 Task: Create a due date automation trigger when advanced on, 2 days before a card is due add fields with custom field "Resume" set to a date between 1 and 7 days ago at 11:00 AM.
Action: Mouse moved to (1143, 328)
Screenshot: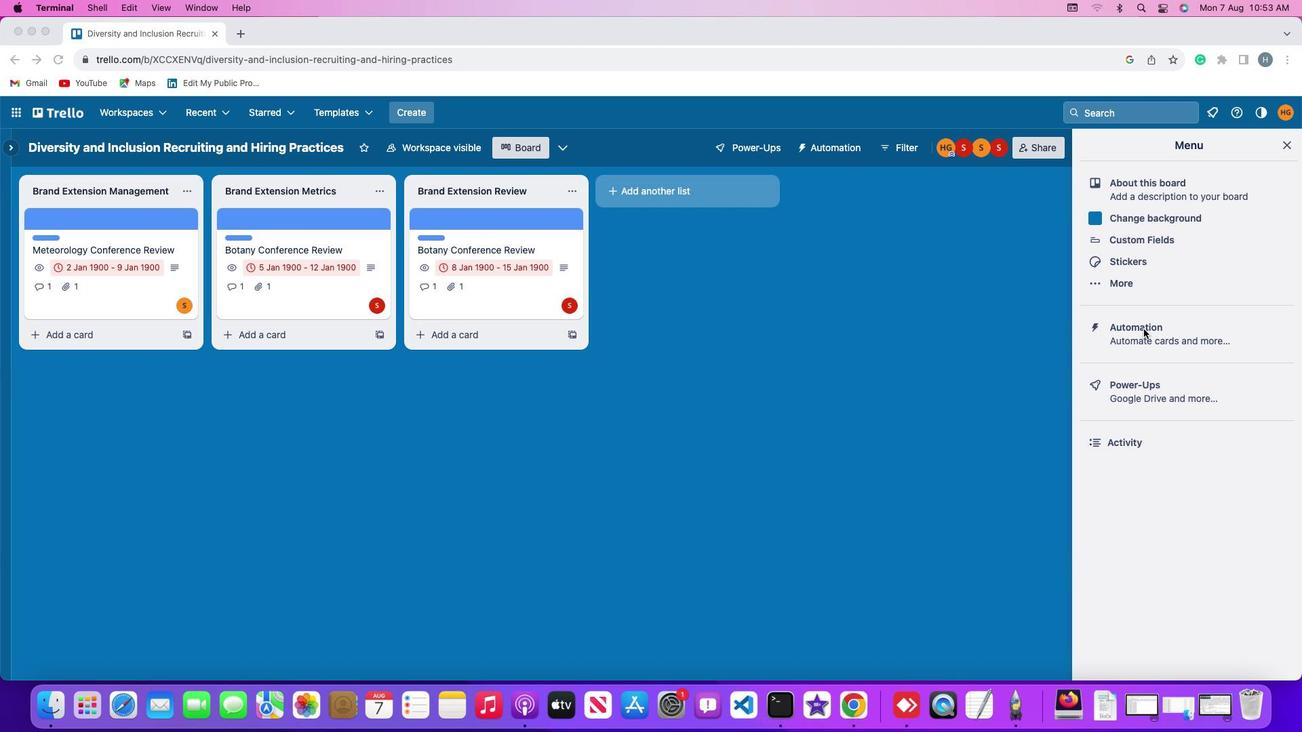 
Action: Mouse pressed left at (1143, 328)
Screenshot: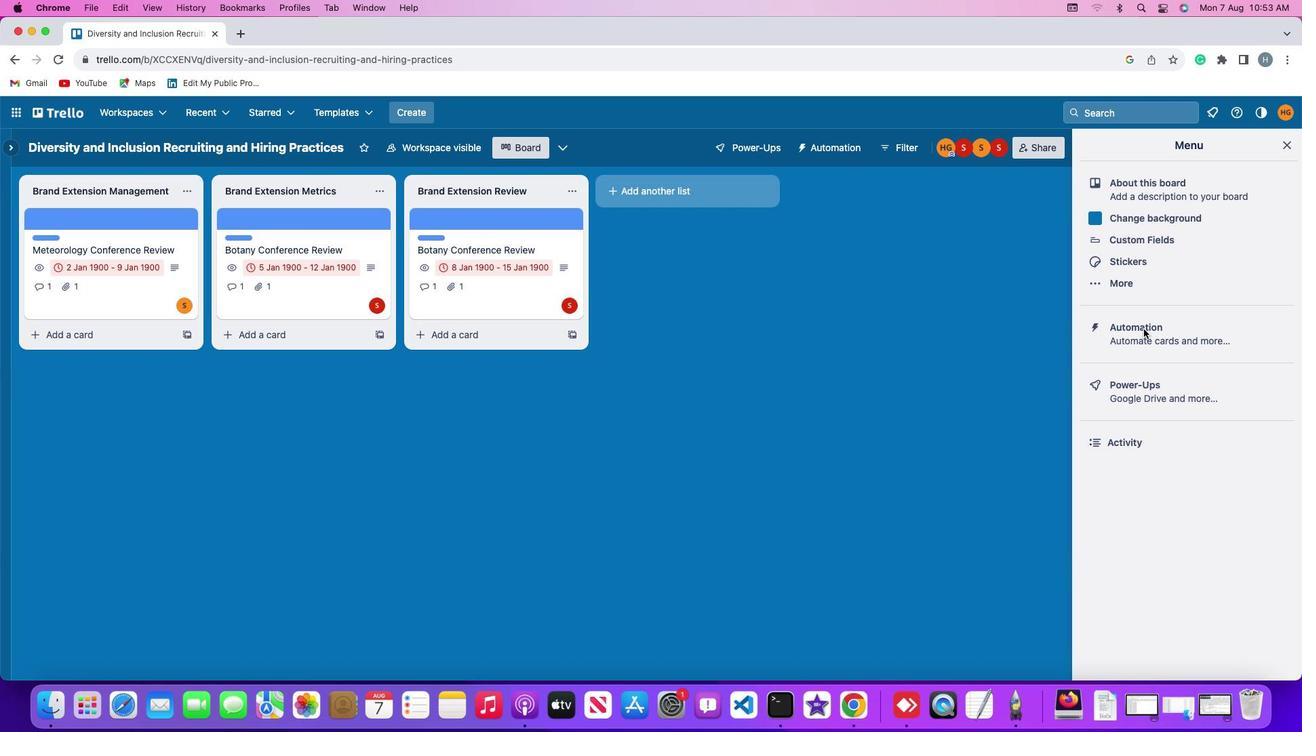 
Action: Mouse pressed left at (1143, 328)
Screenshot: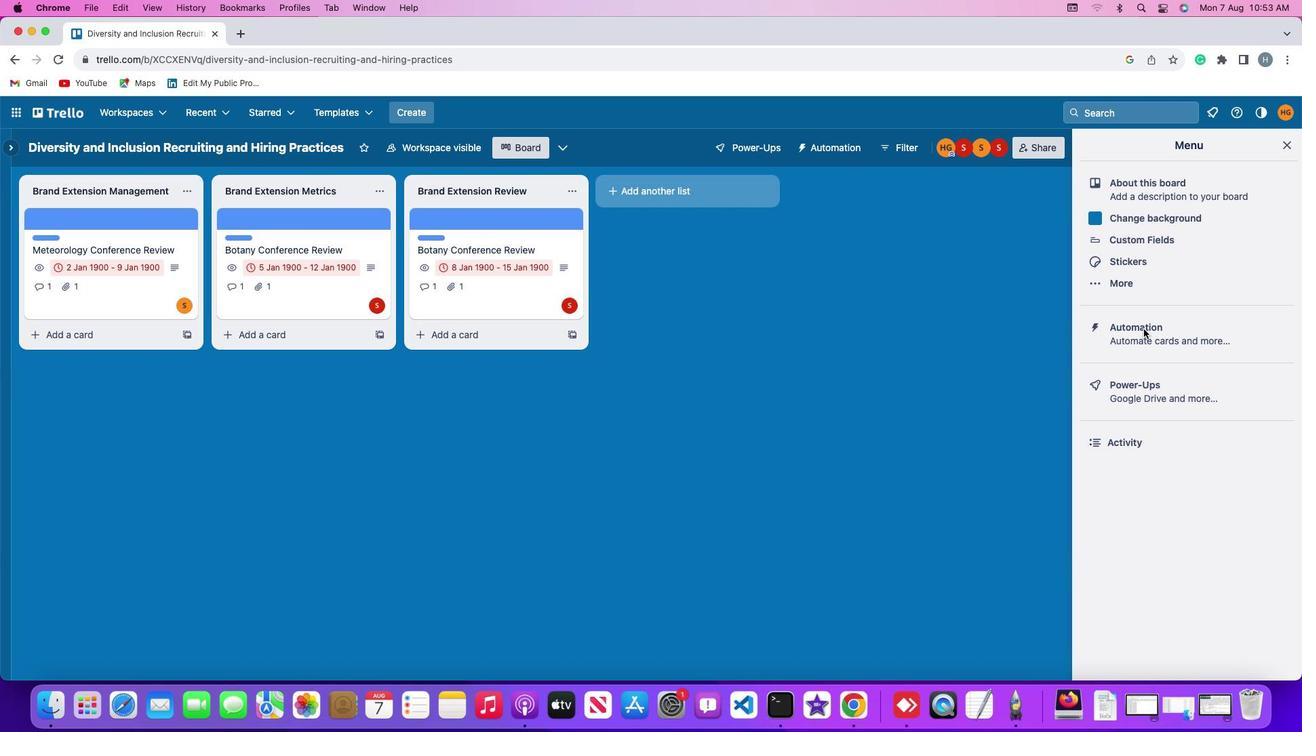 
Action: Mouse moved to (107, 318)
Screenshot: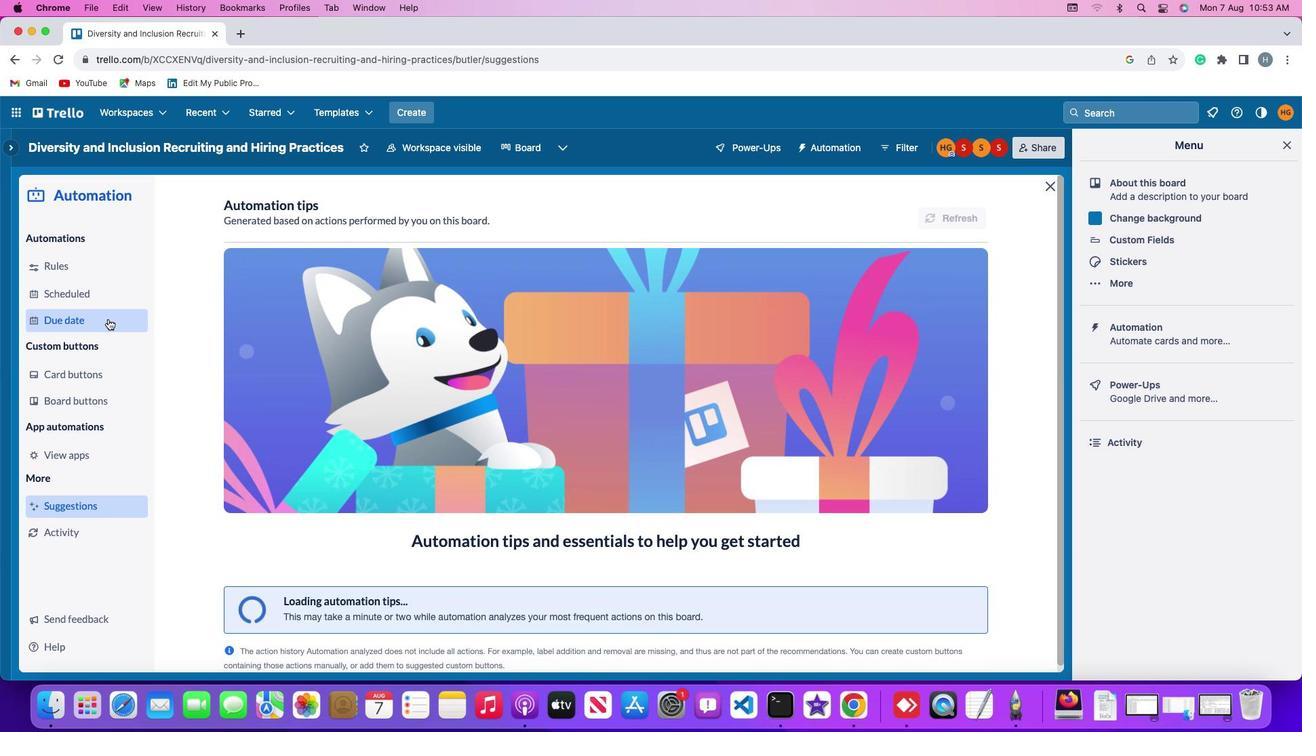 
Action: Mouse pressed left at (107, 318)
Screenshot: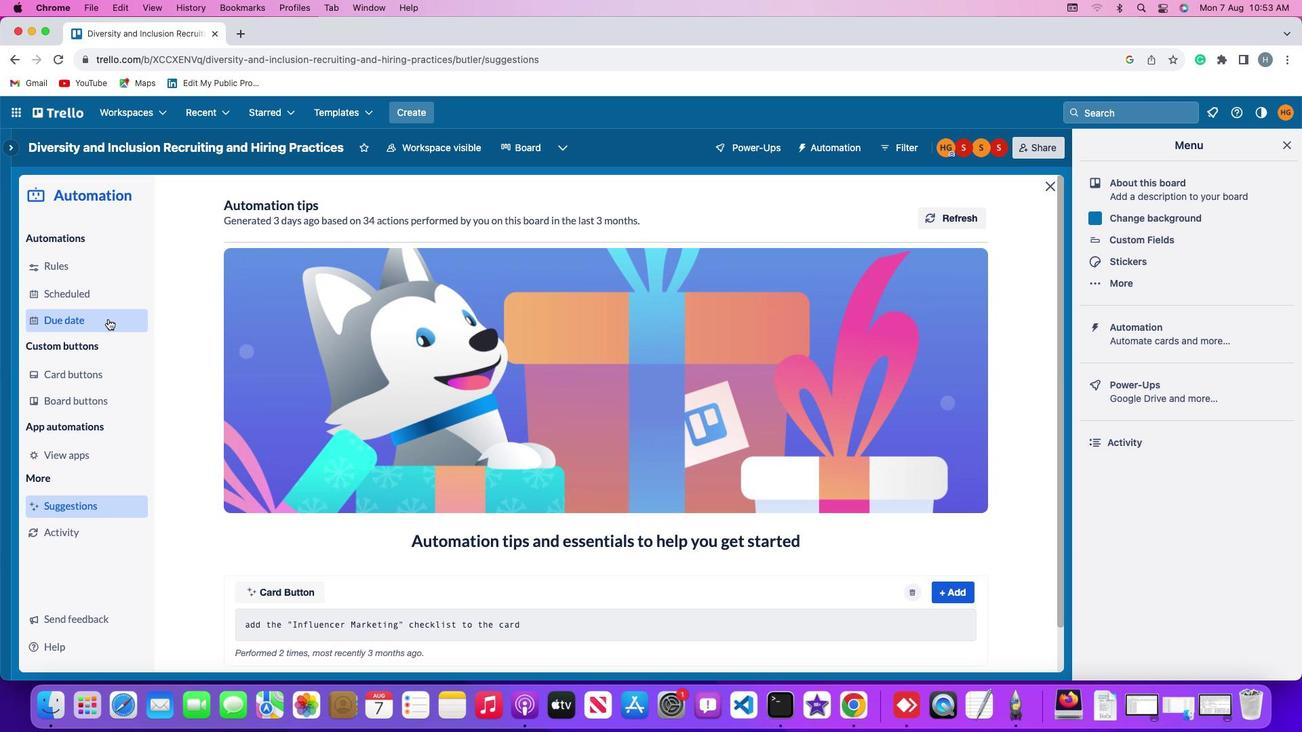 
Action: Mouse moved to (898, 204)
Screenshot: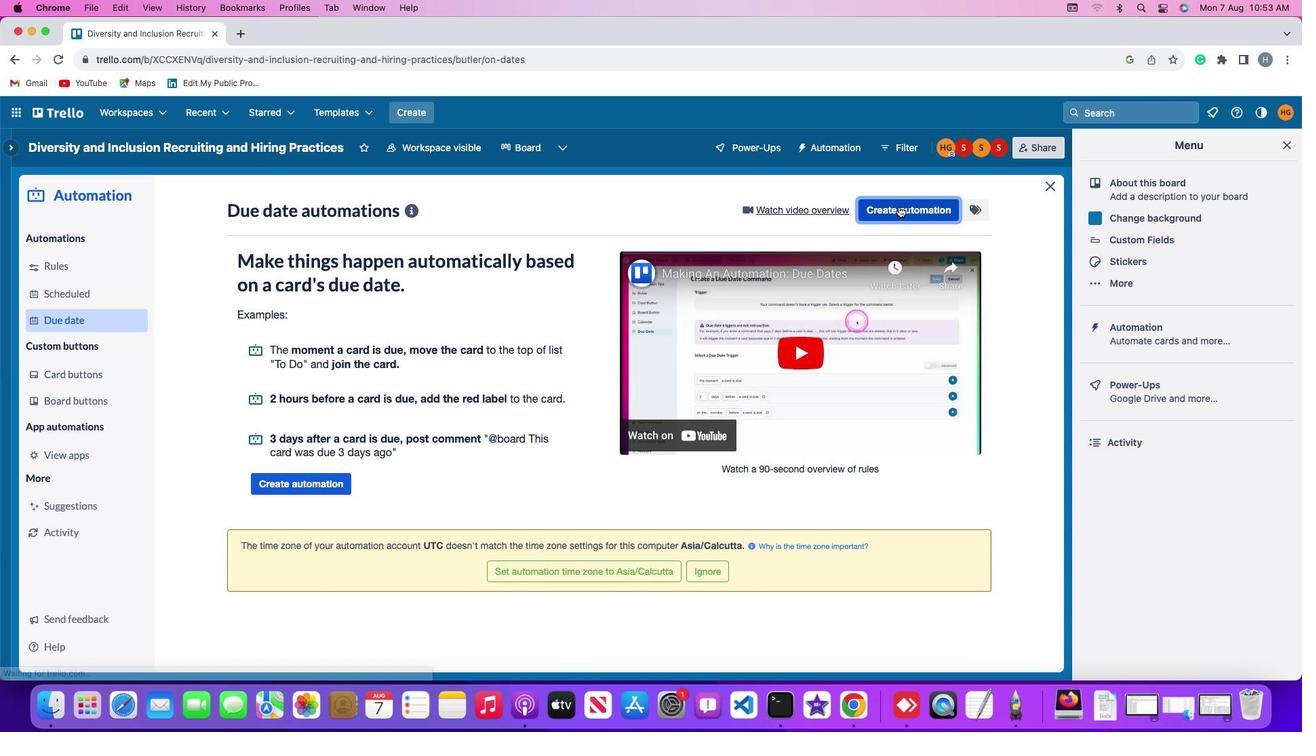 
Action: Mouse pressed left at (898, 204)
Screenshot: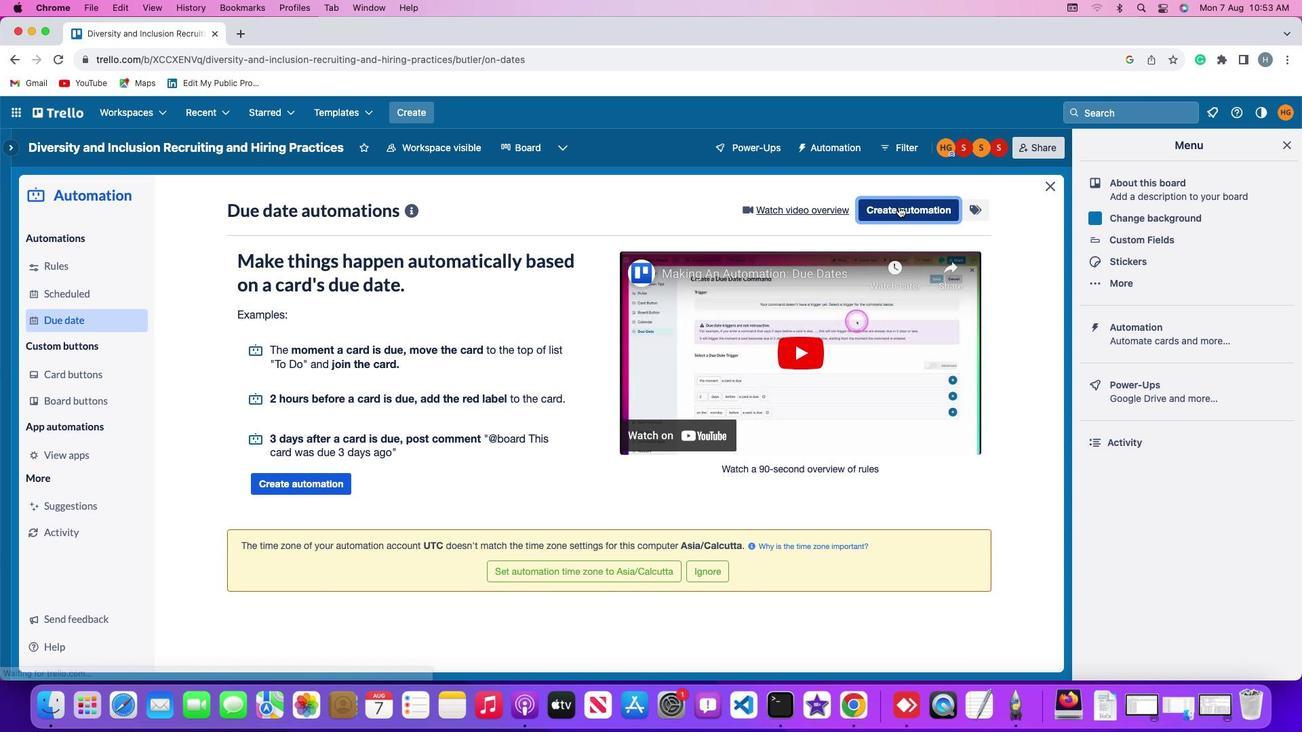 
Action: Mouse moved to (560, 337)
Screenshot: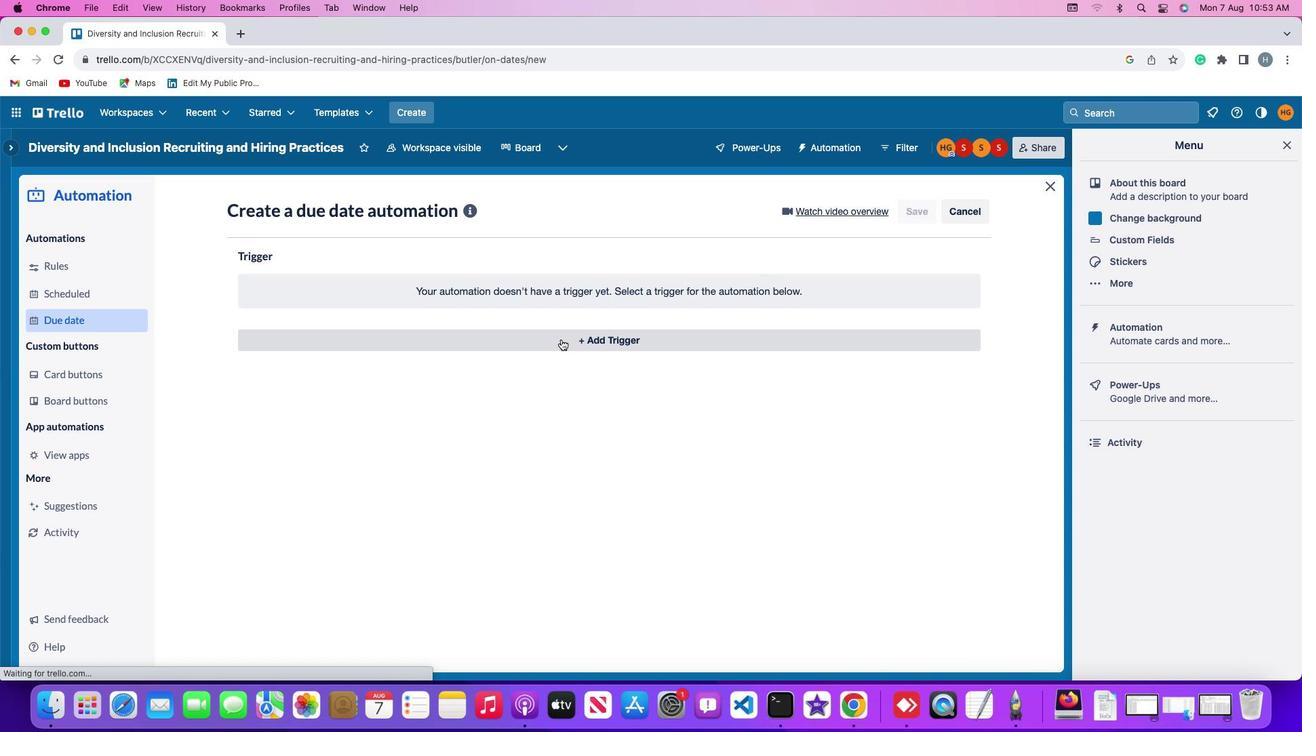 
Action: Mouse pressed left at (560, 337)
Screenshot: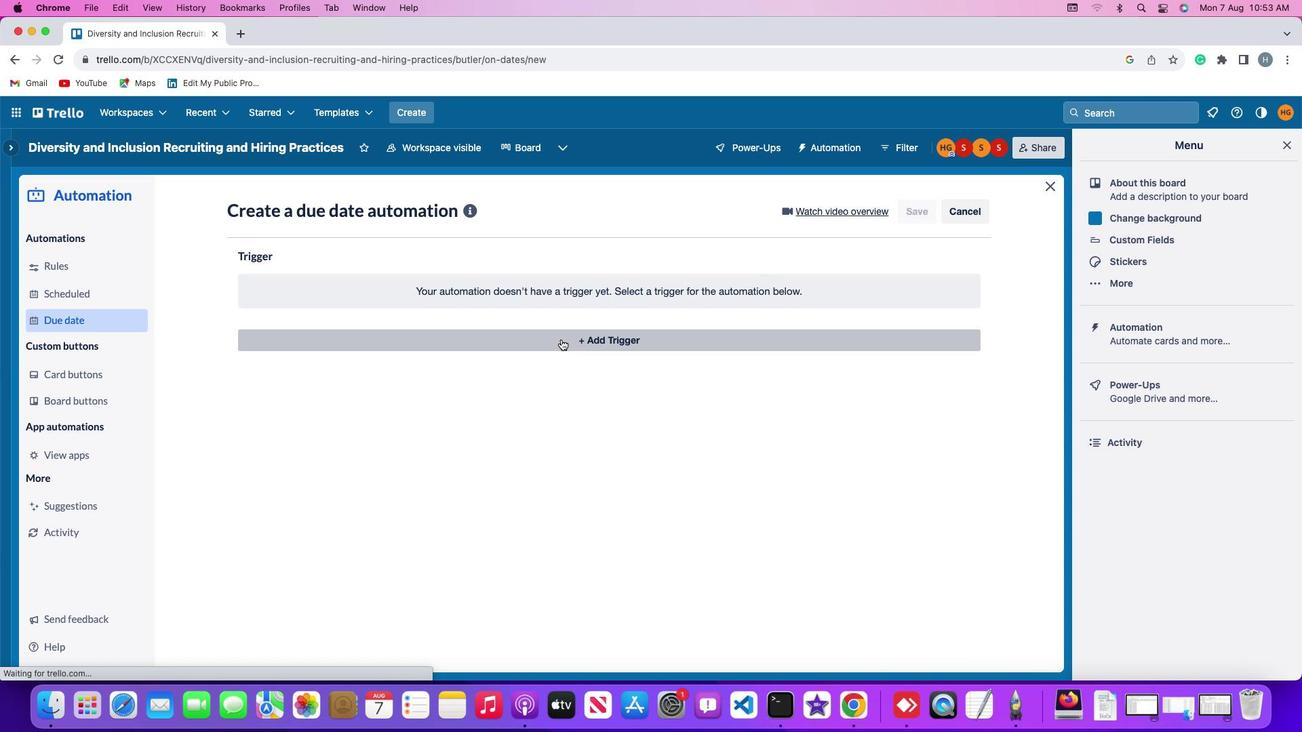 
Action: Mouse moved to (268, 547)
Screenshot: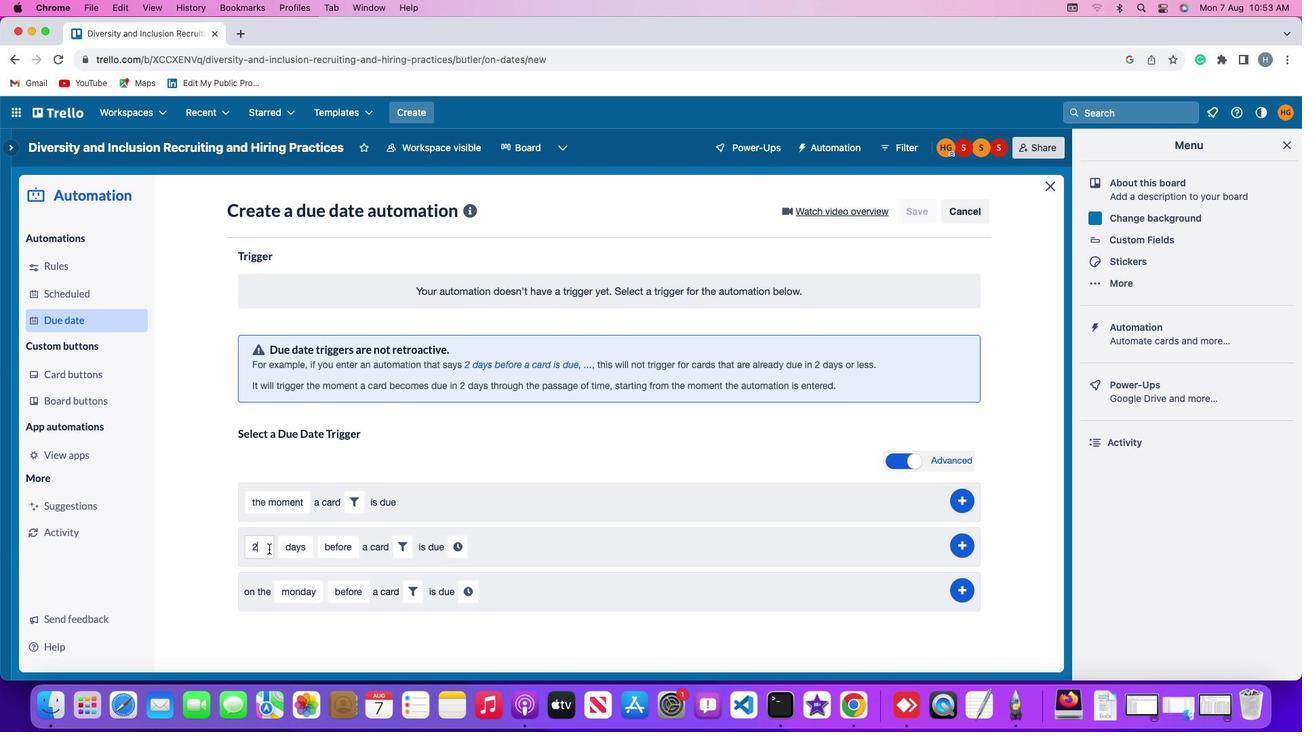 
Action: Mouse pressed left at (268, 547)
Screenshot: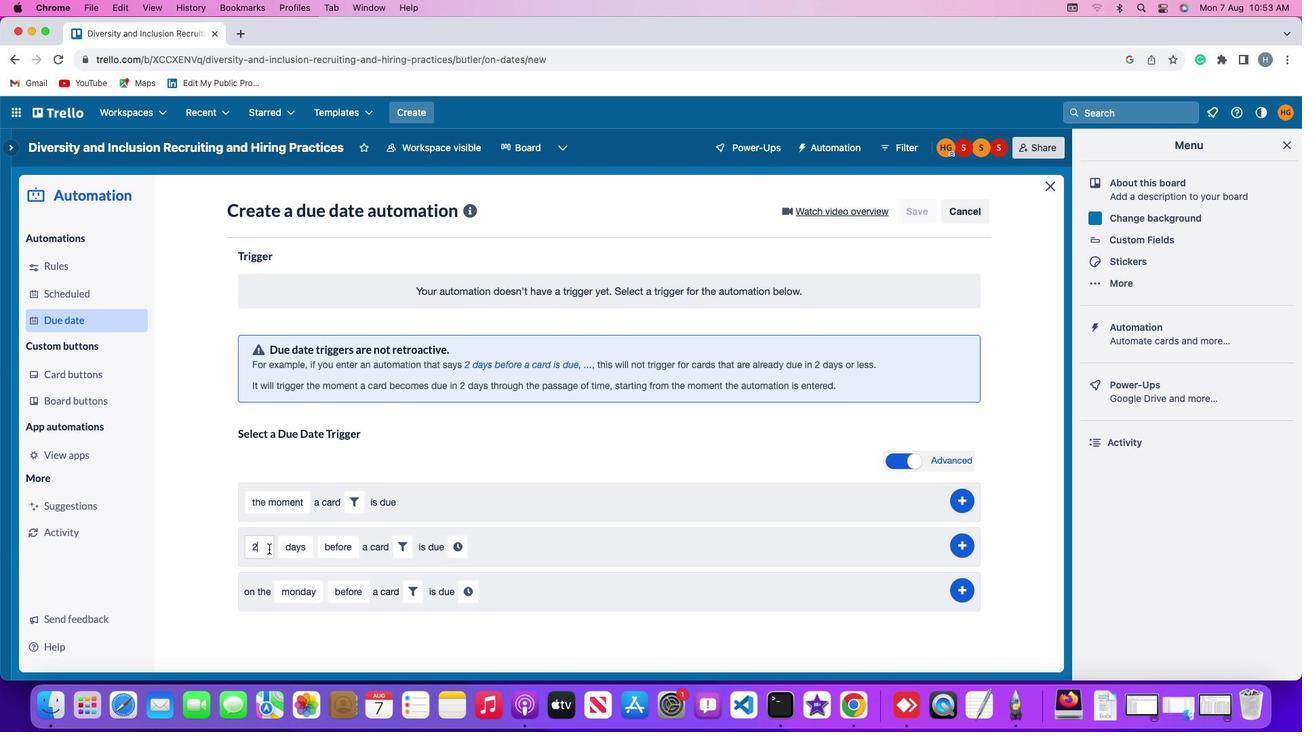 
Action: Mouse moved to (267, 548)
Screenshot: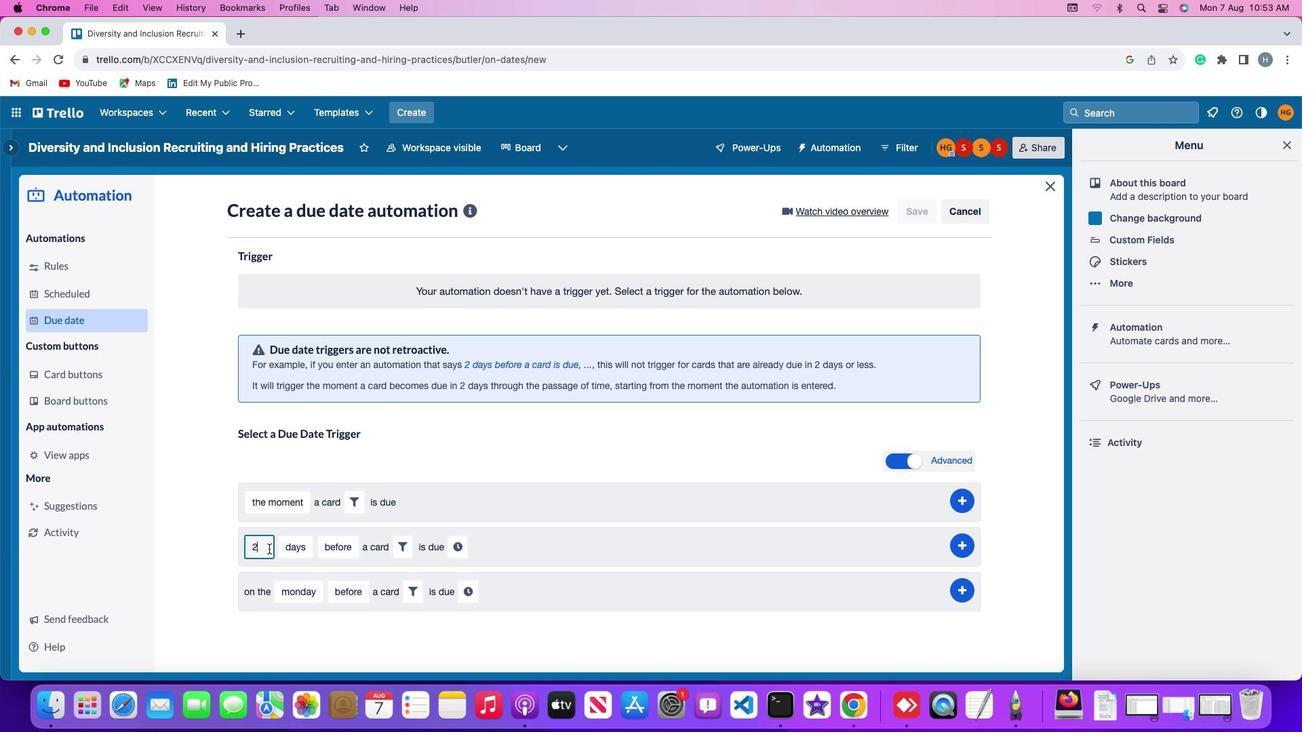 
Action: Key pressed Key.backspace
Screenshot: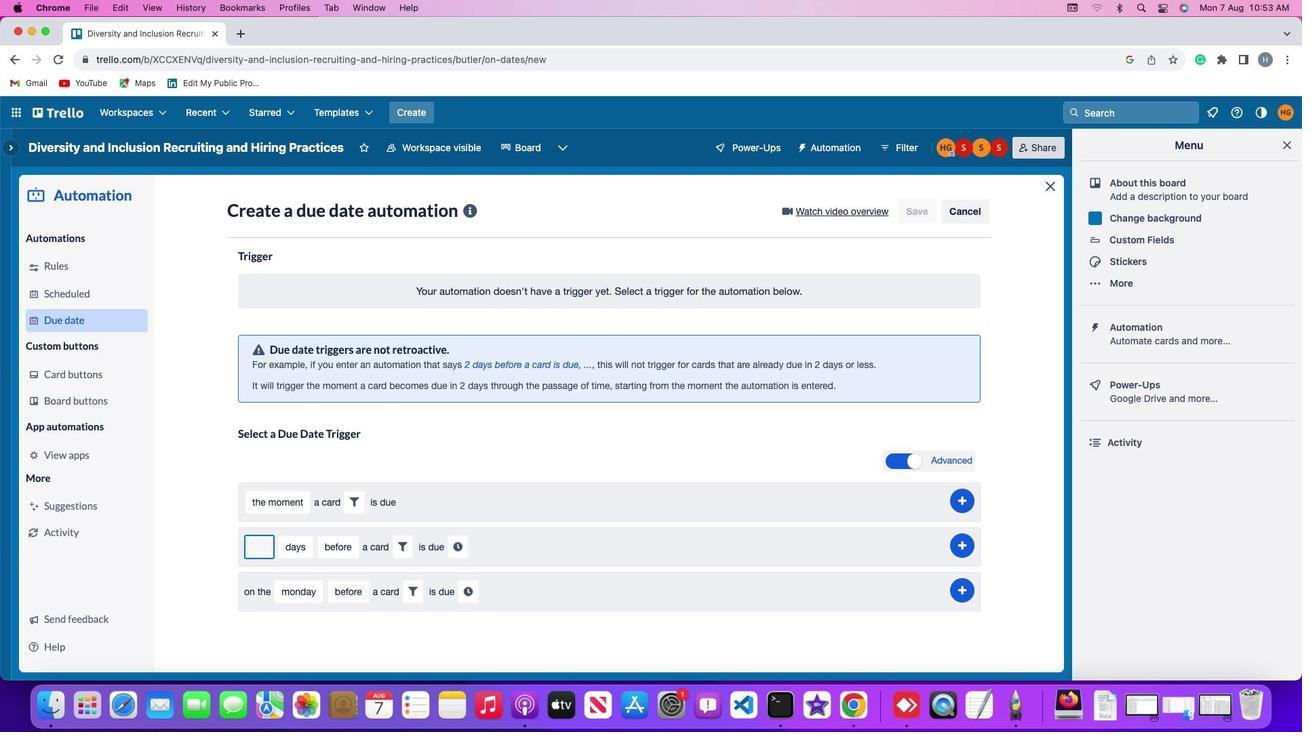 
Action: Mouse moved to (268, 547)
Screenshot: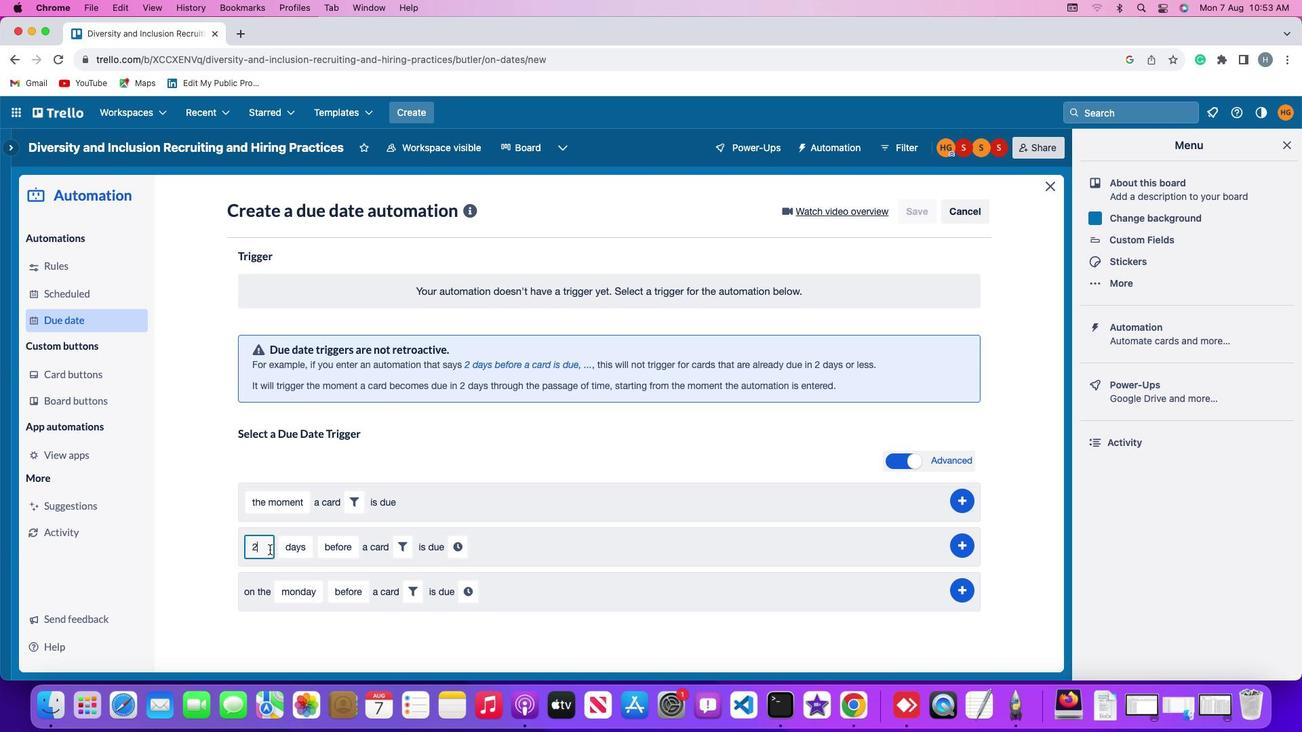 
Action: Key pressed '2'
Screenshot: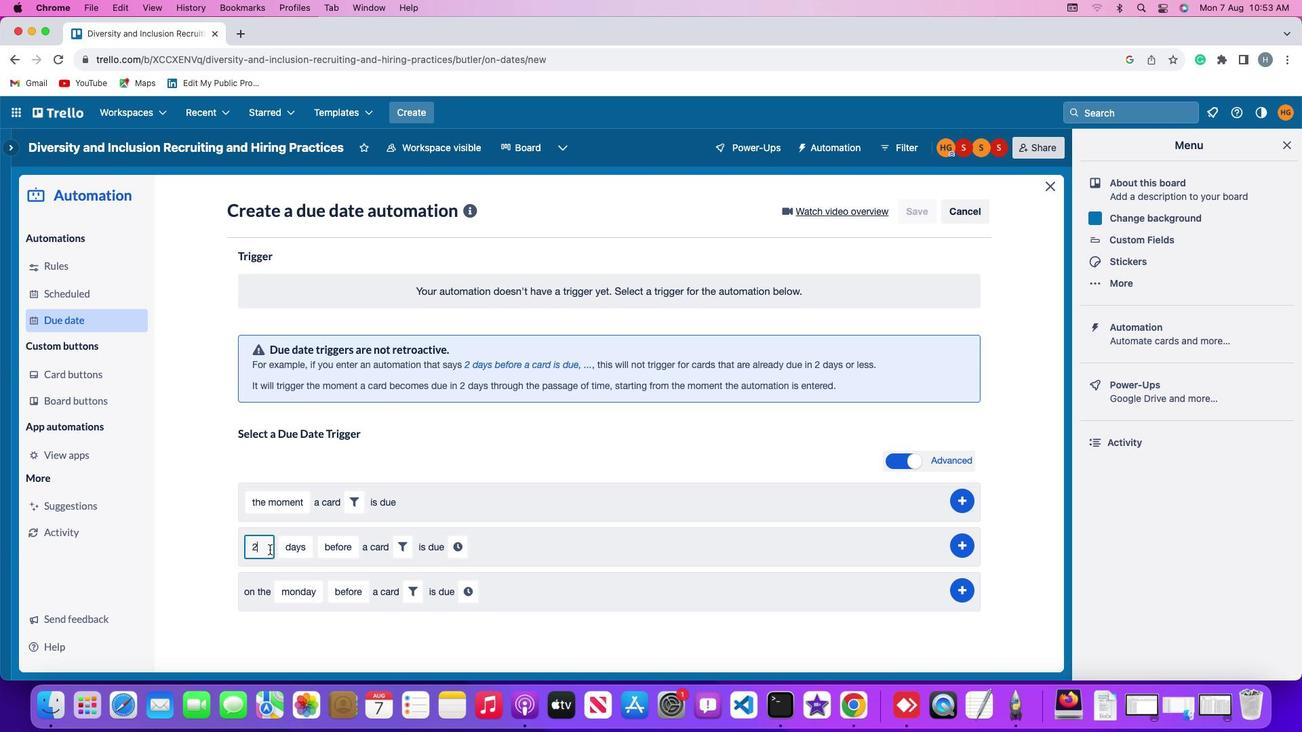
Action: Mouse moved to (299, 550)
Screenshot: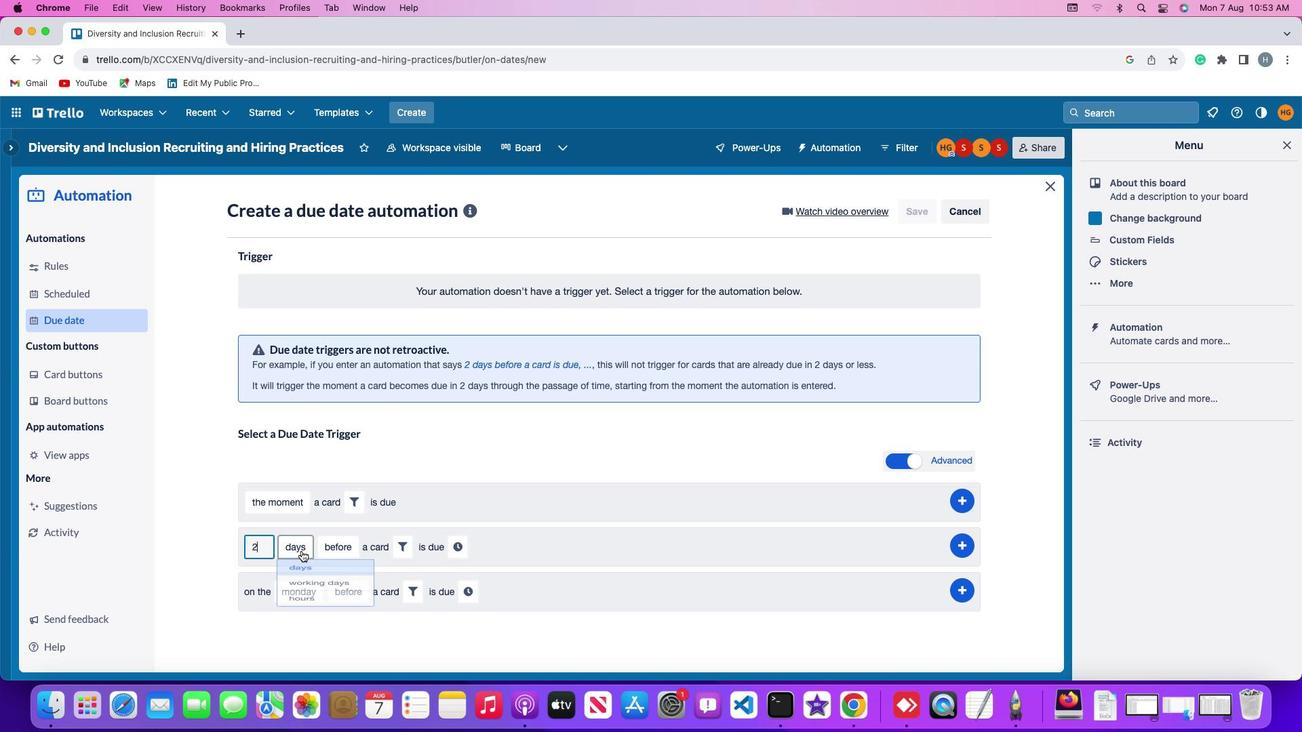 
Action: Mouse pressed left at (299, 550)
Screenshot: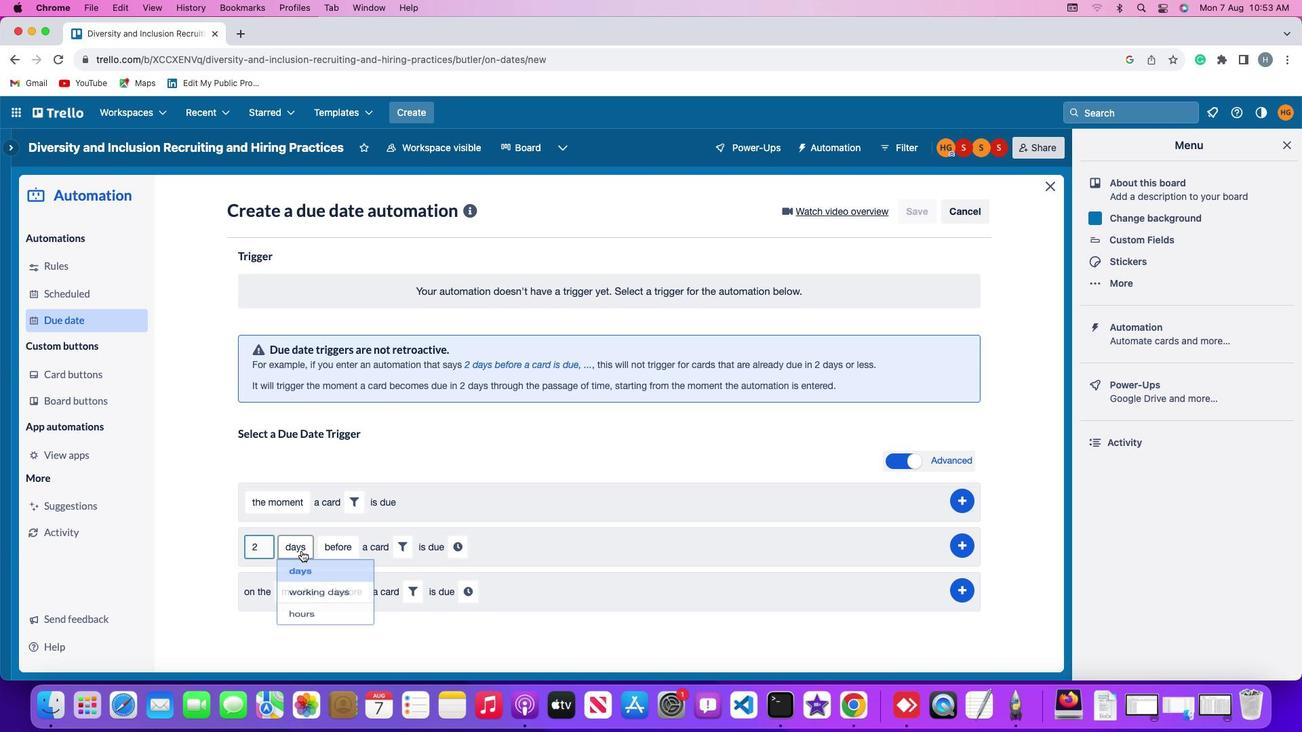 
Action: Mouse moved to (301, 581)
Screenshot: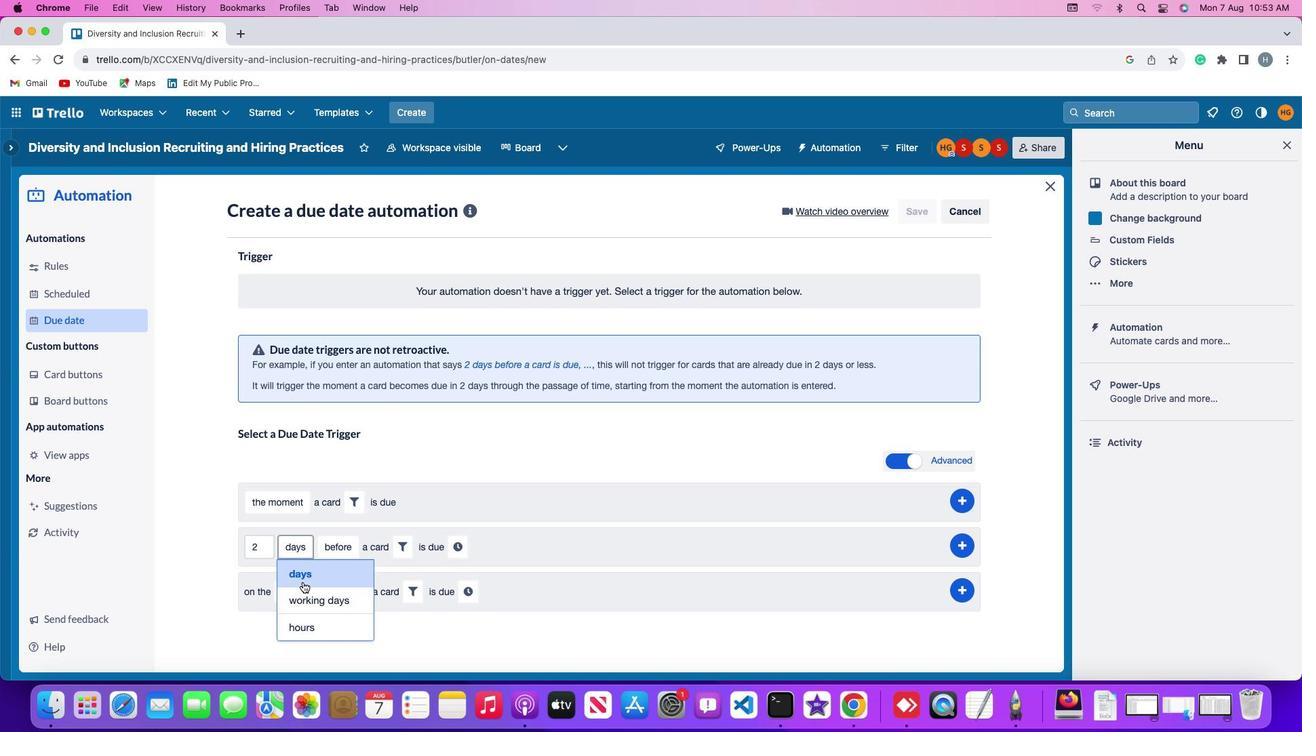 
Action: Mouse pressed left at (301, 581)
Screenshot: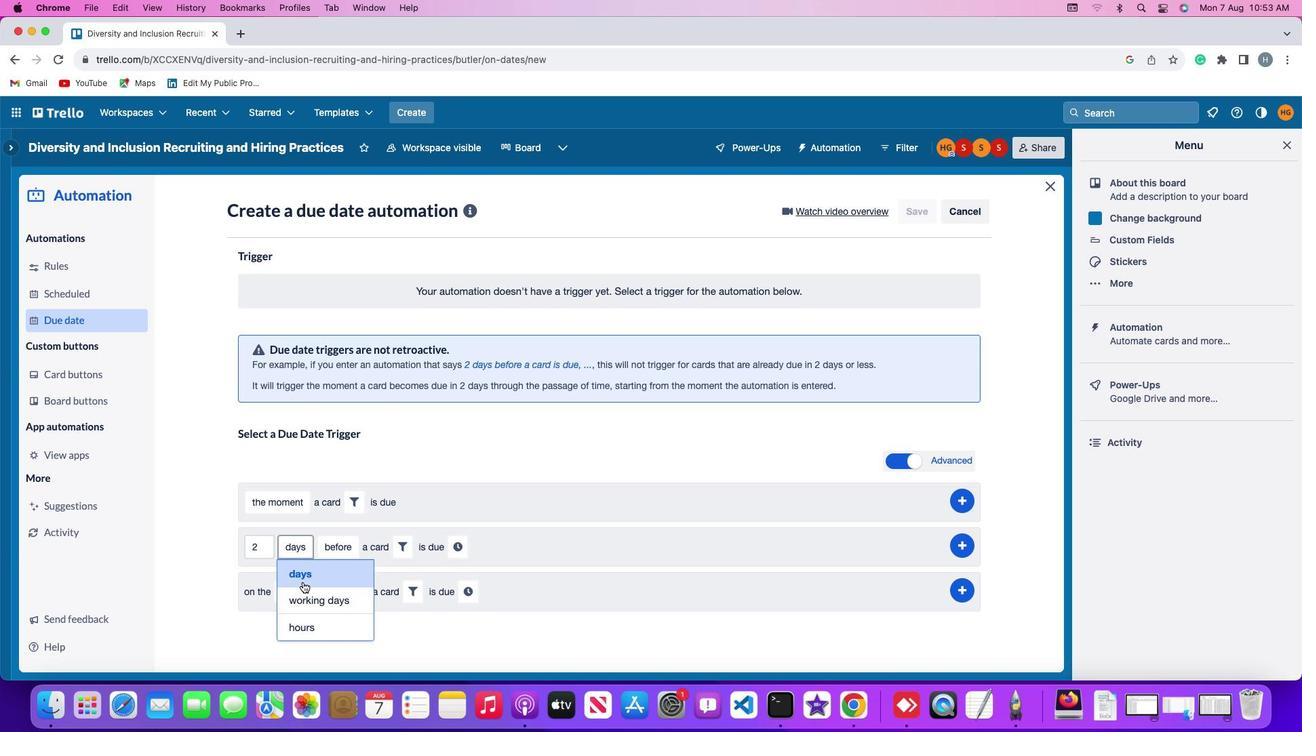 
Action: Mouse moved to (325, 548)
Screenshot: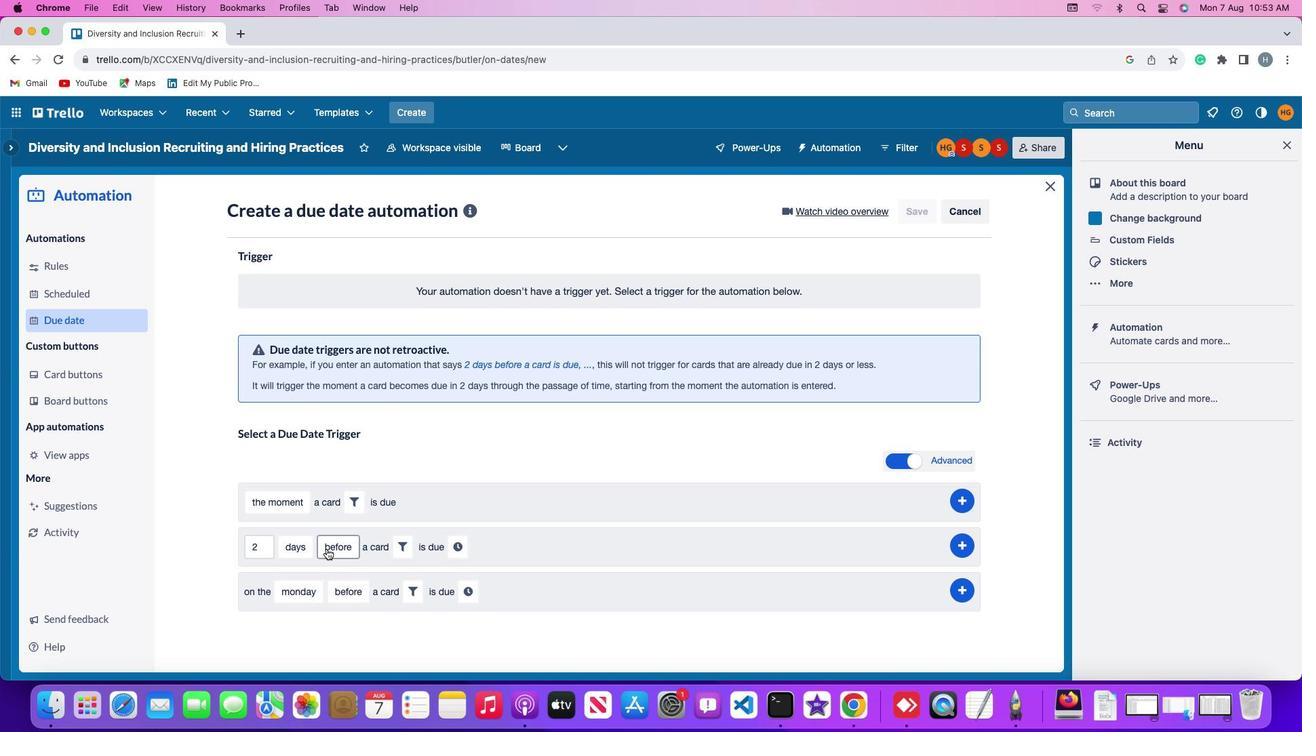 
Action: Mouse pressed left at (325, 548)
Screenshot: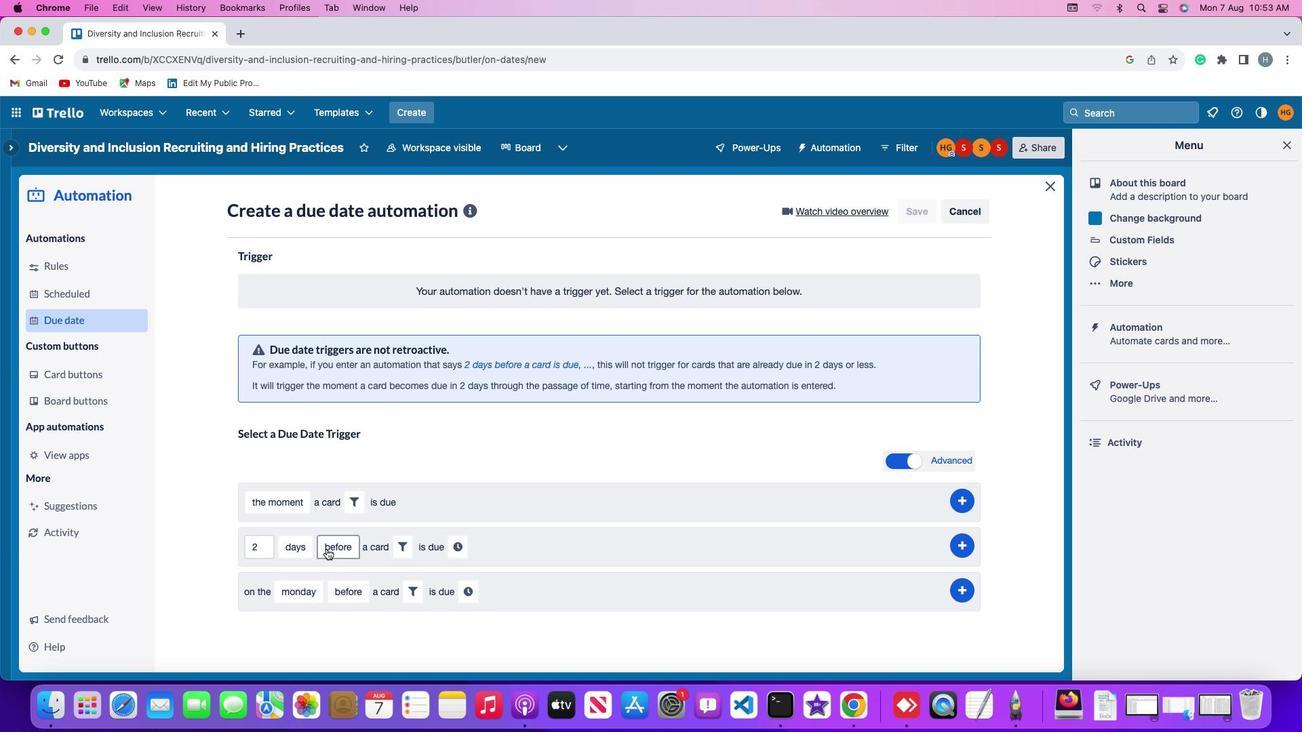 
Action: Mouse moved to (335, 567)
Screenshot: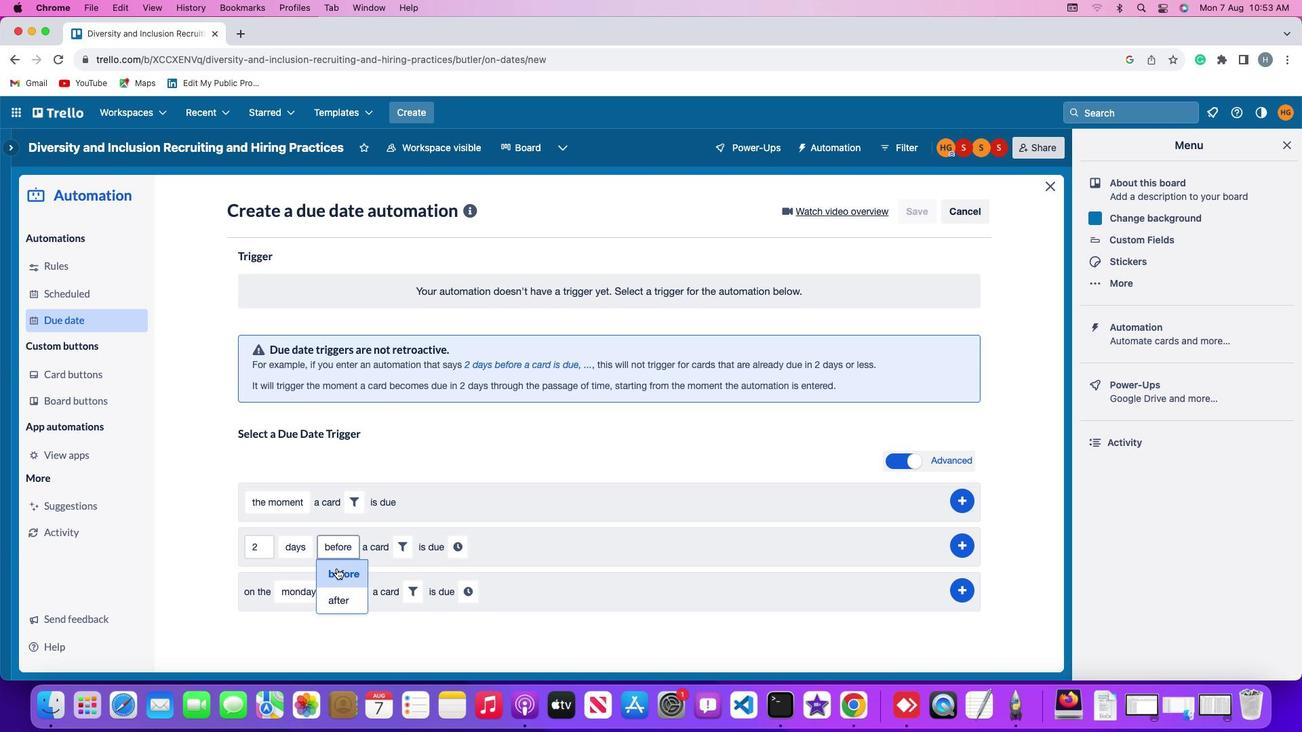 
Action: Mouse pressed left at (335, 567)
Screenshot: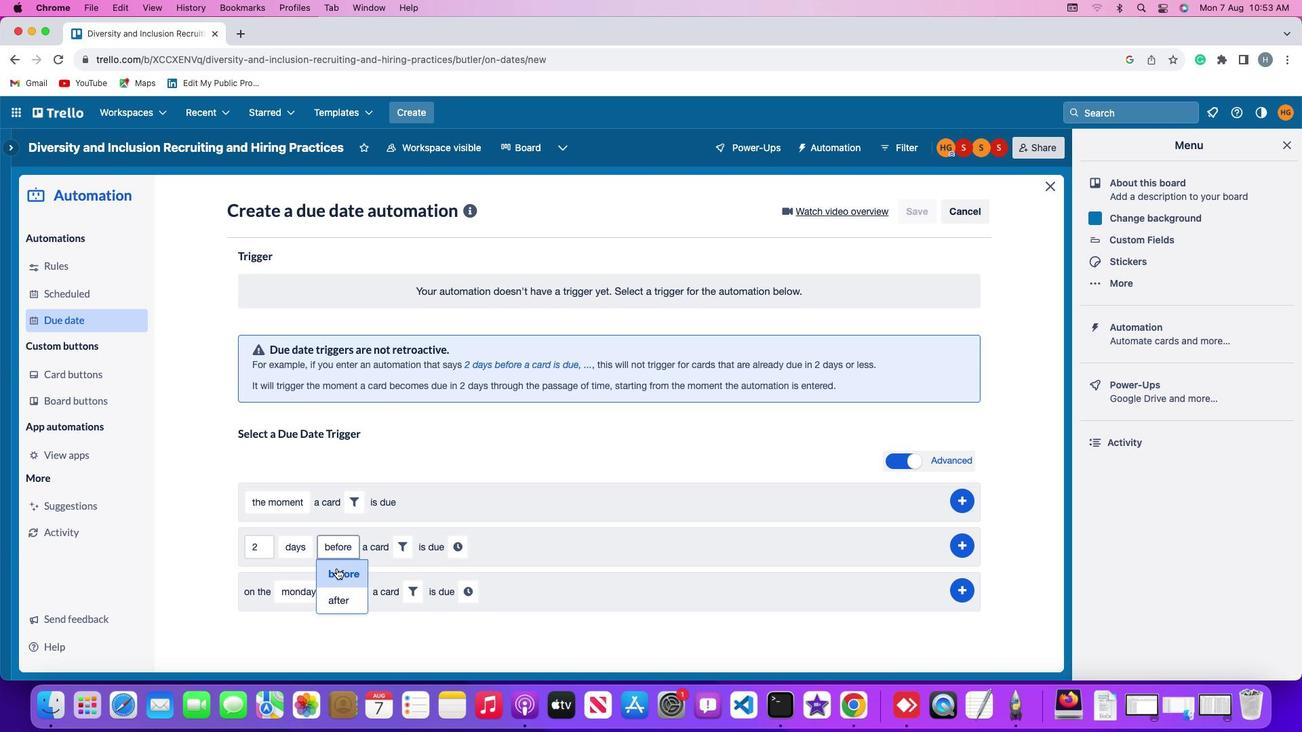 
Action: Mouse moved to (407, 542)
Screenshot: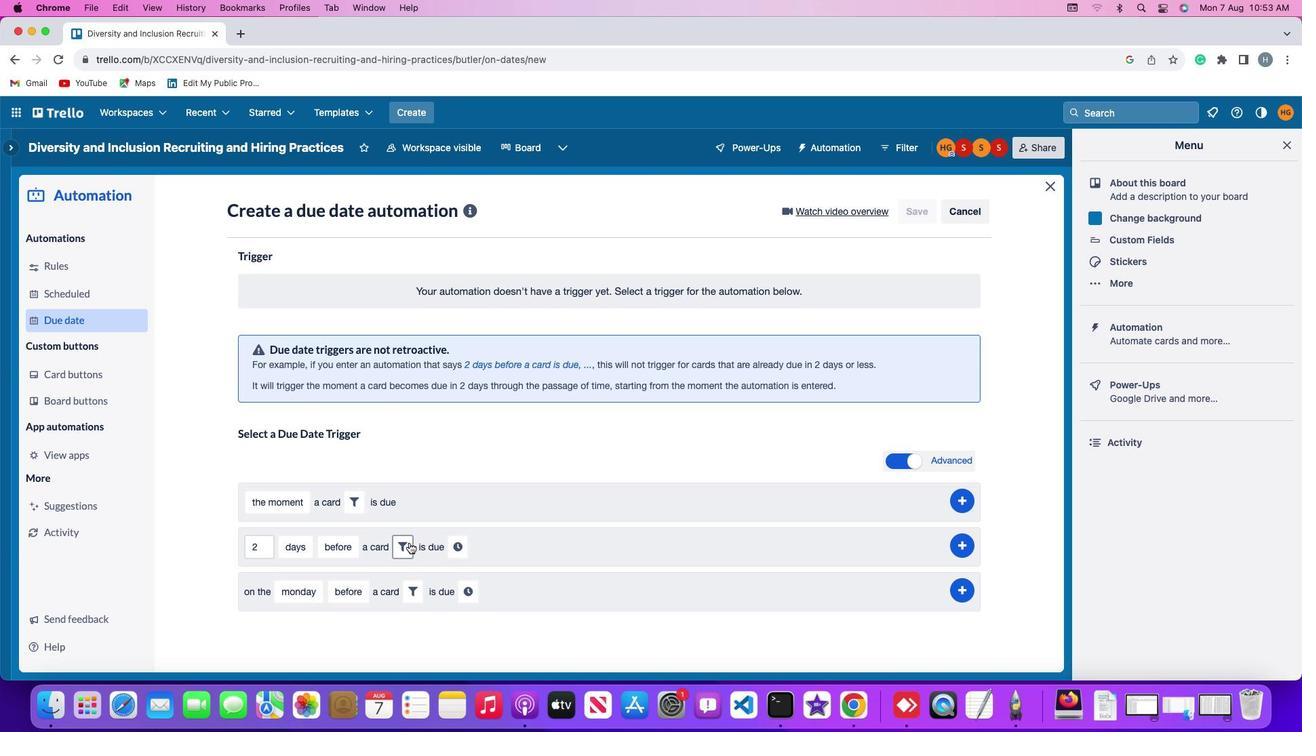 
Action: Mouse pressed left at (407, 542)
Screenshot: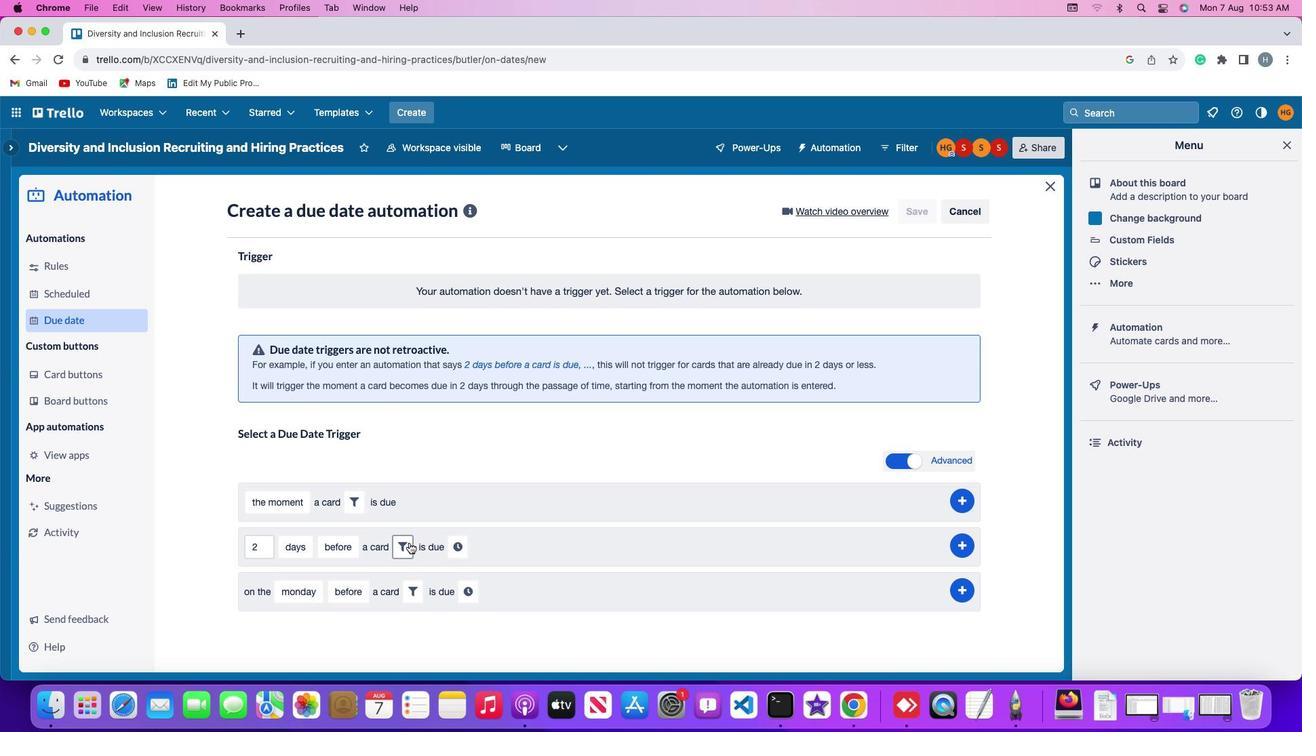 
Action: Mouse moved to (626, 585)
Screenshot: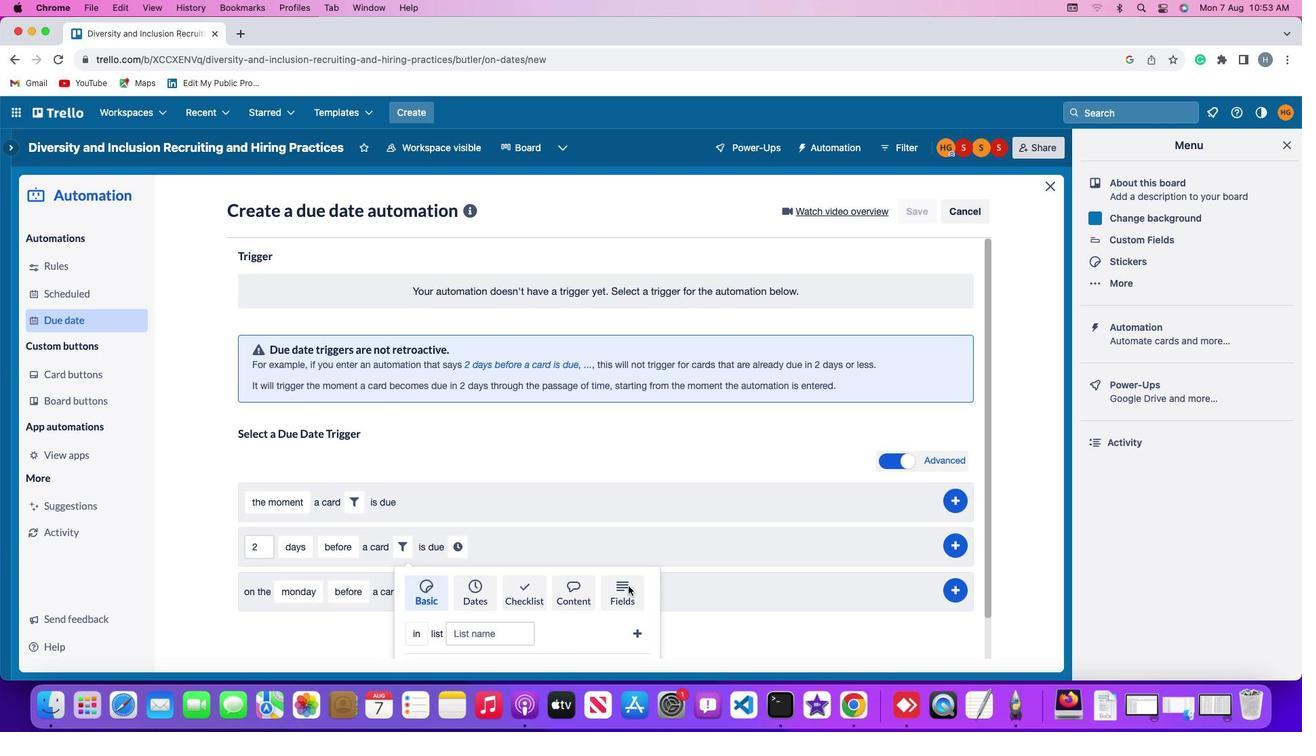 
Action: Mouse pressed left at (626, 585)
Screenshot: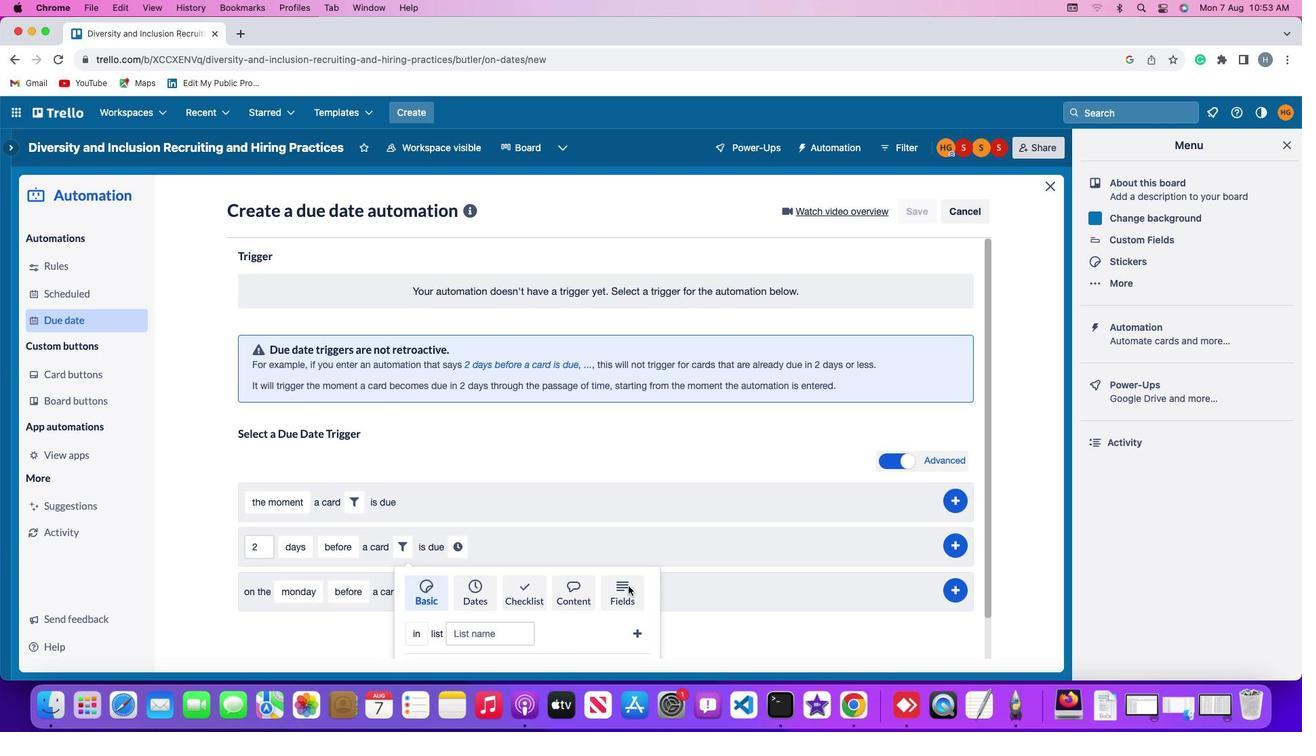 
Action: Mouse moved to (465, 602)
Screenshot: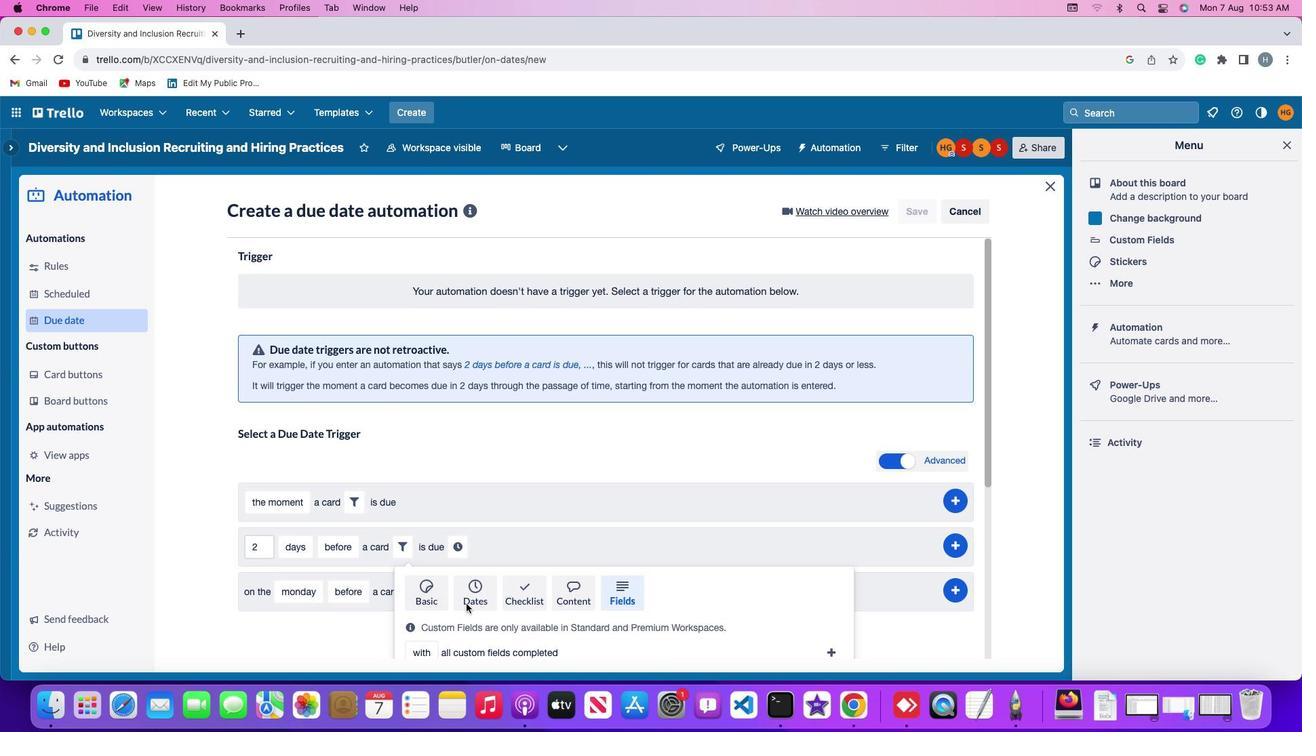 
Action: Mouse scrolled (465, 602) with delta (0, -1)
Screenshot: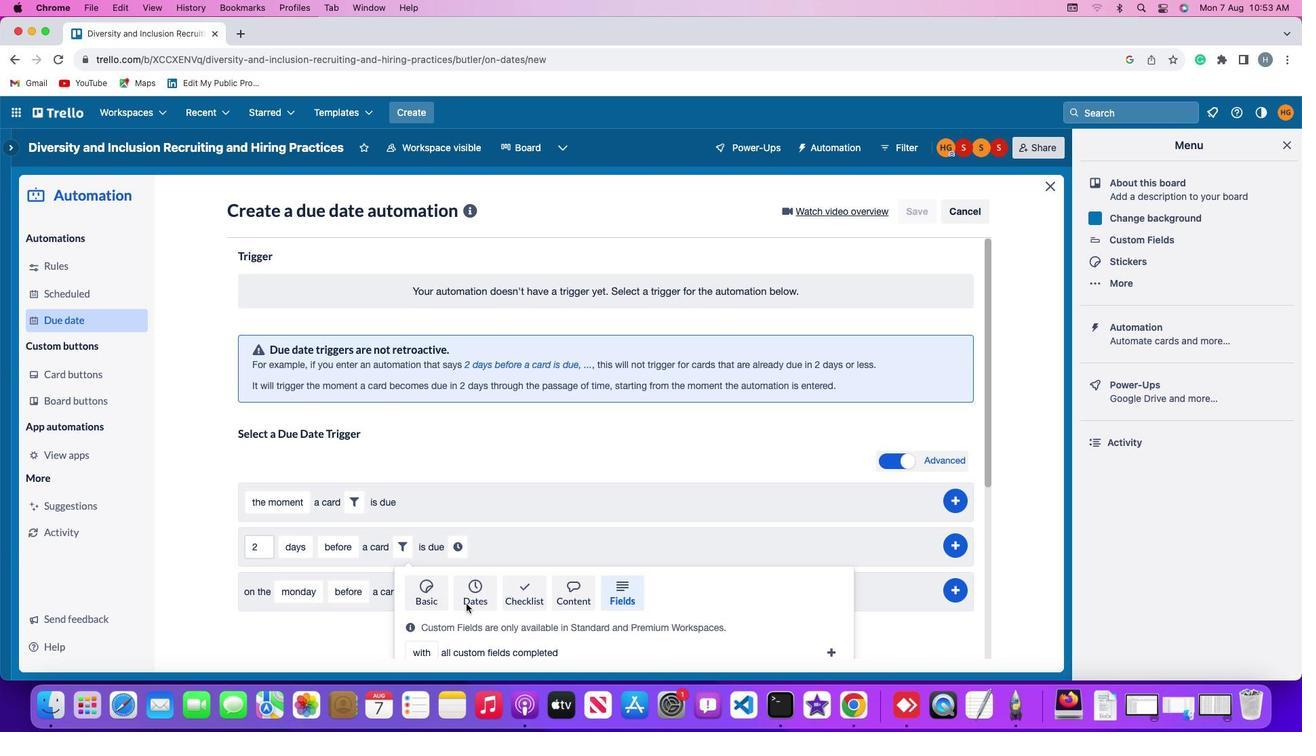 
Action: Mouse scrolled (465, 602) with delta (0, -1)
Screenshot: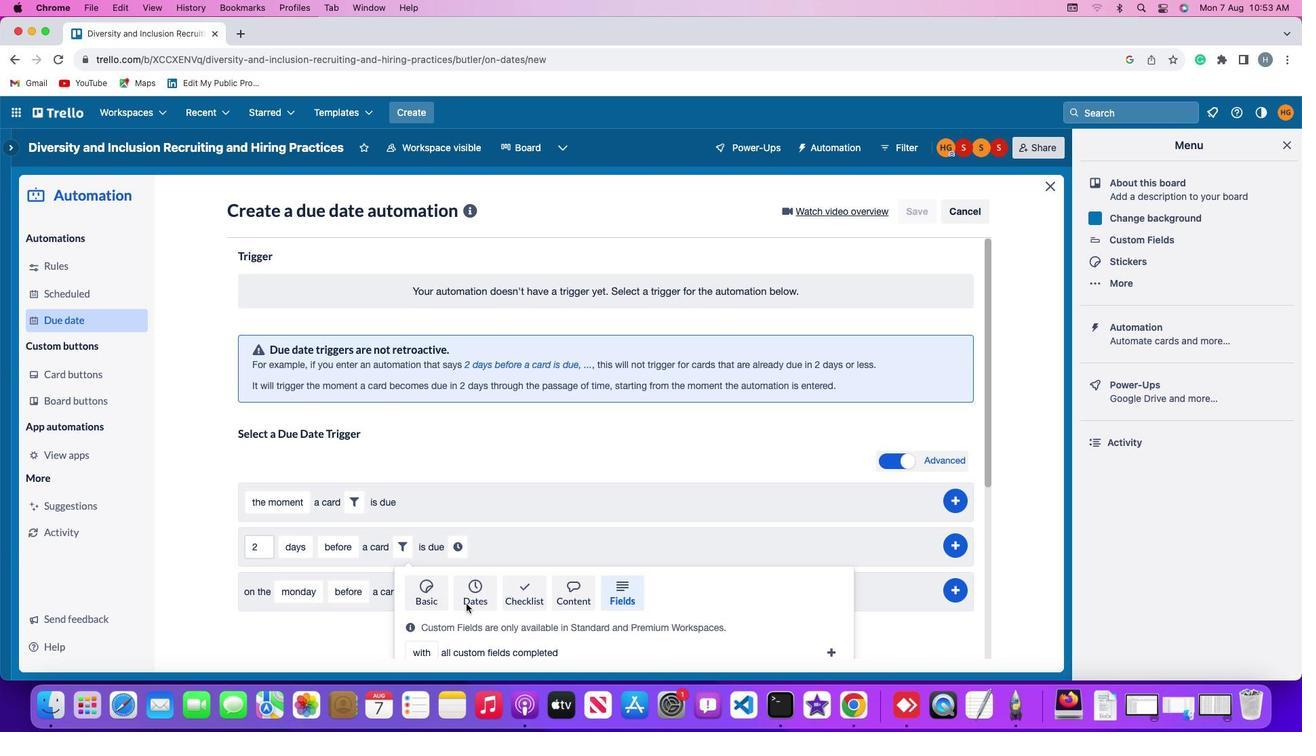 
Action: Mouse scrolled (465, 602) with delta (0, -3)
Screenshot: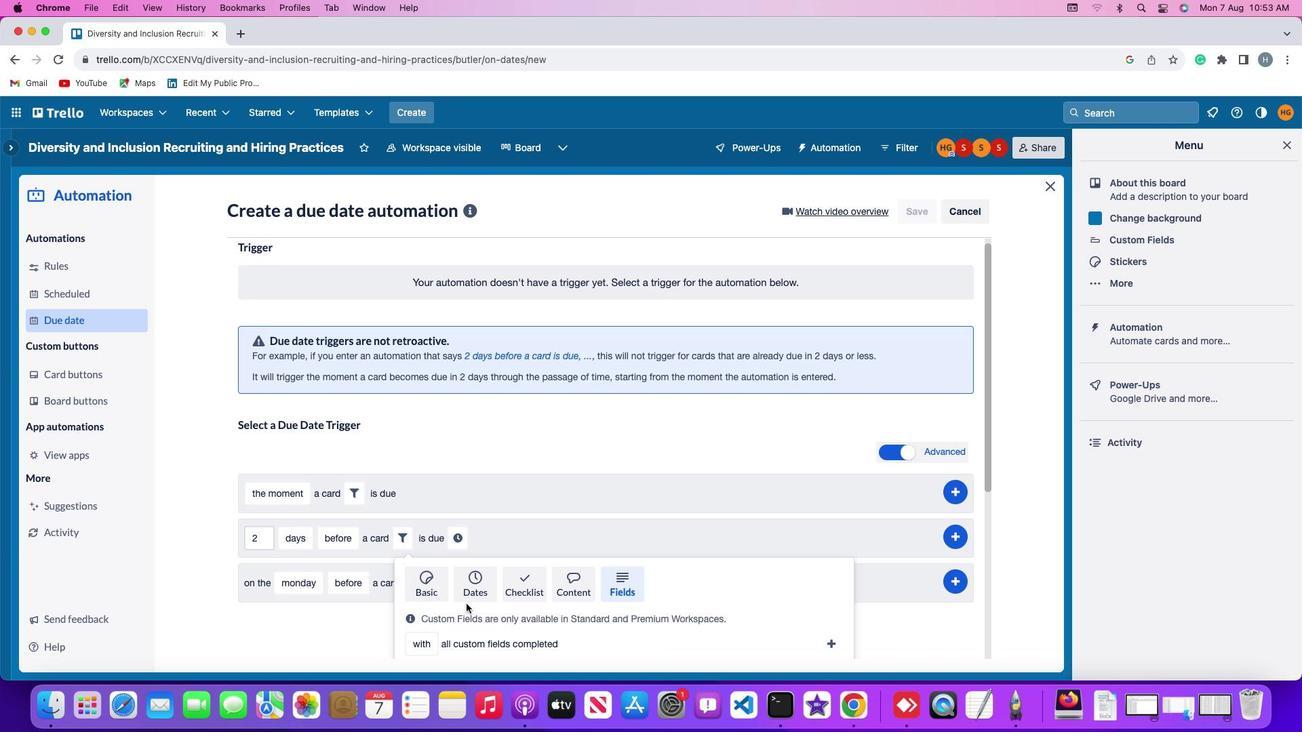 
Action: Mouse scrolled (465, 602) with delta (0, -4)
Screenshot: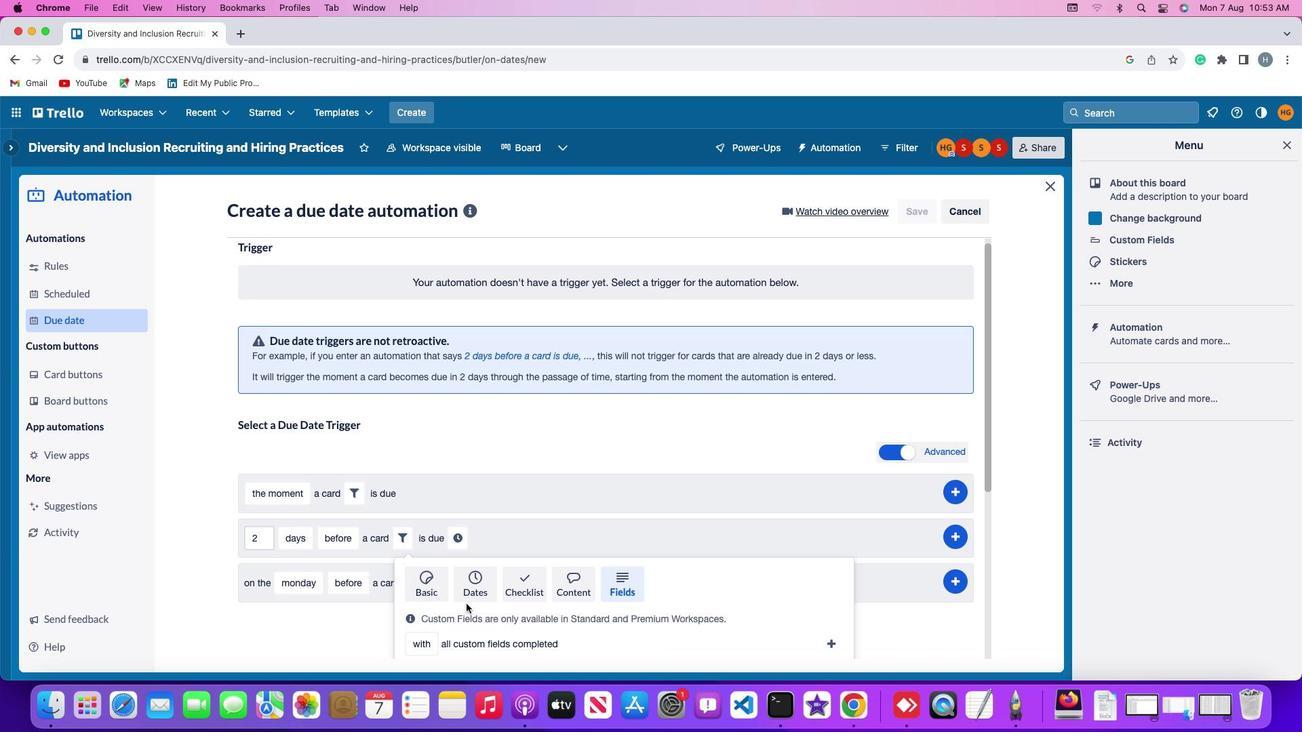 
Action: Mouse moved to (464, 602)
Screenshot: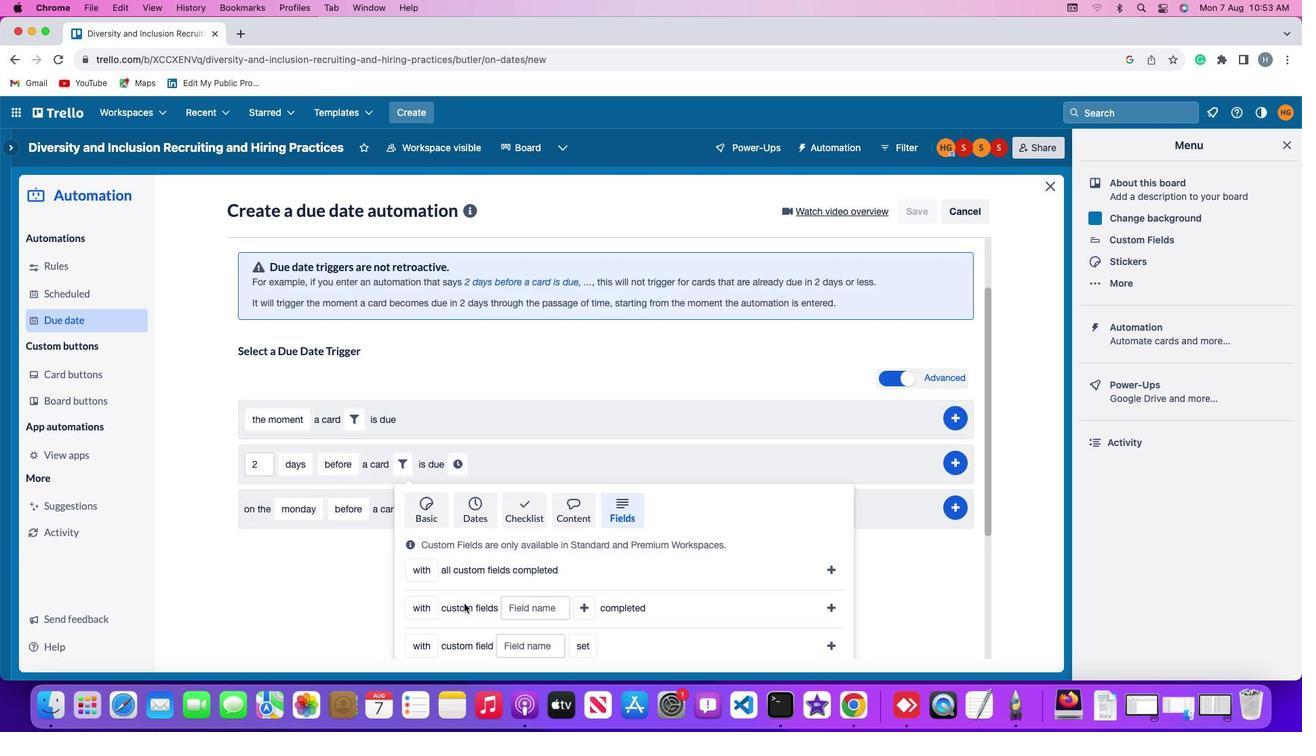 
Action: Mouse scrolled (464, 602) with delta (0, -4)
Screenshot: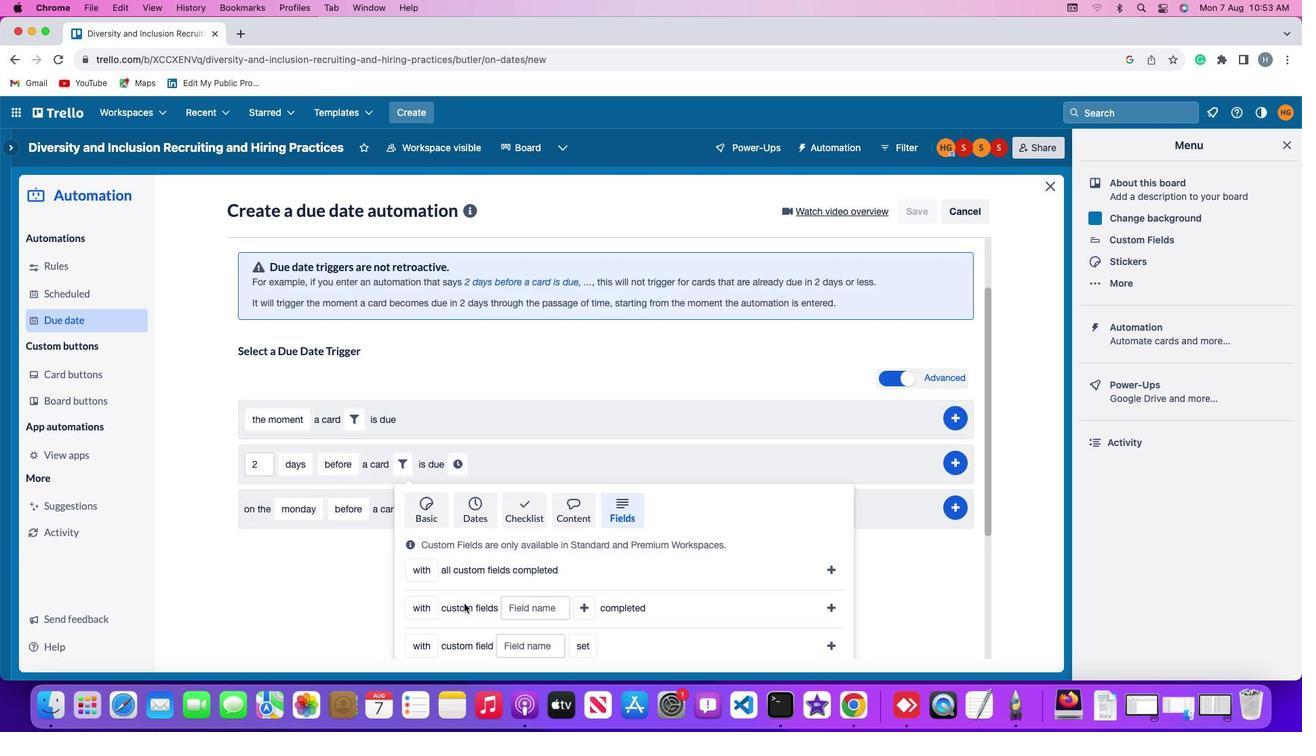 
Action: Mouse moved to (463, 602)
Screenshot: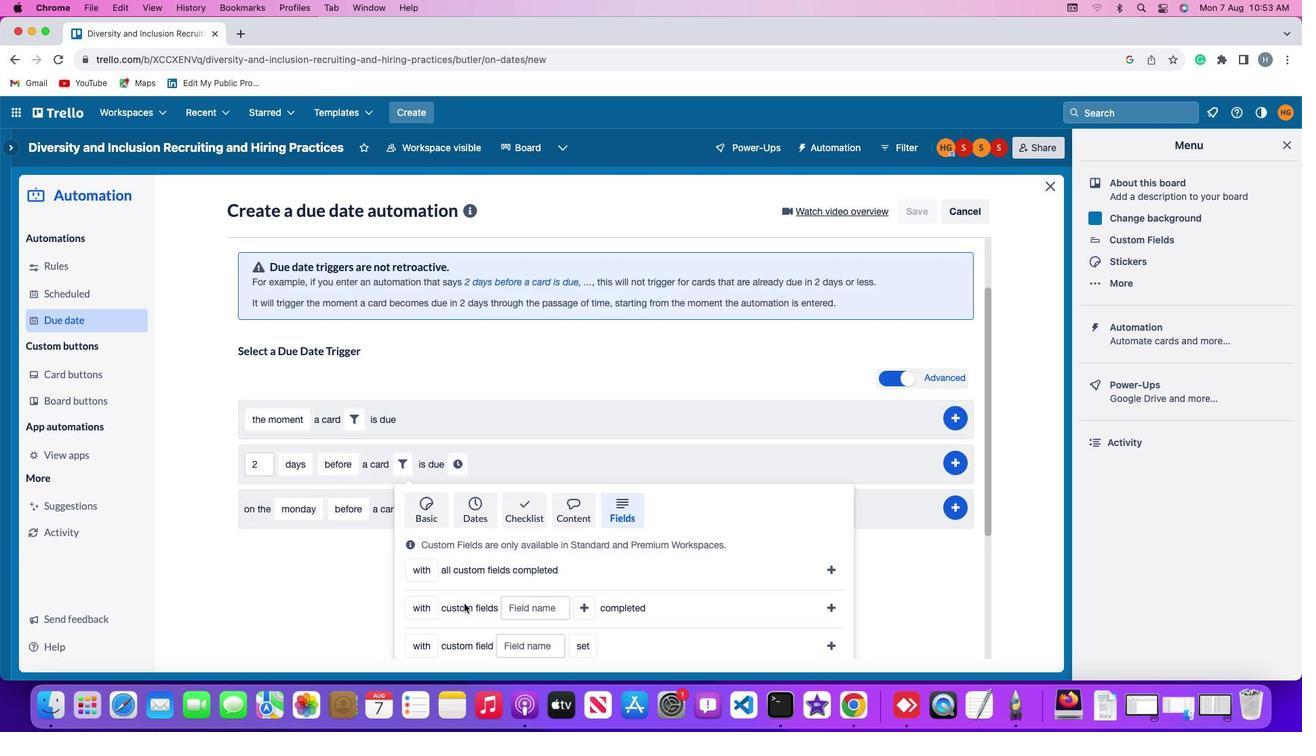 
Action: Mouse scrolled (463, 602) with delta (0, -5)
Screenshot: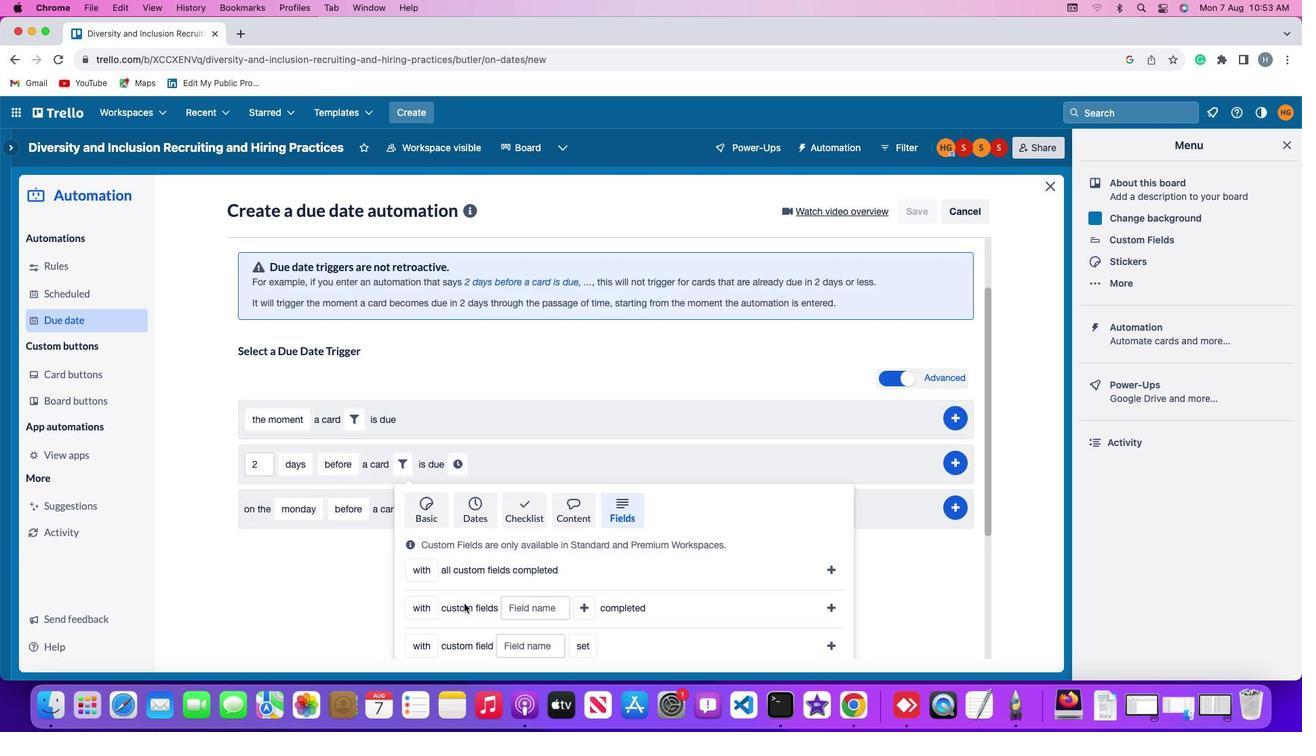 
Action: Mouse moved to (463, 603)
Screenshot: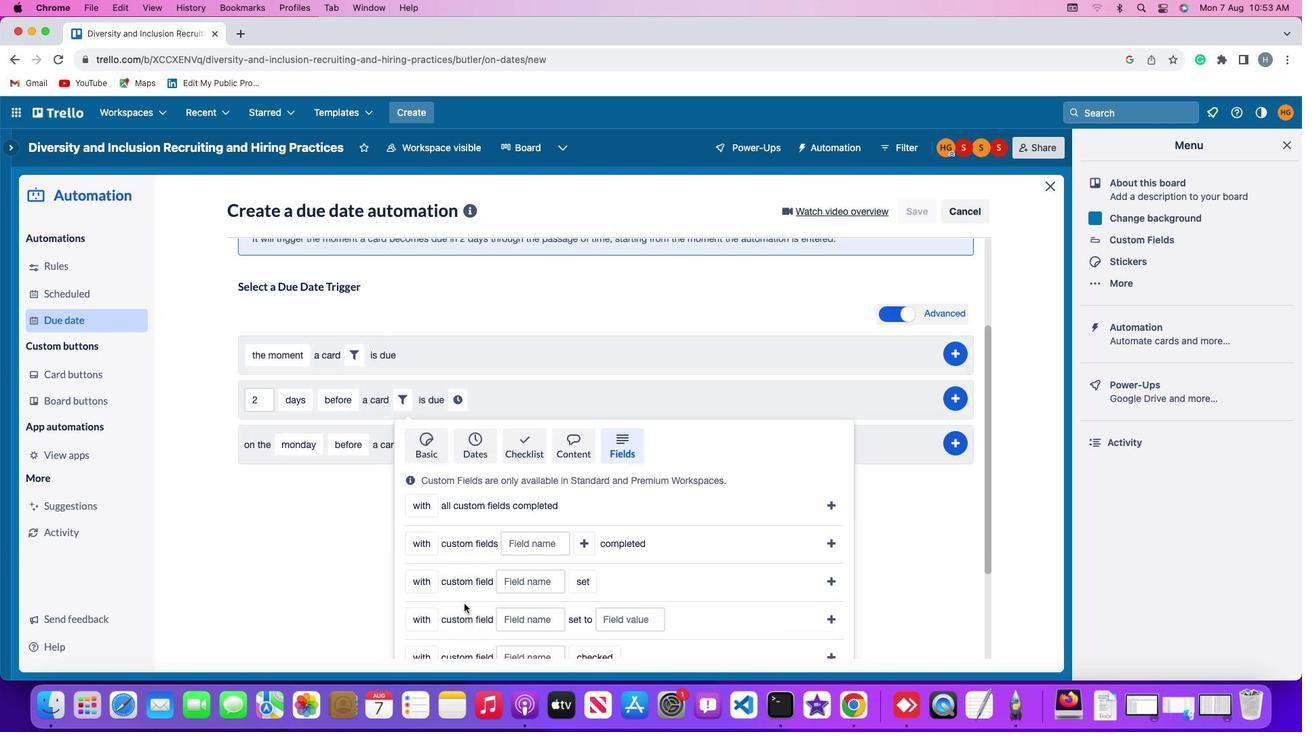 
Action: Mouse scrolled (463, 603) with delta (0, -1)
Screenshot: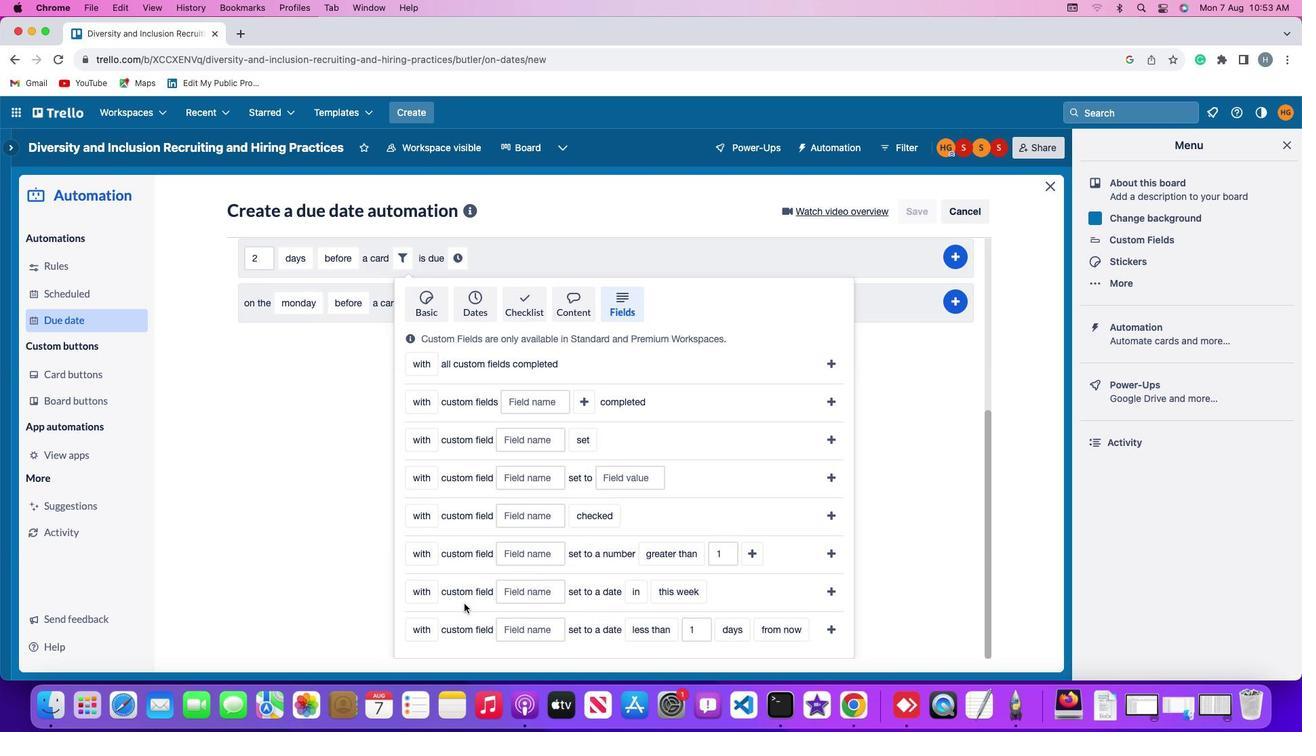 
Action: Mouse scrolled (463, 603) with delta (0, -1)
Screenshot: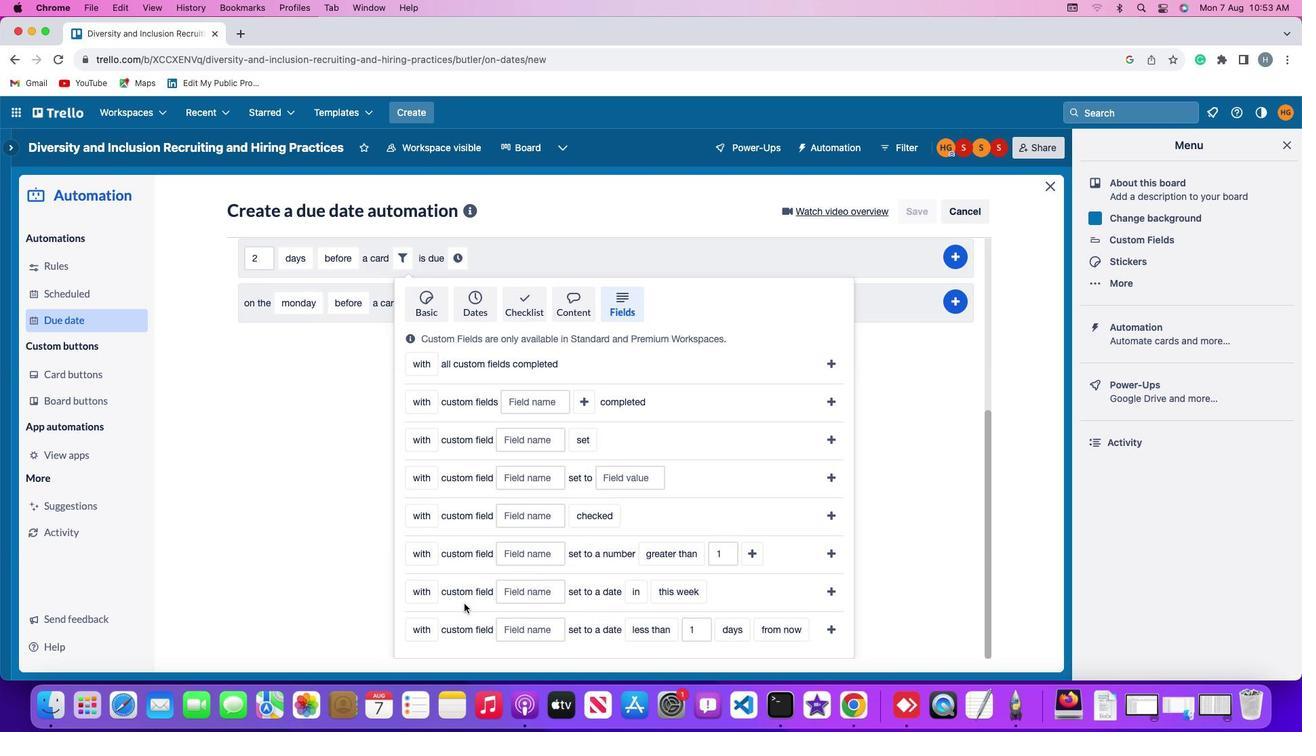
Action: Mouse scrolled (463, 603) with delta (0, -2)
Screenshot: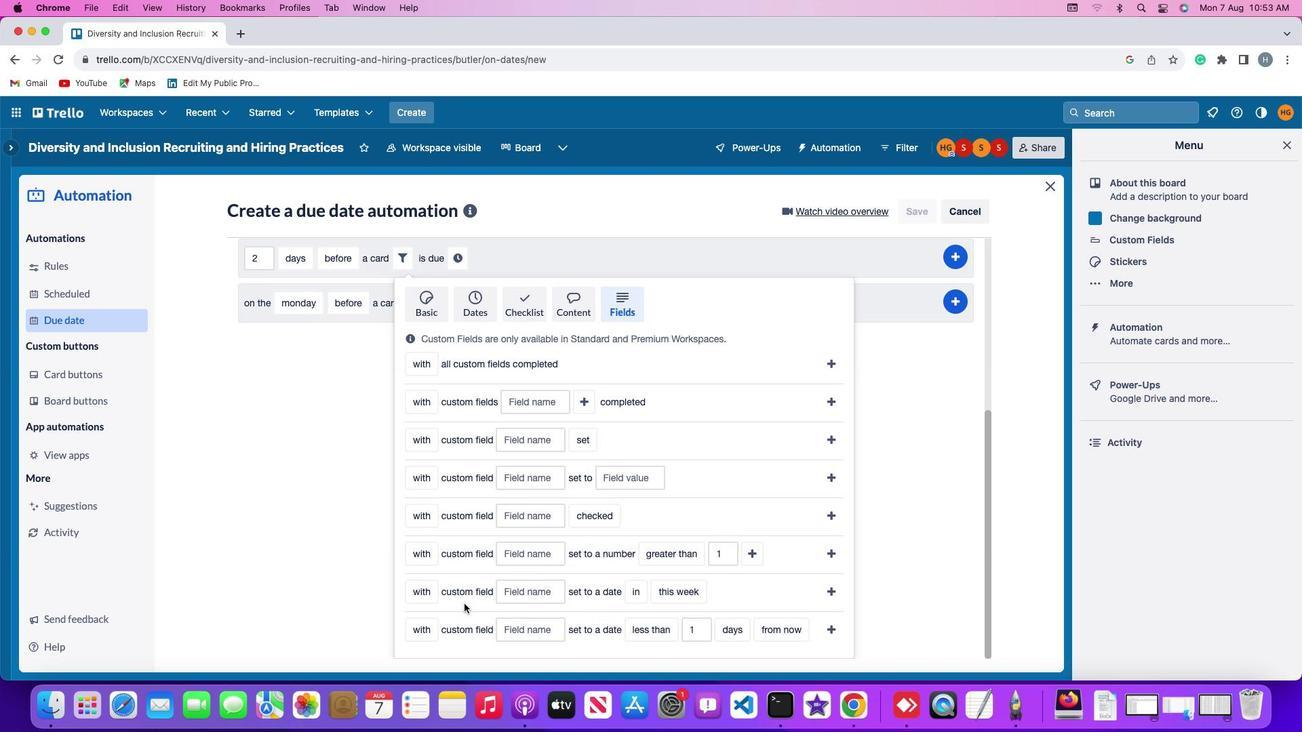 
Action: Mouse moved to (405, 628)
Screenshot: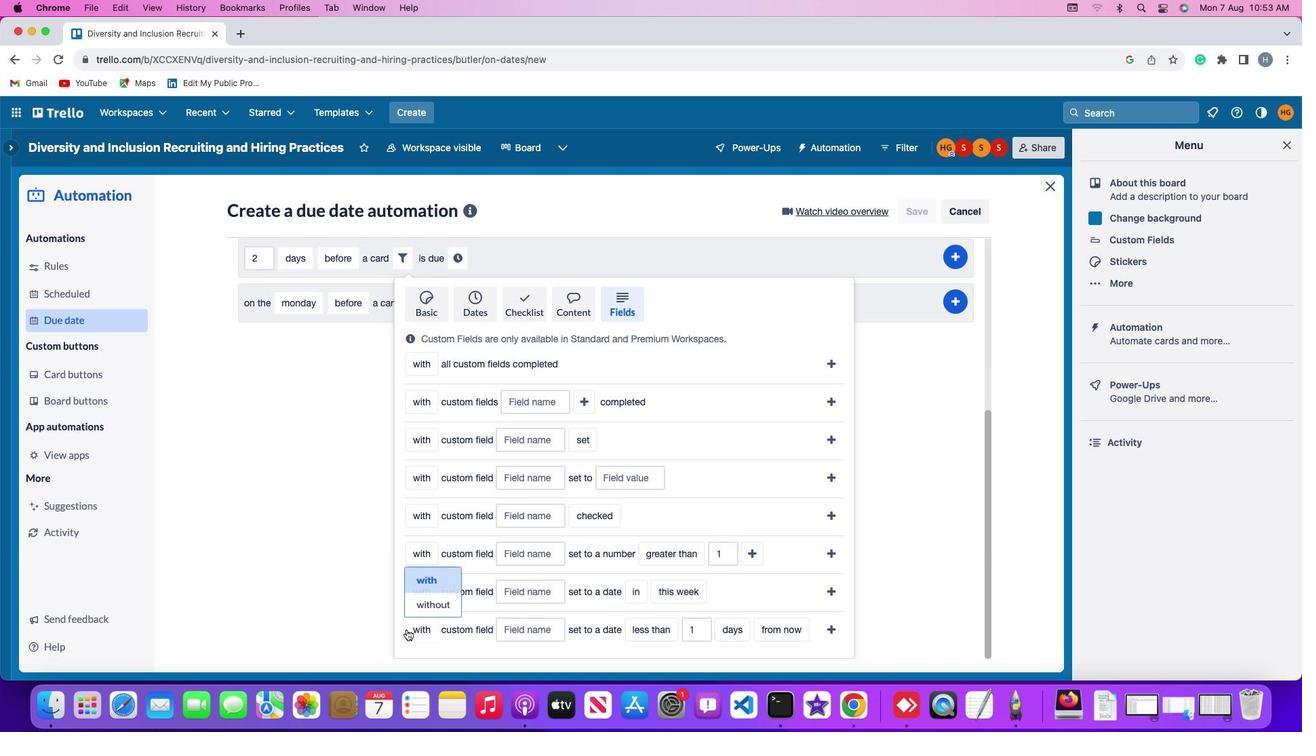 
Action: Mouse pressed left at (405, 628)
Screenshot: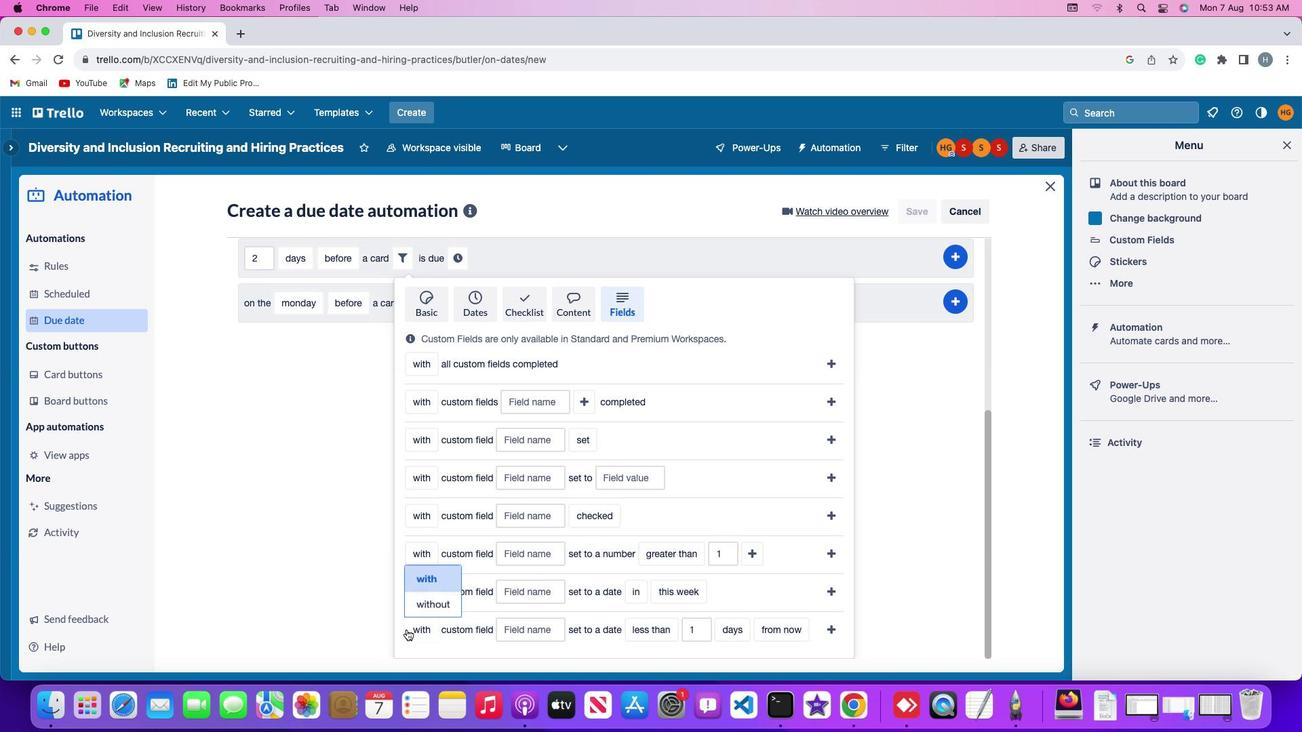 
Action: Mouse moved to (436, 575)
Screenshot: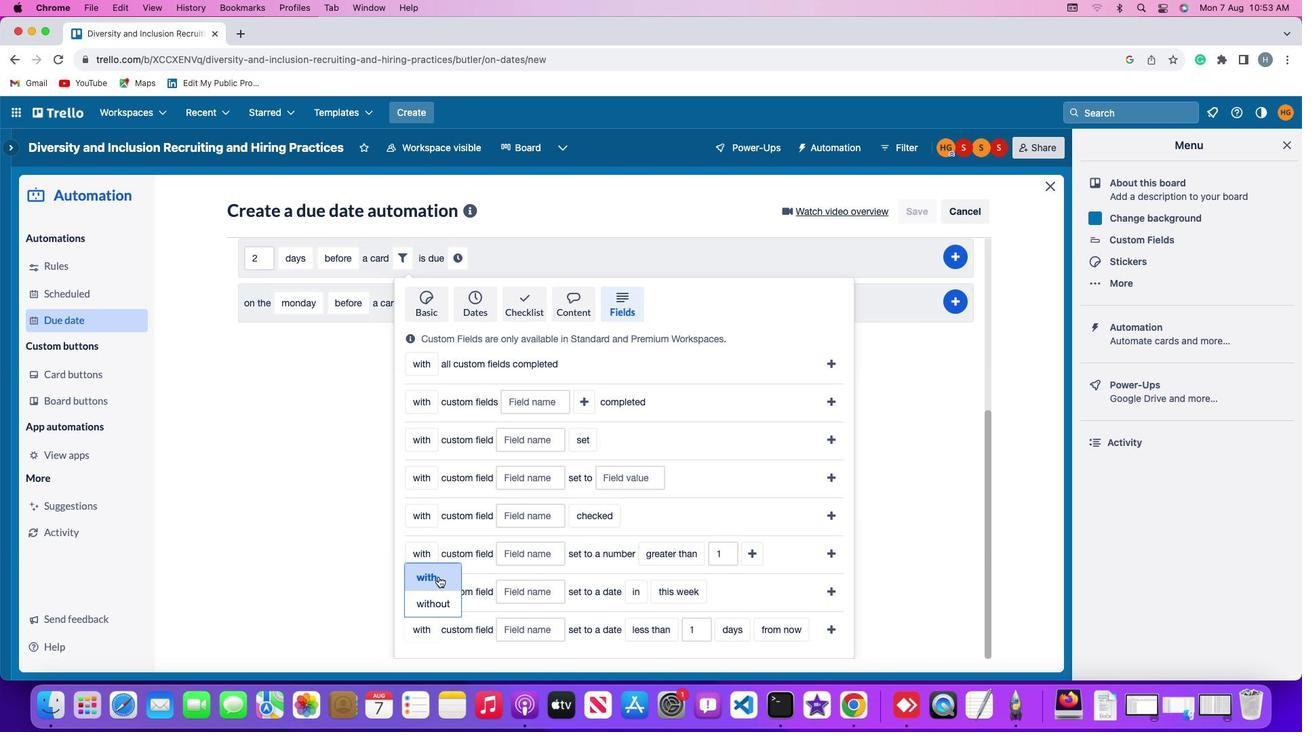 
Action: Mouse pressed left at (436, 575)
Screenshot: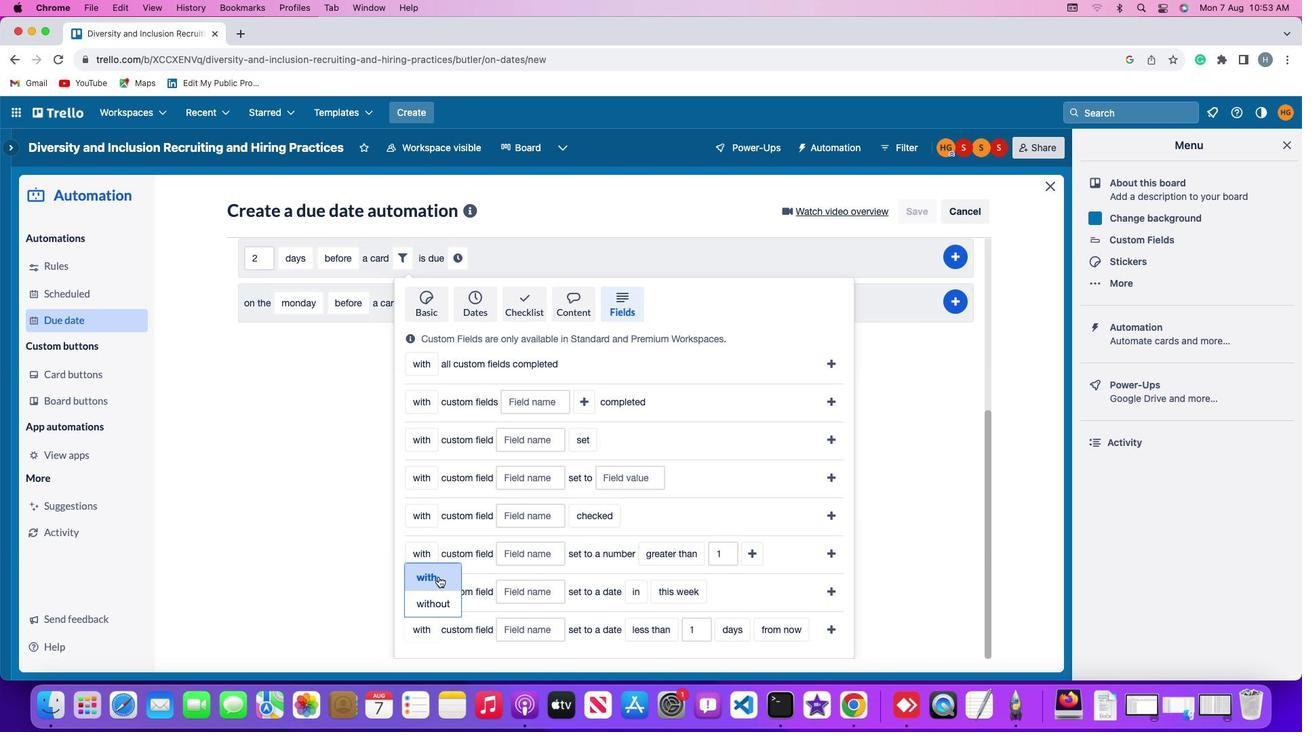 
Action: Mouse moved to (537, 630)
Screenshot: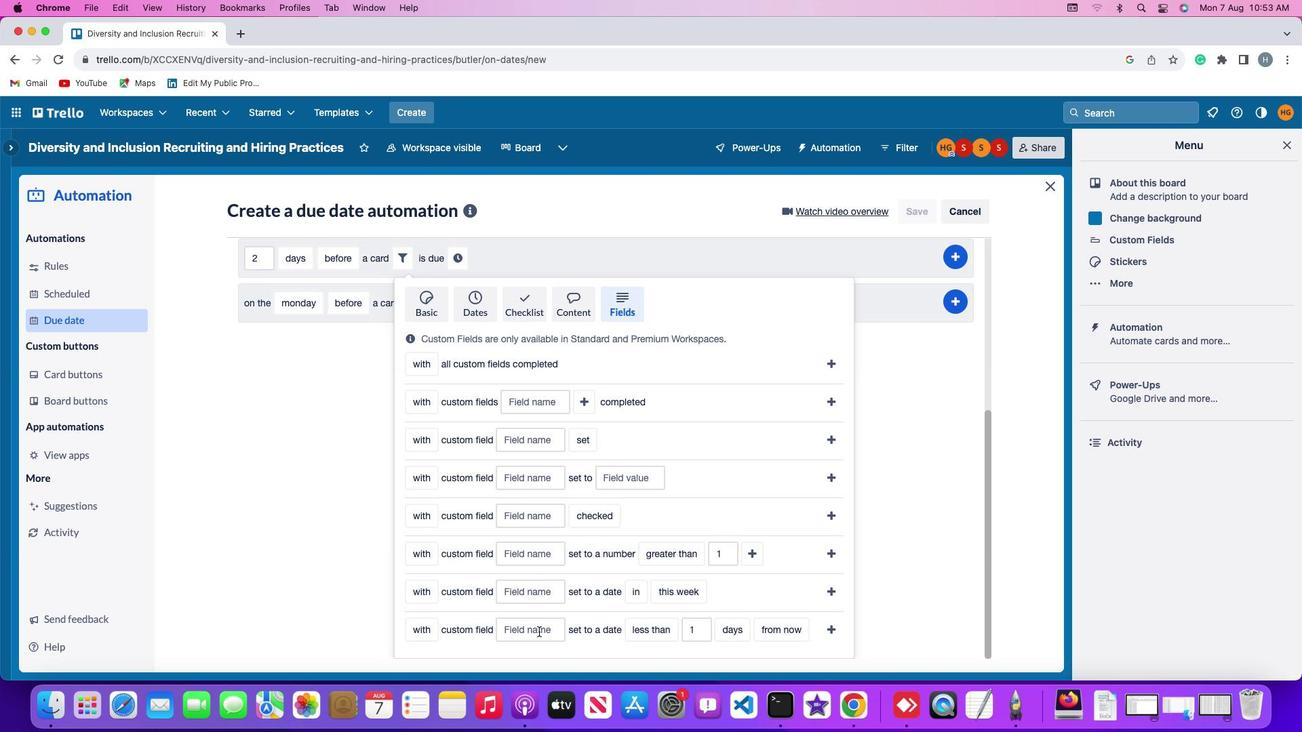 
Action: Mouse pressed left at (537, 630)
Screenshot: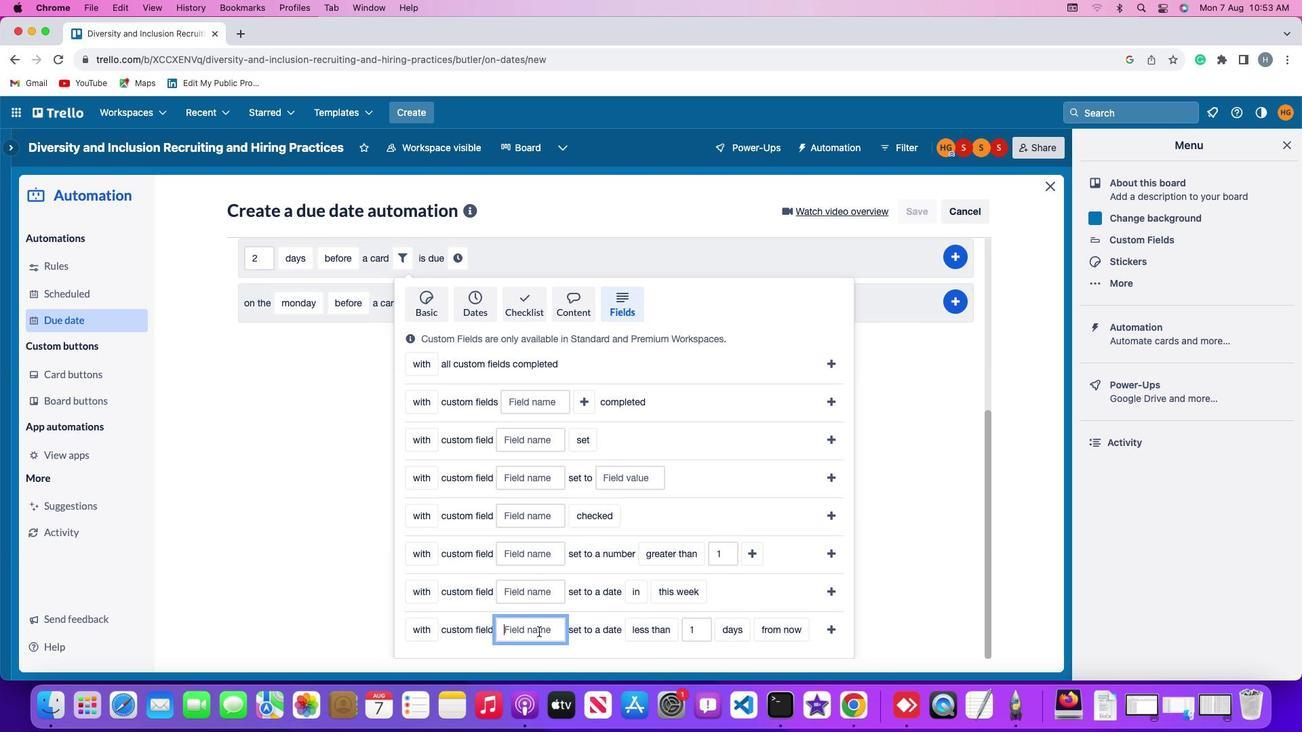 
Action: Mouse moved to (538, 630)
Screenshot: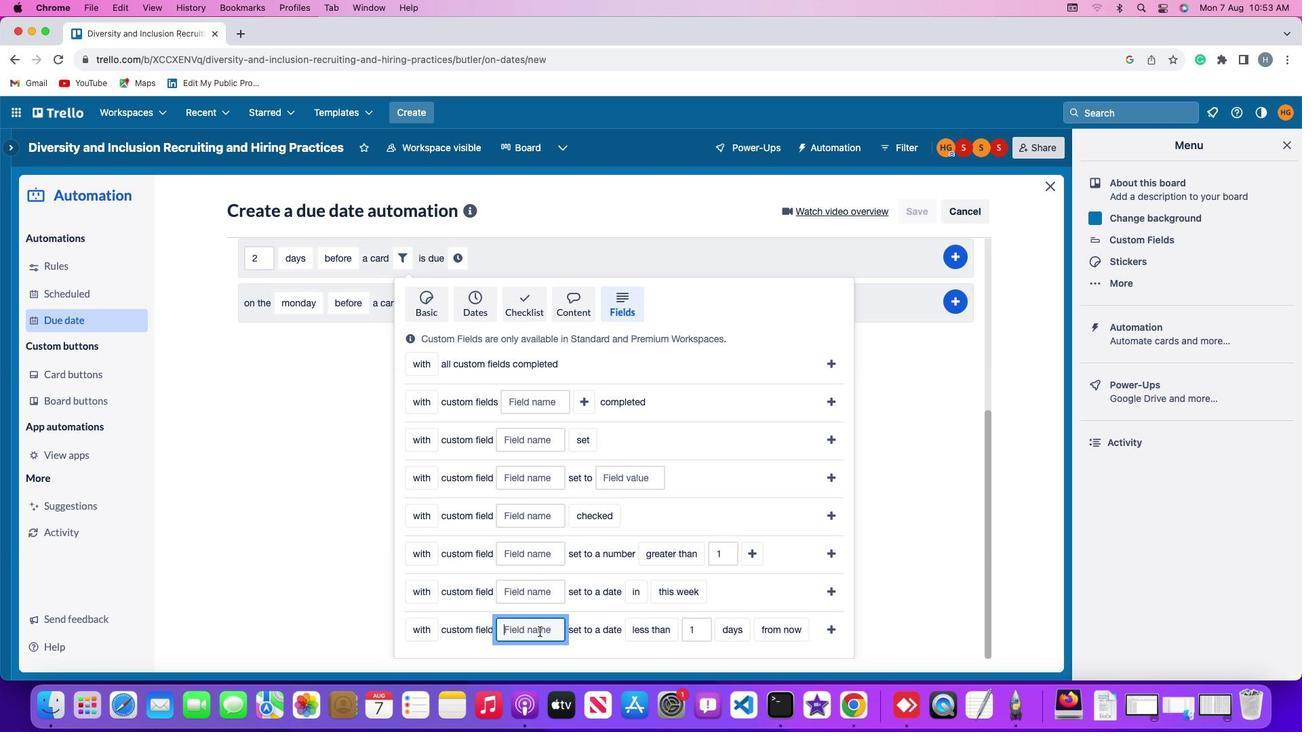 
Action: Key pressed Key.shift'R''e''s''u''m''e'
Screenshot: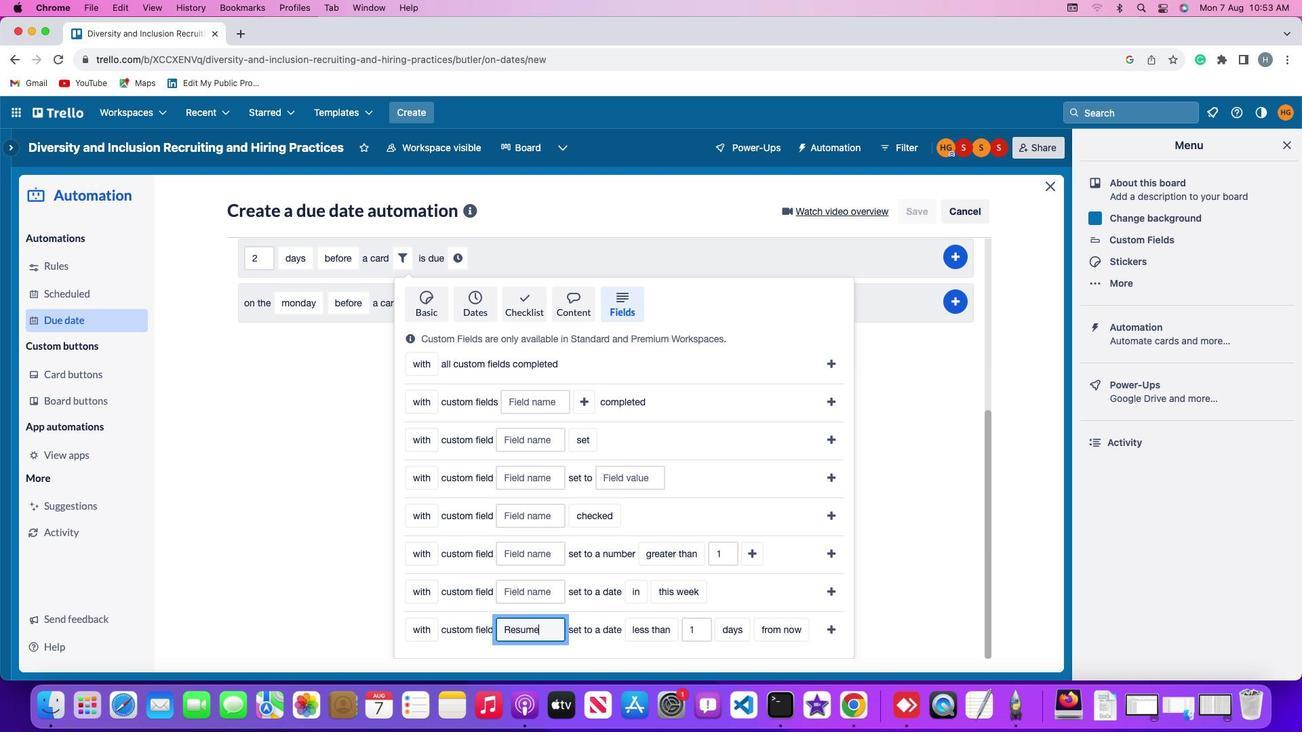 
Action: Mouse moved to (638, 632)
Screenshot: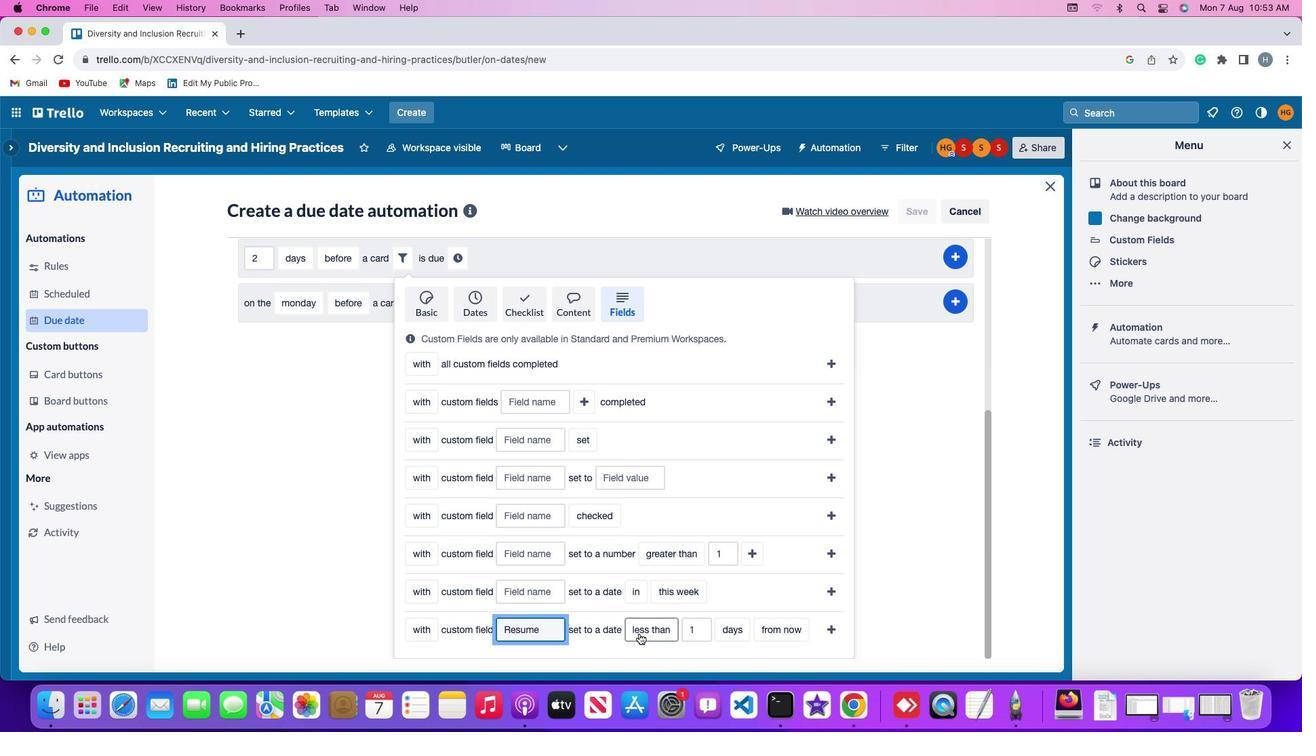 
Action: Mouse pressed left at (638, 632)
Screenshot: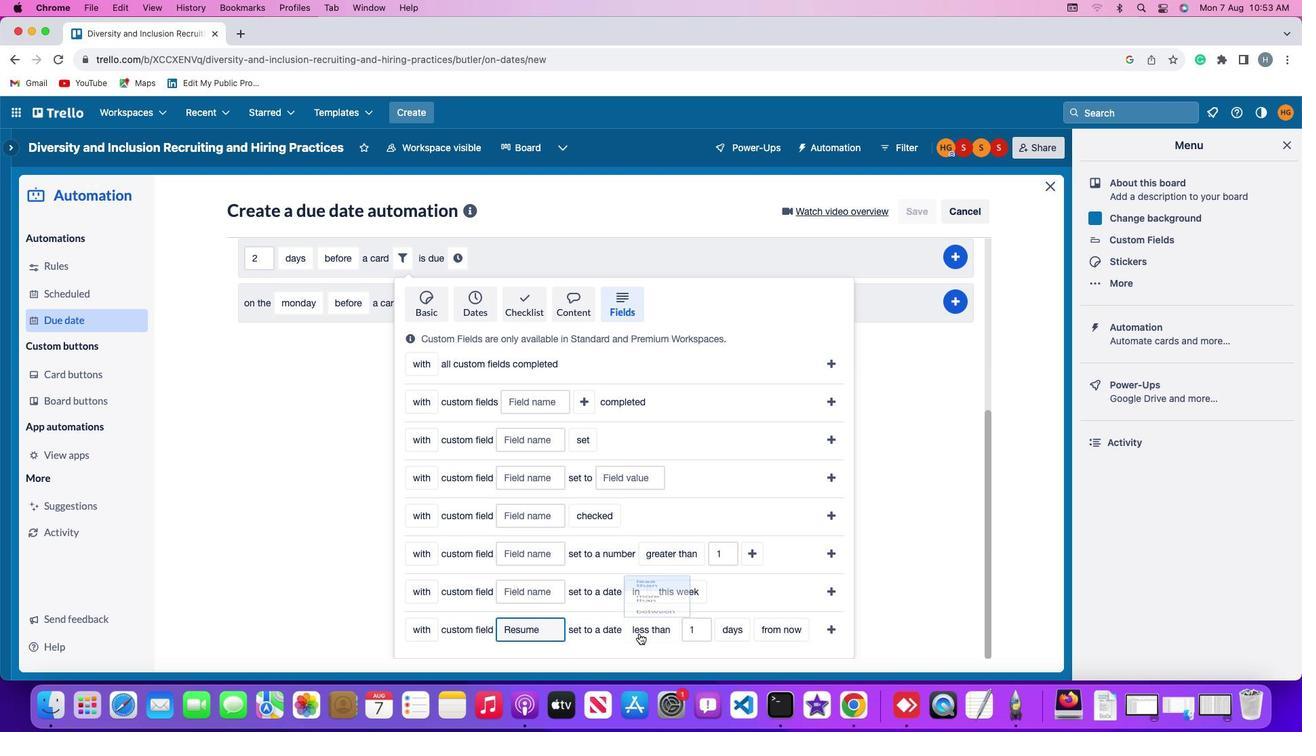 
Action: Mouse moved to (650, 601)
Screenshot: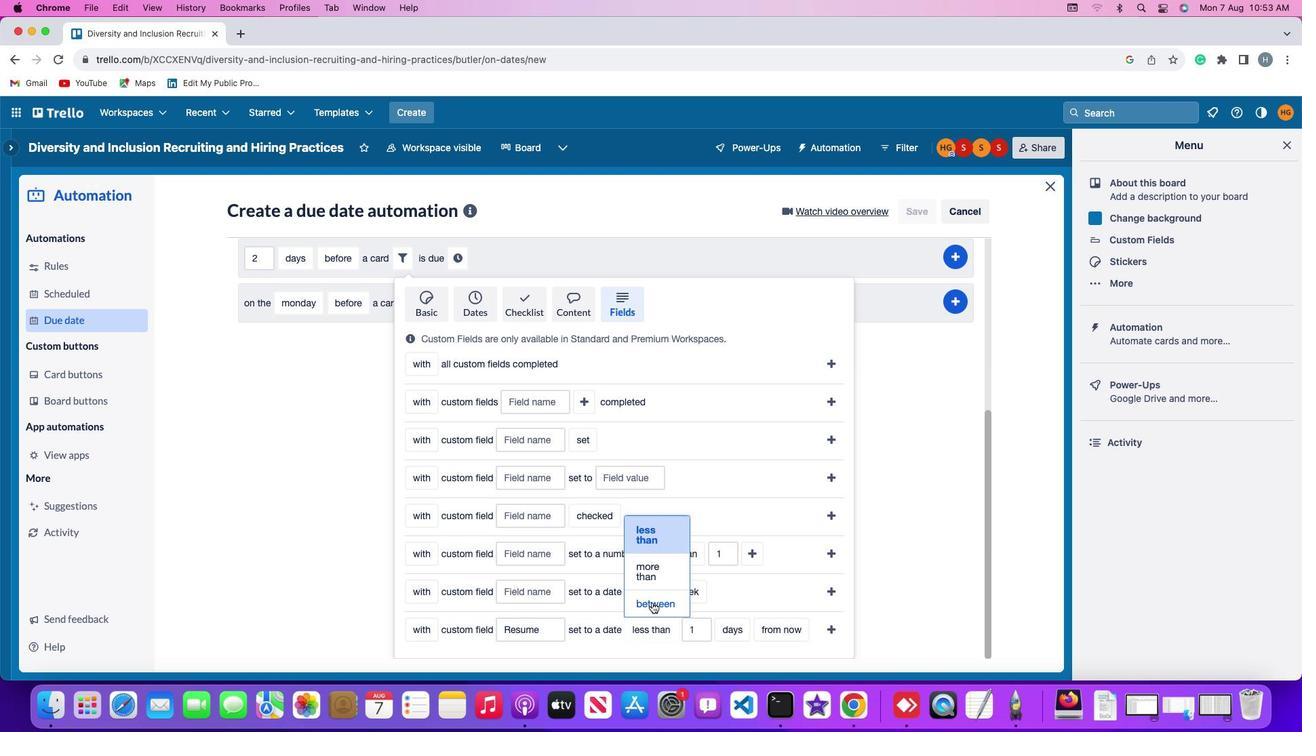 
Action: Mouse pressed left at (650, 601)
Screenshot: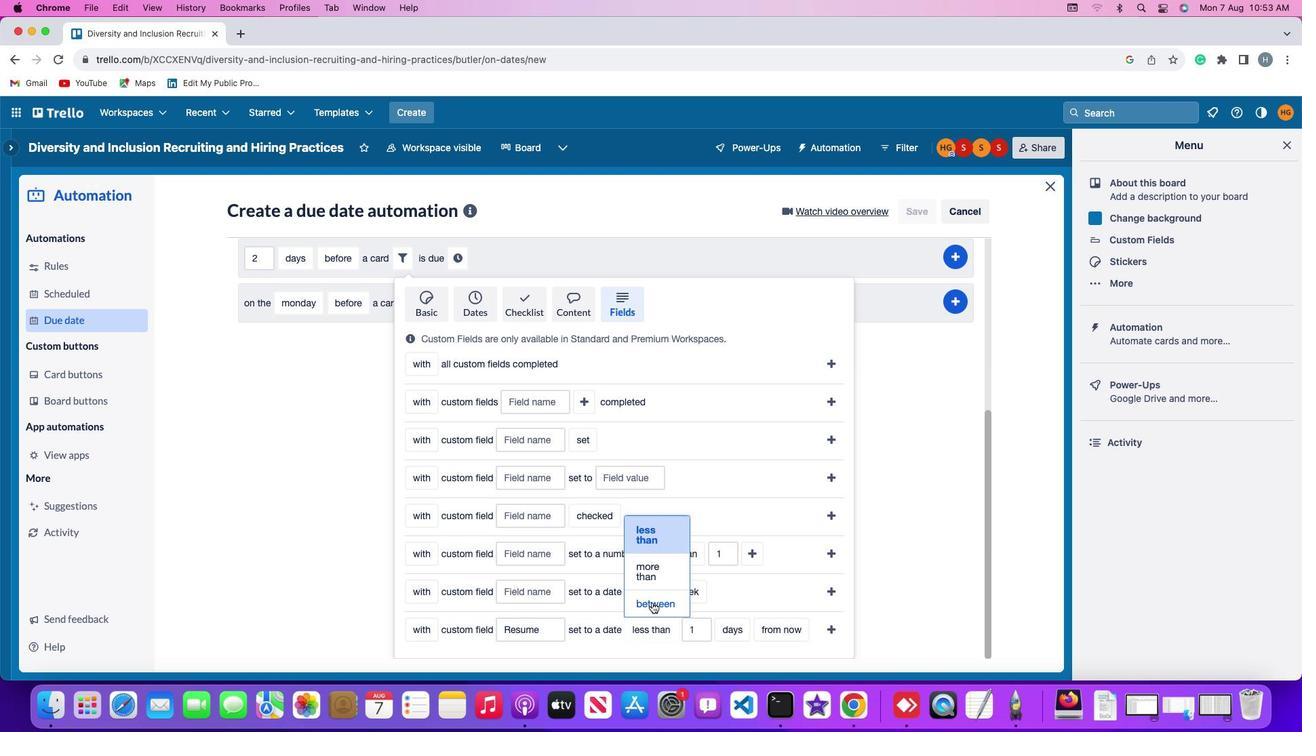 
Action: Mouse moved to (696, 628)
Screenshot: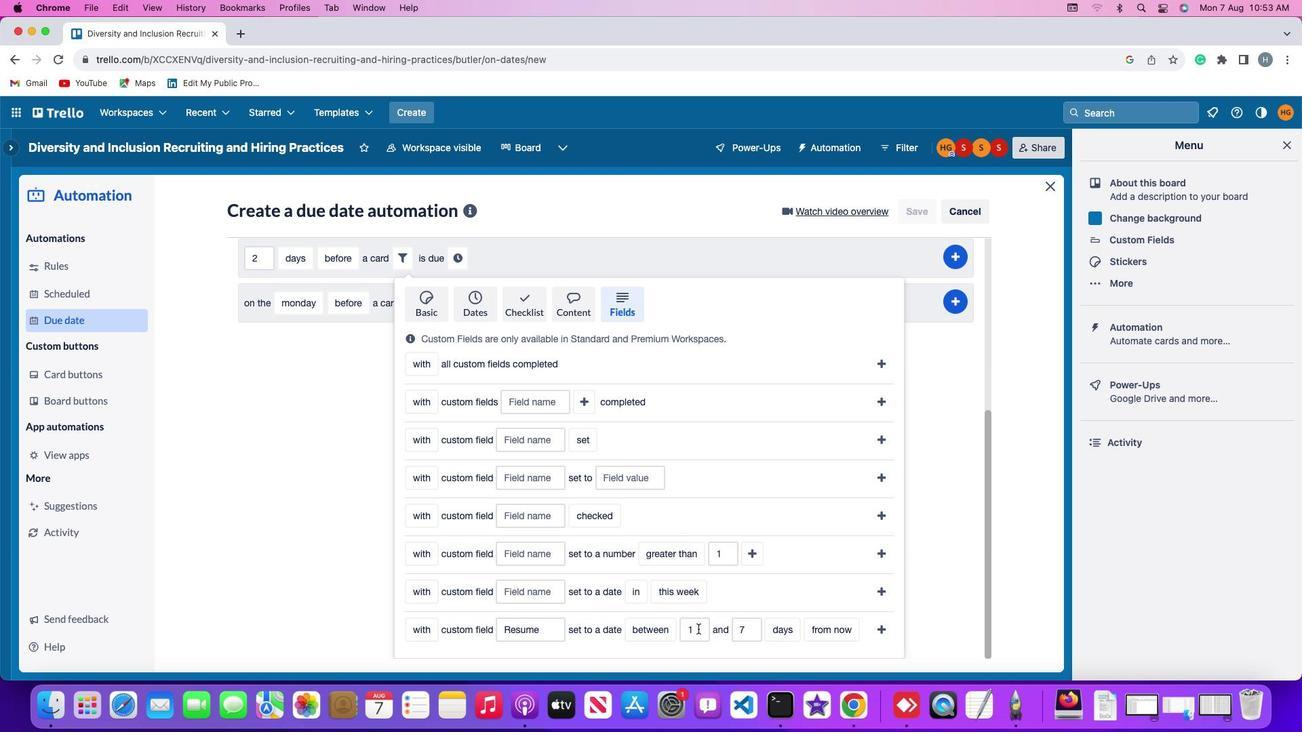 
Action: Mouse pressed left at (696, 628)
Screenshot: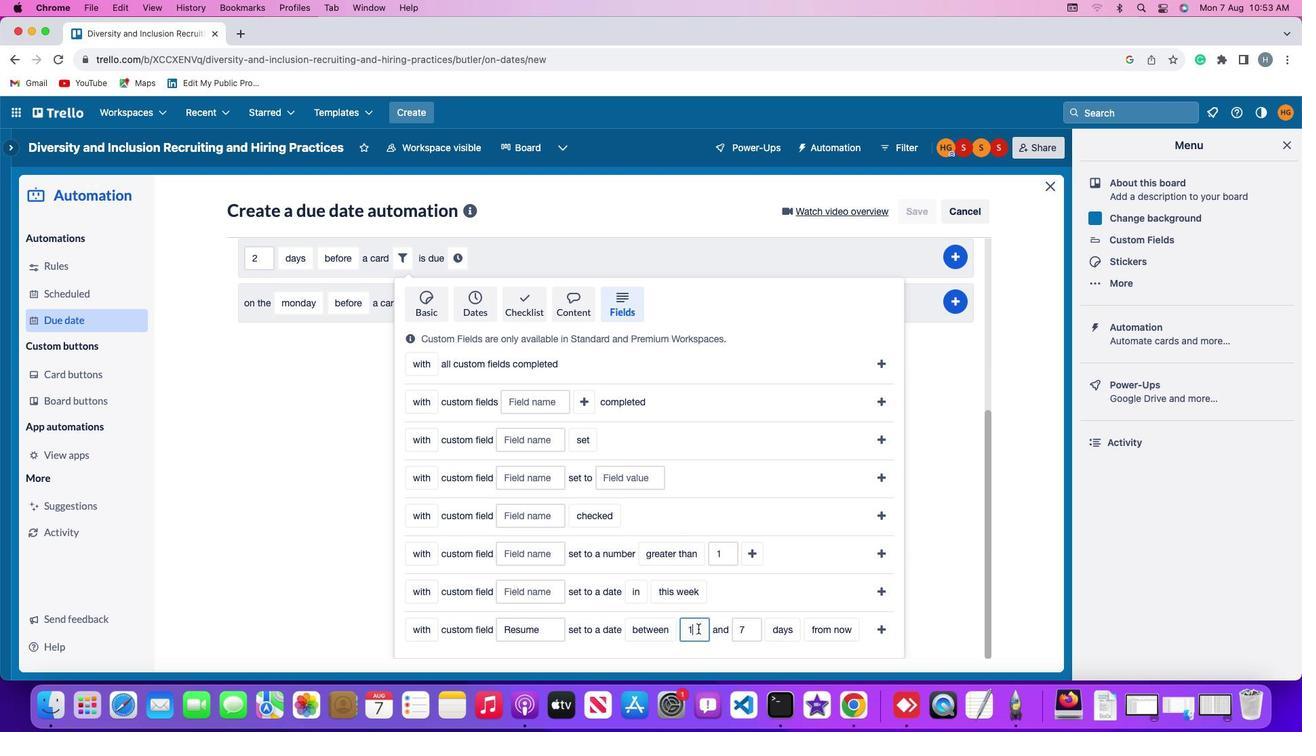 
Action: Mouse moved to (700, 629)
Screenshot: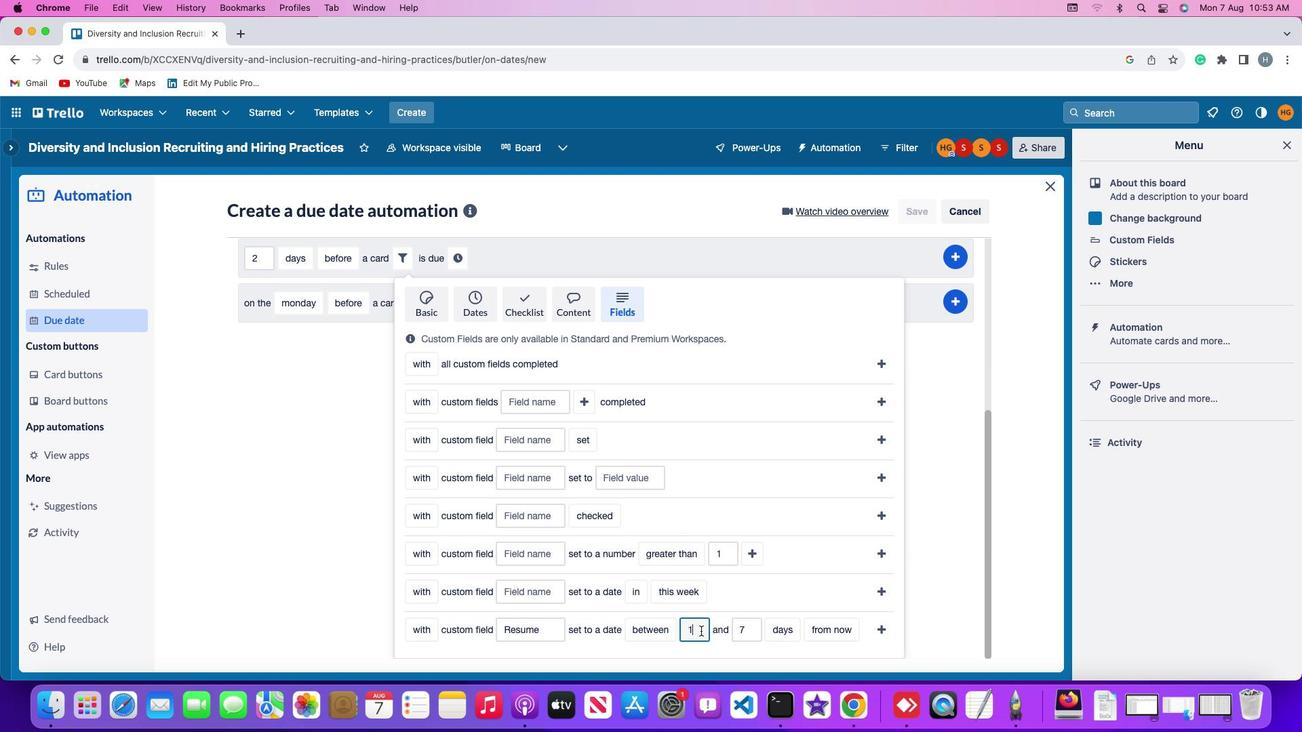 
Action: Key pressed Key.backspace'1'
Screenshot: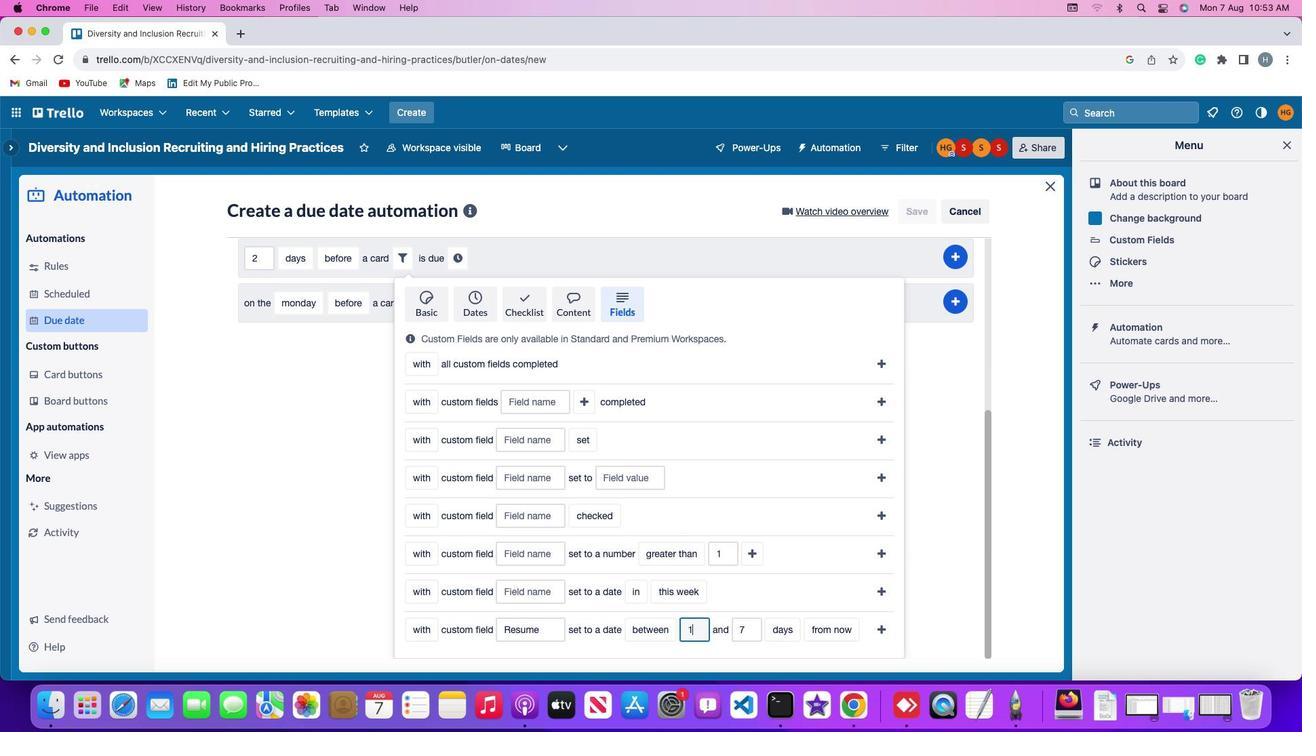 
Action: Mouse moved to (753, 631)
Screenshot: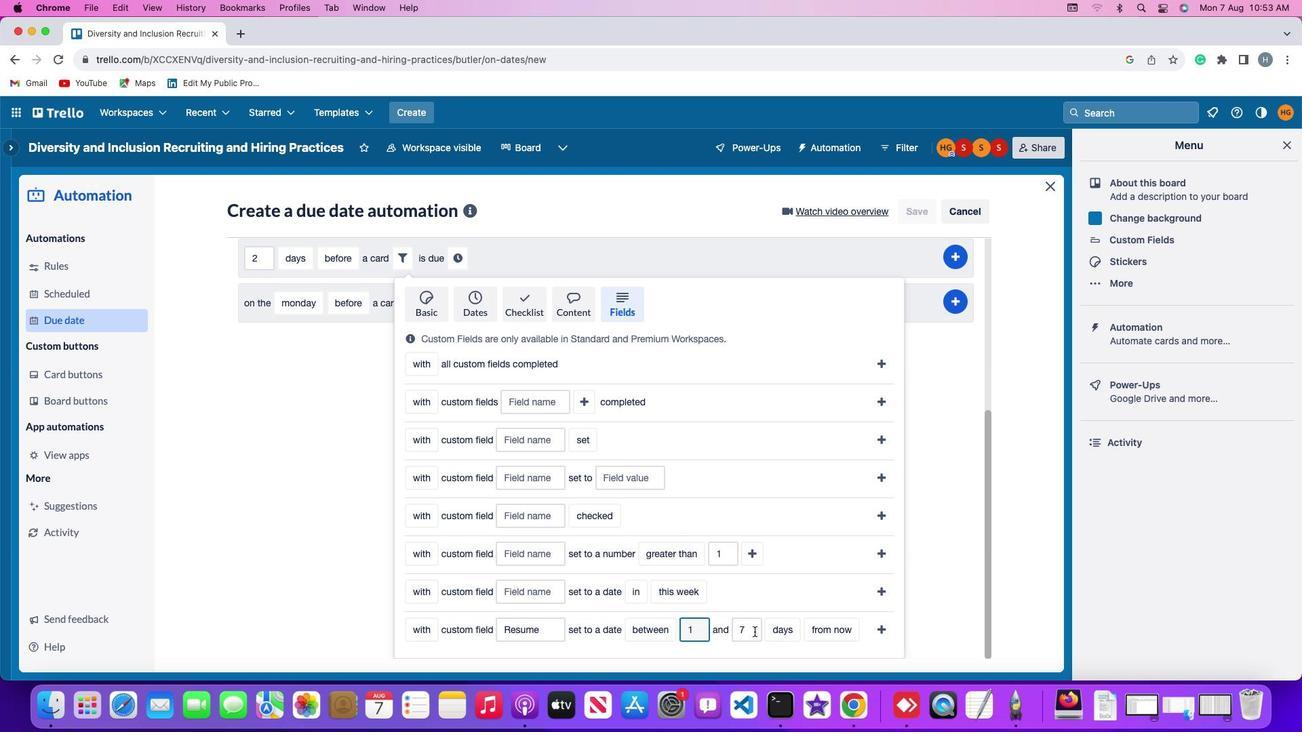 
Action: Mouse pressed left at (753, 631)
Screenshot: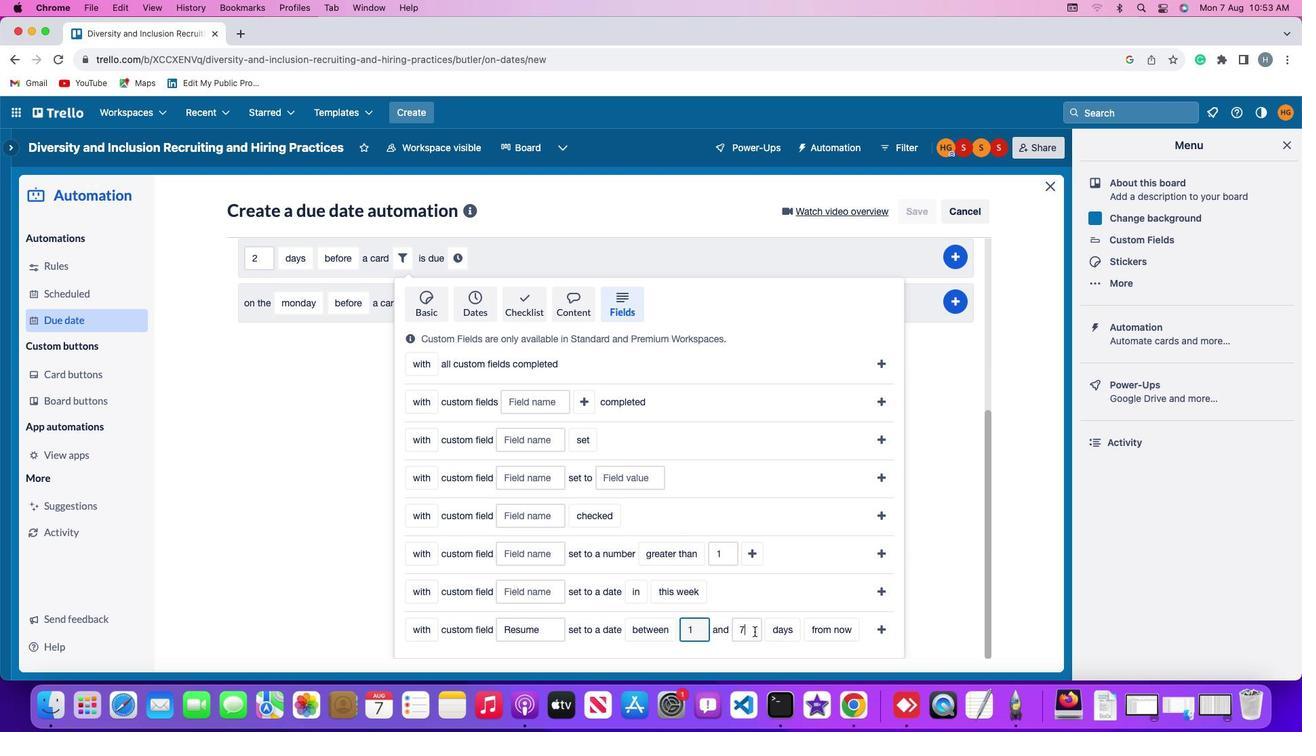 
Action: Mouse moved to (753, 630)
Screenshot: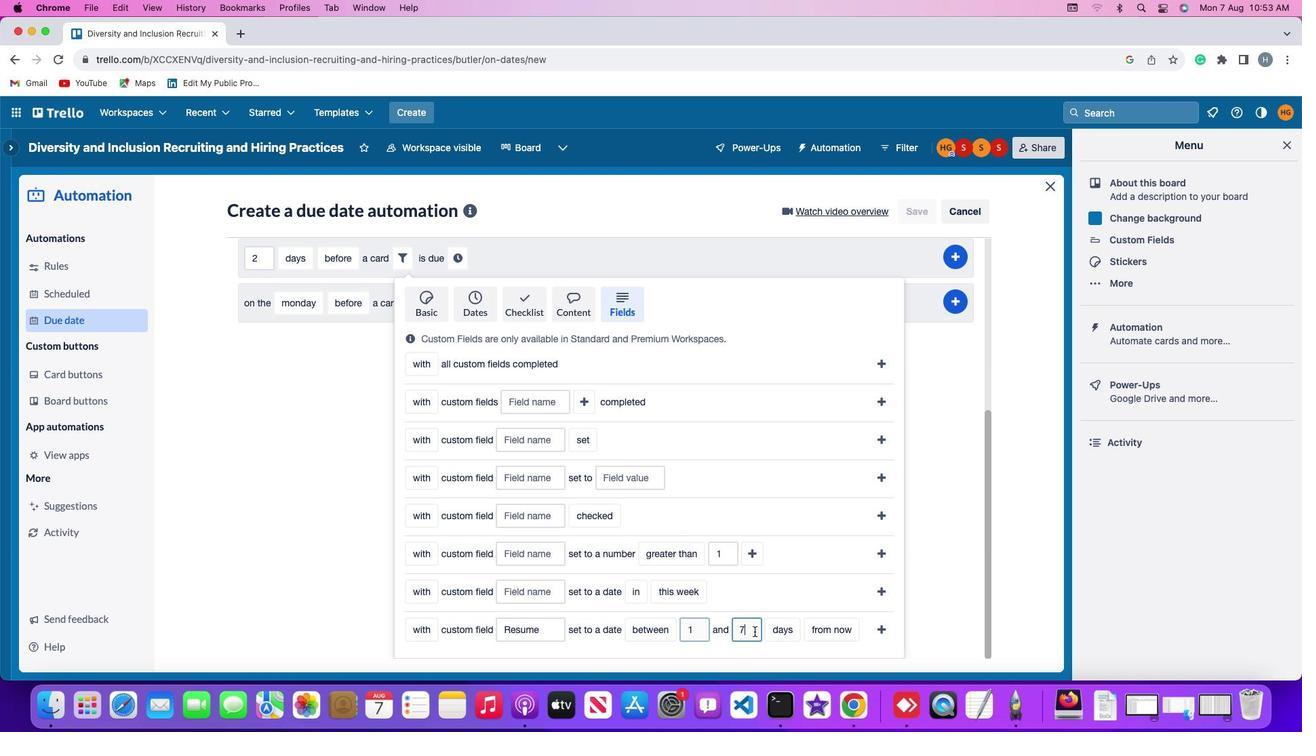 
Action: Key pressed Key.backspace
Screenshot: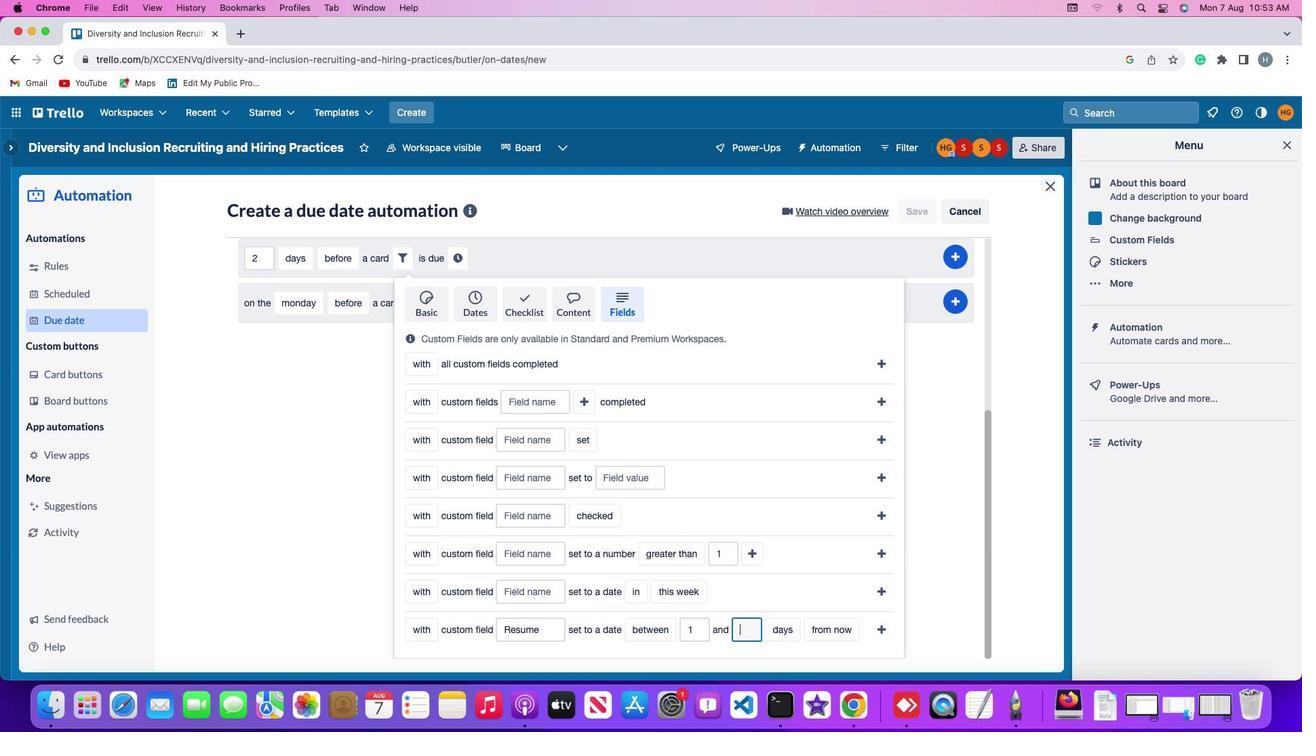 
Action: Mouse moved to (755, 628)
Screenshot: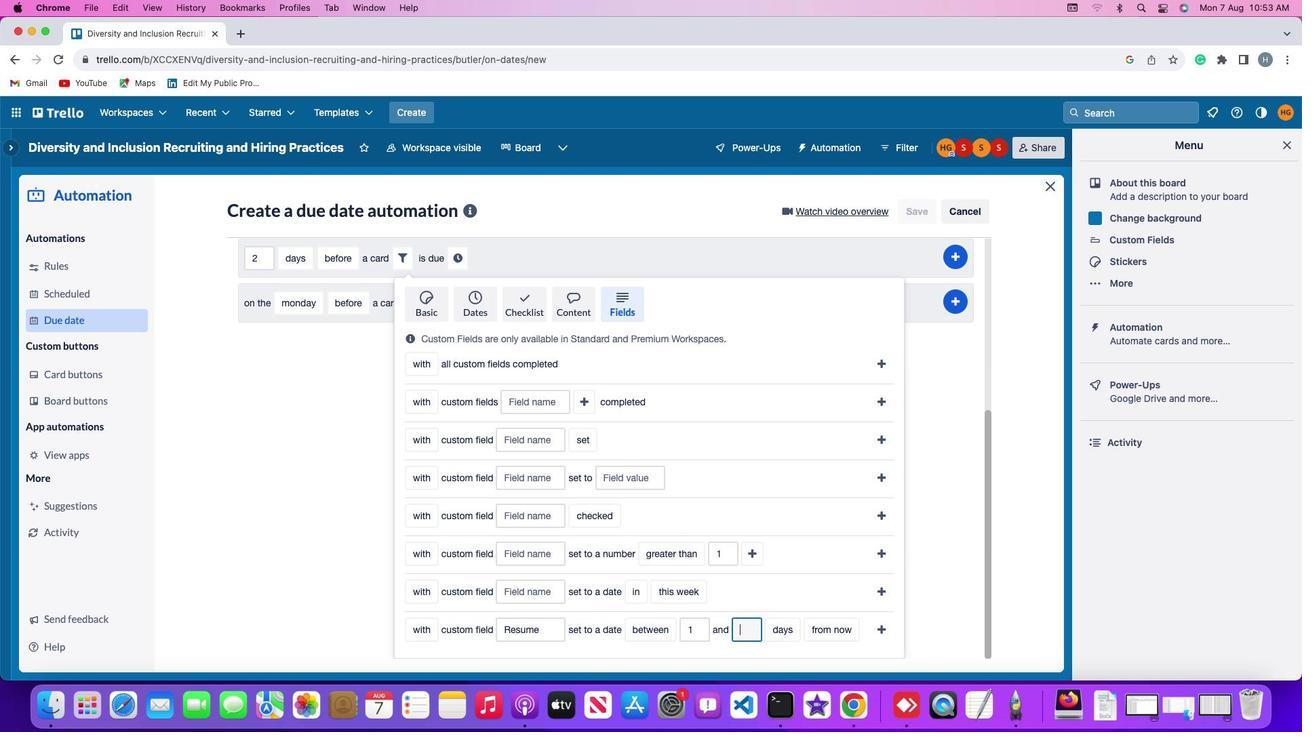 
Action: Key pressed '7'
Screenshot: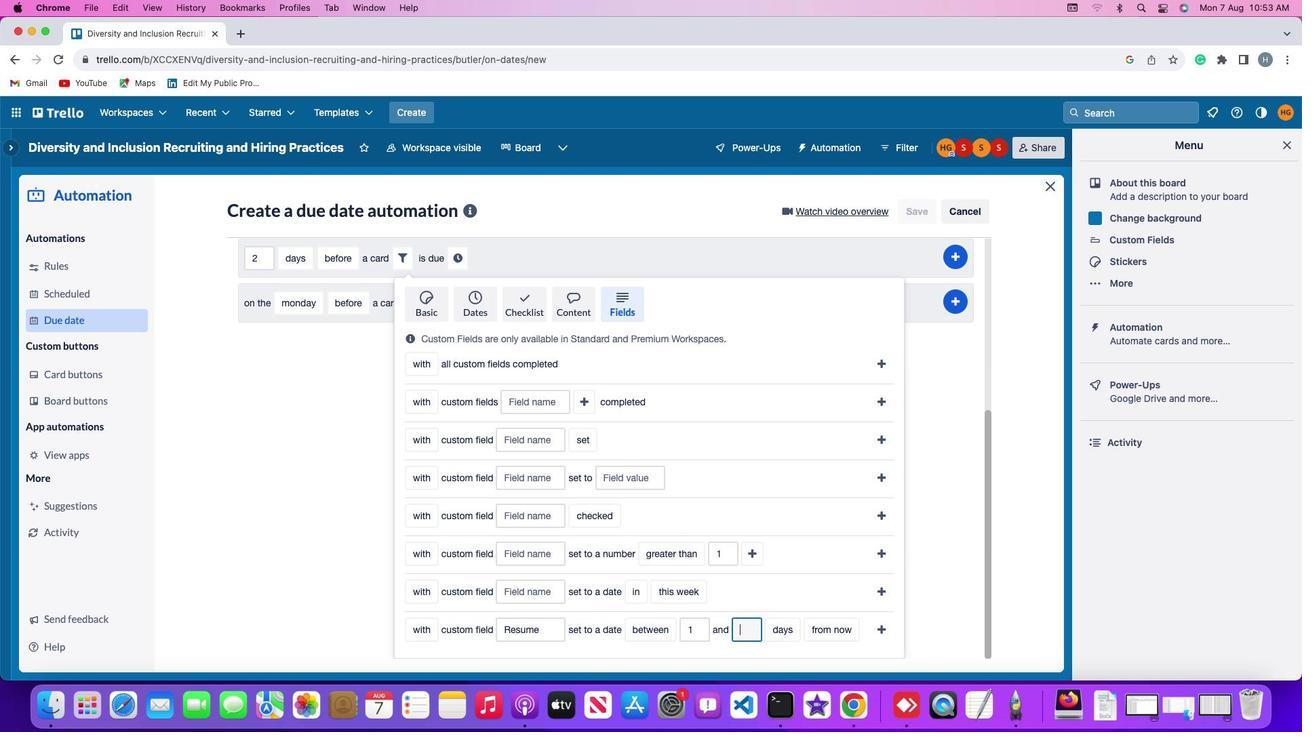 
Action: Mouse moved to (780, 628)
Screenshot: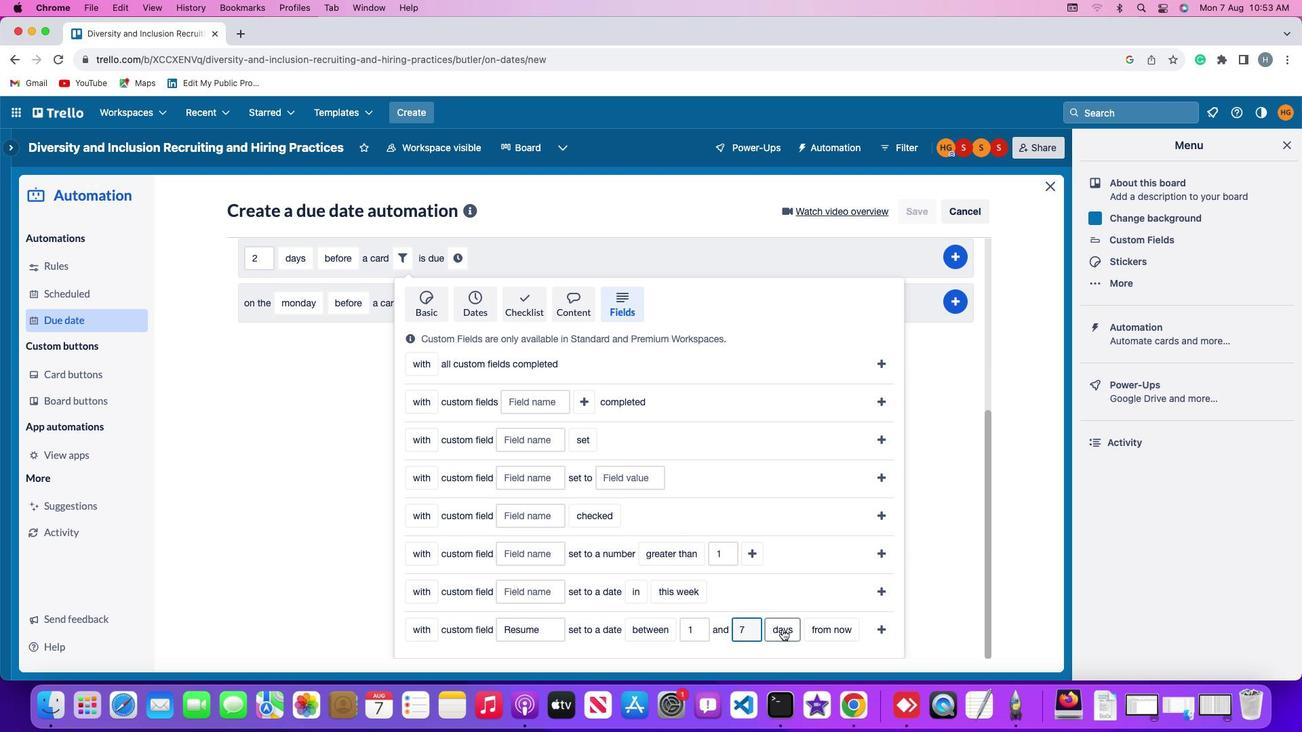 
Action: Mouse pressed left at (780, 628)
Screenshot: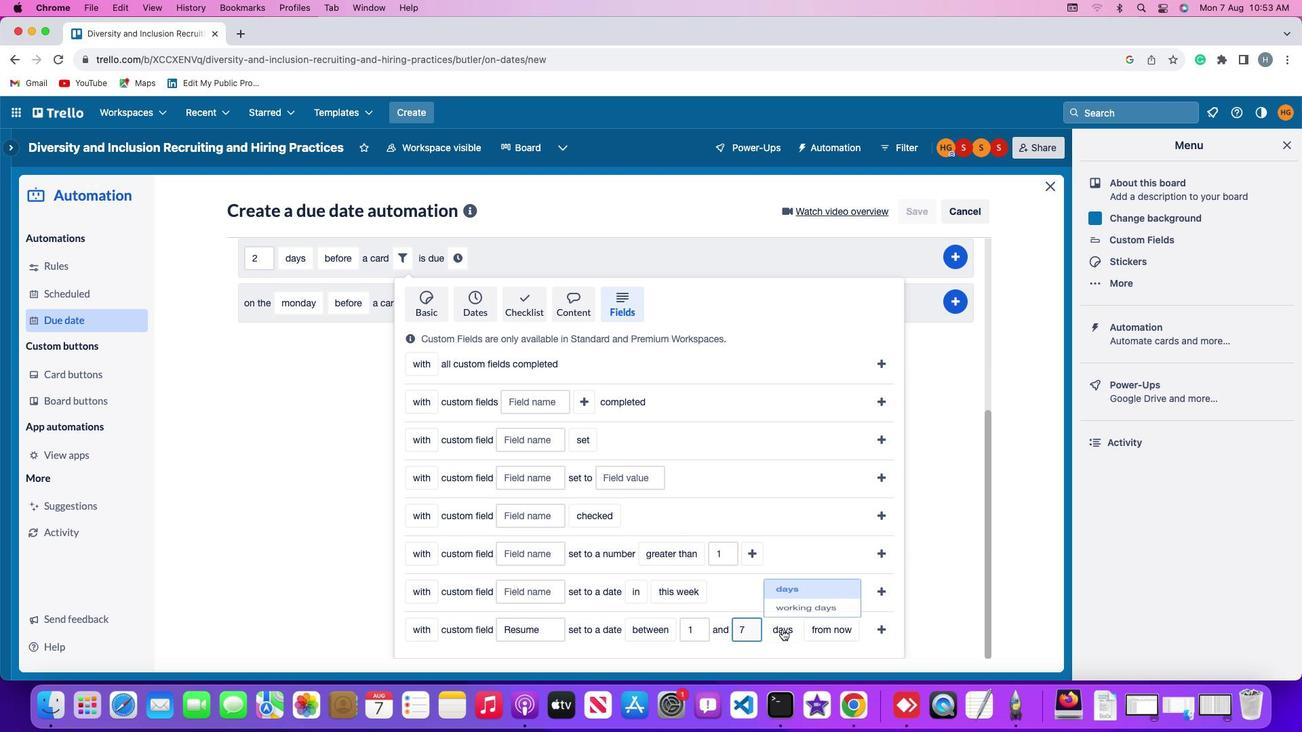 
Action: Mouse moved to (795, 580)
Screenshot: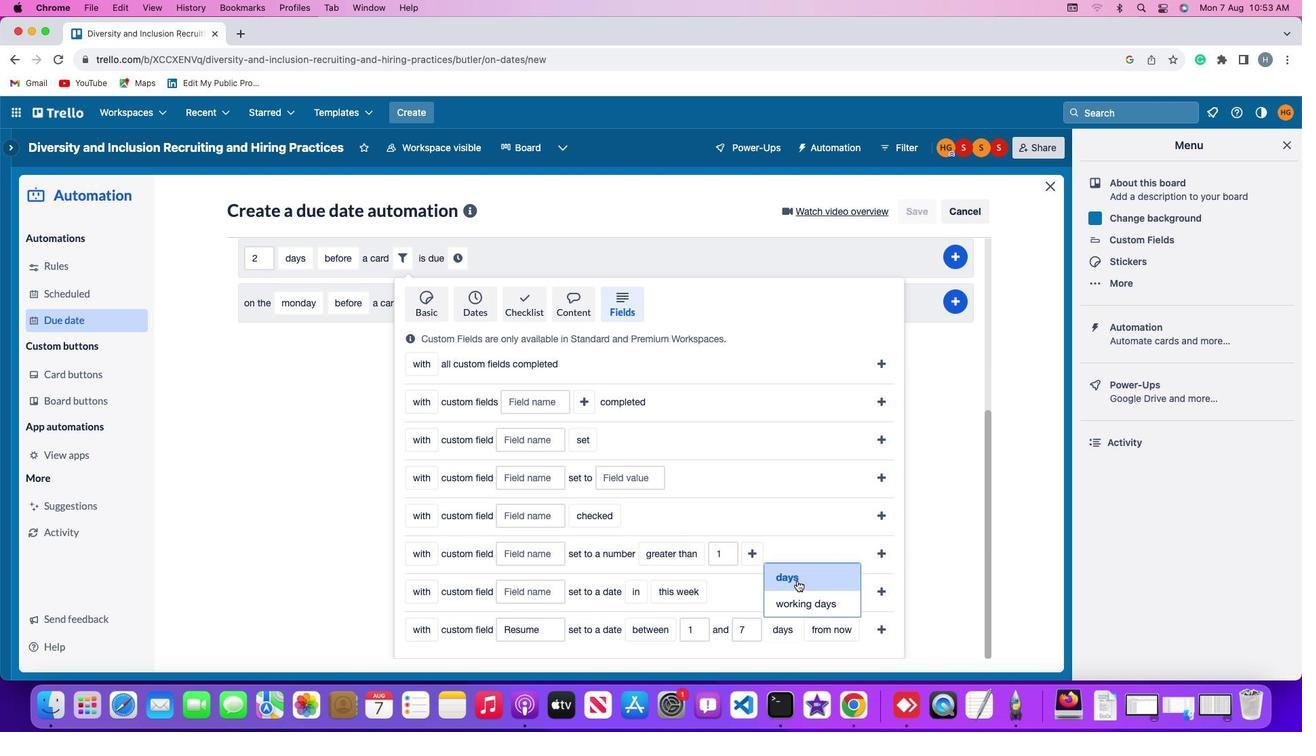 
Action: Mouse pressed left at (795, 580)
Screenshot: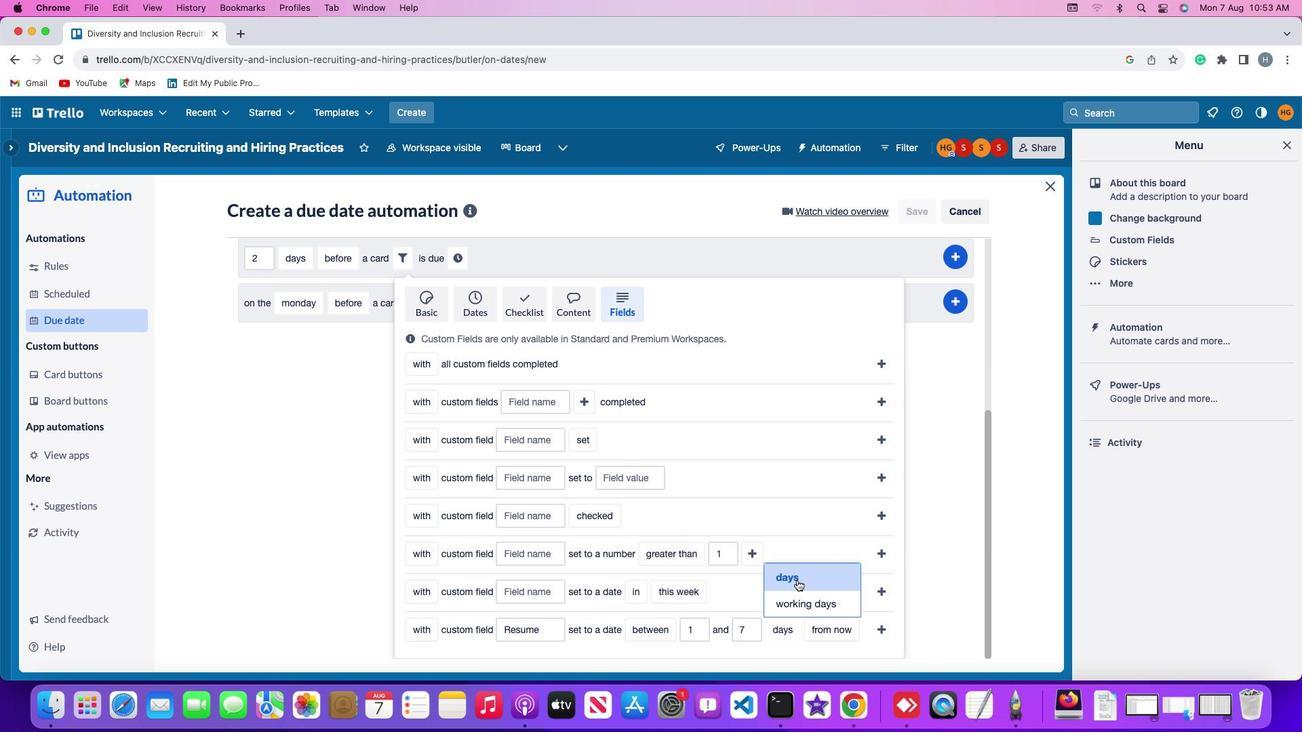 
Action: Mouse moved to (829, 624)
Screenshot: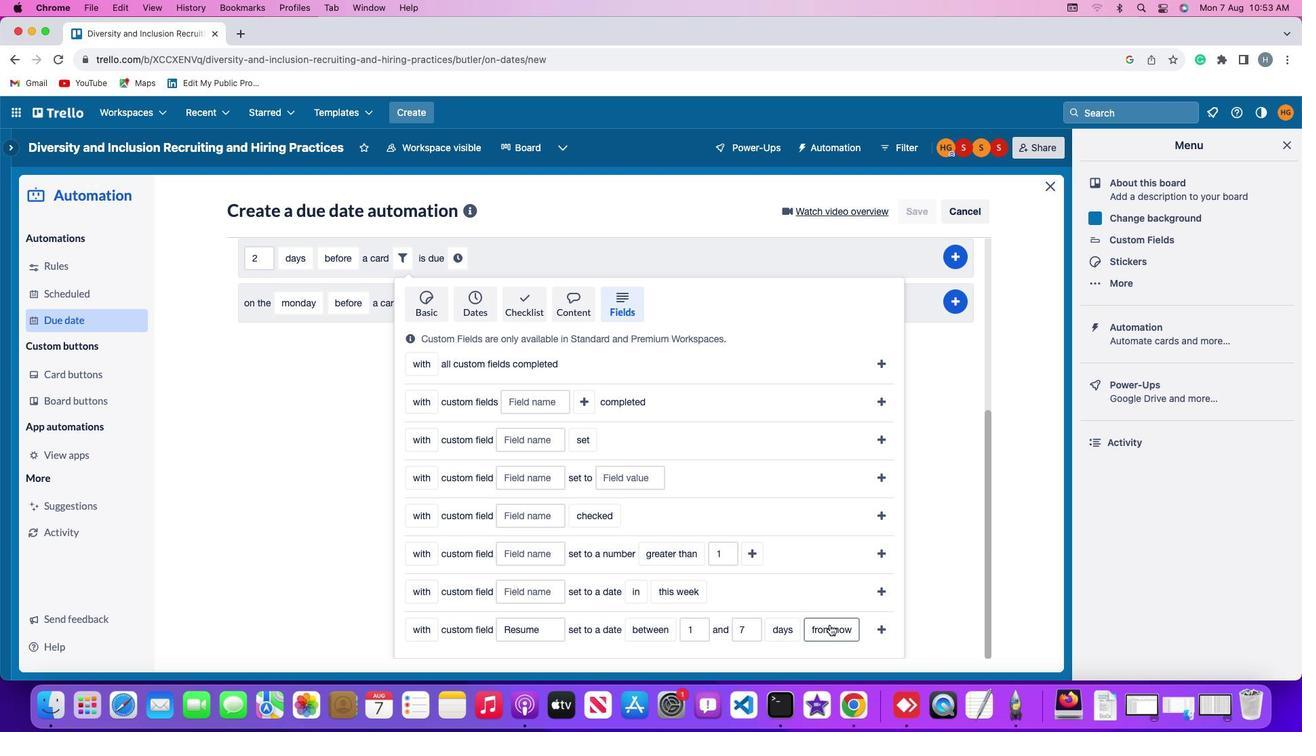 
Action: Mouse pressed left at (829, 624)
Screenshot: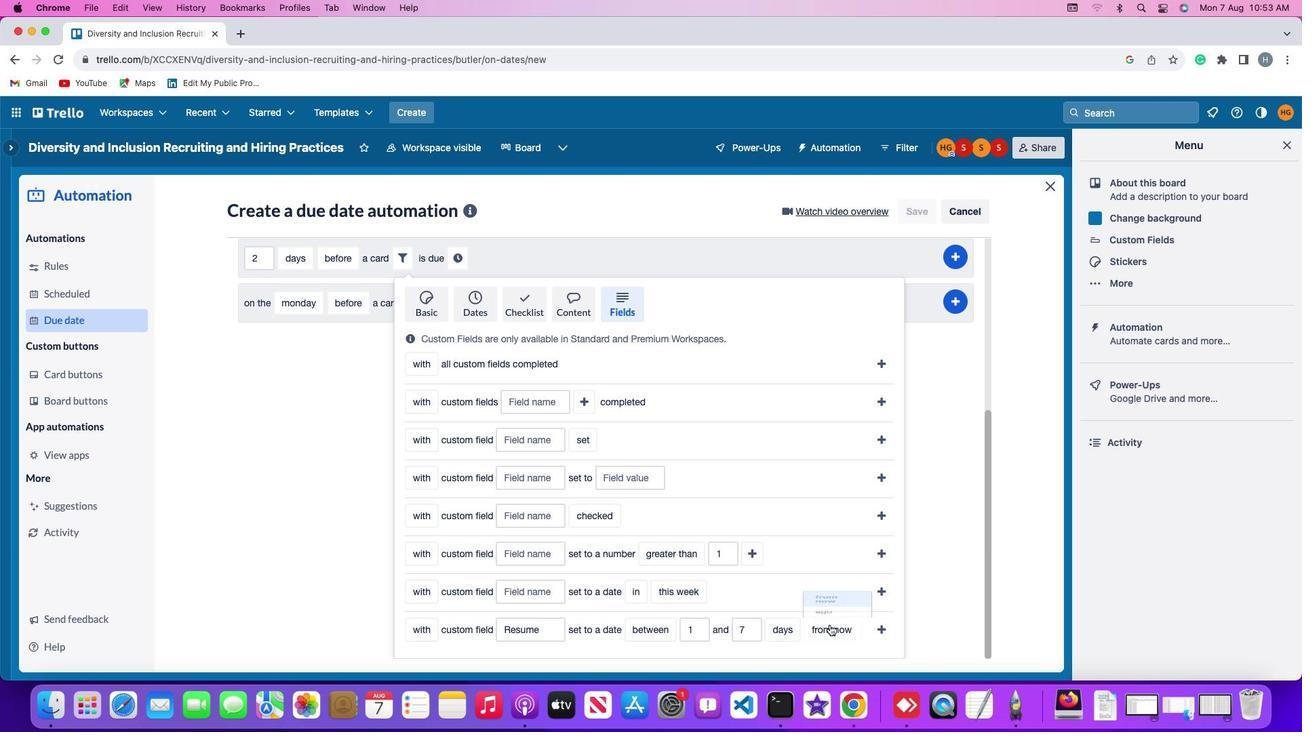 
Action: Mouse moved to (831, 604)
Screenshot: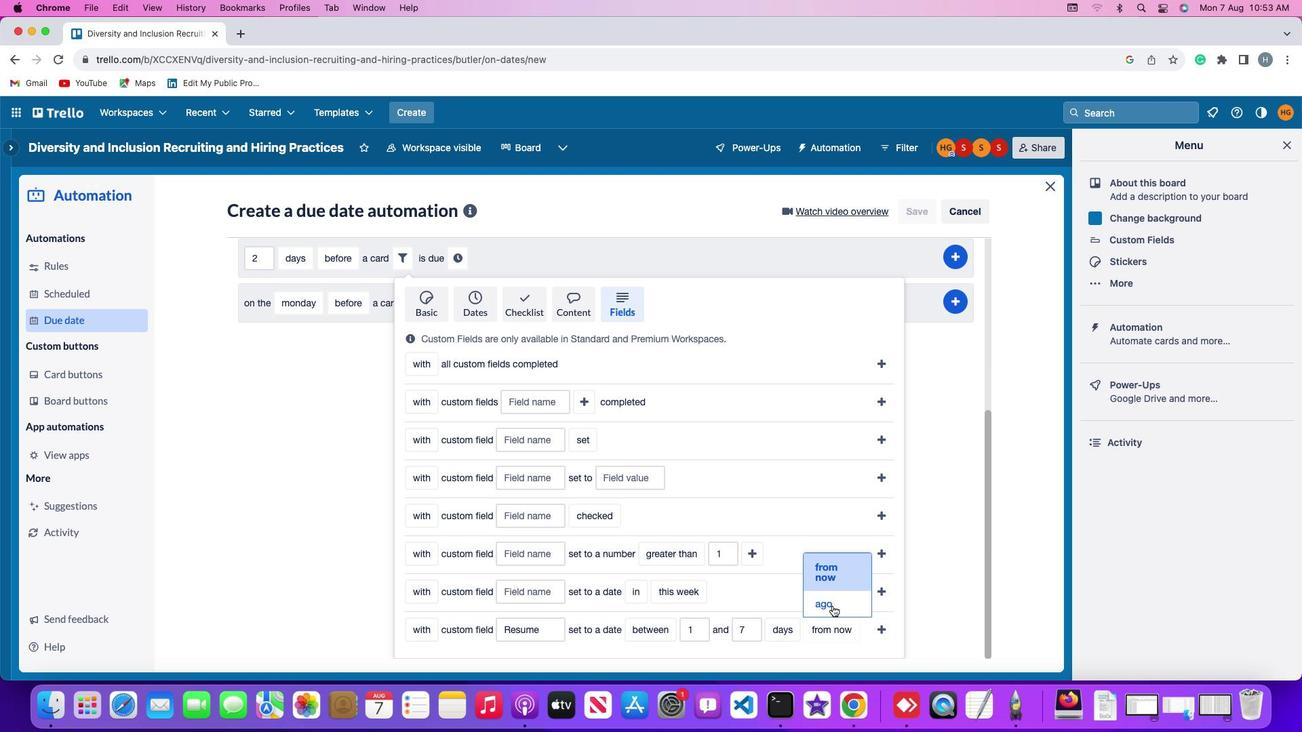 
Action: Mouse pressed left at (831, 604)
Screenshot: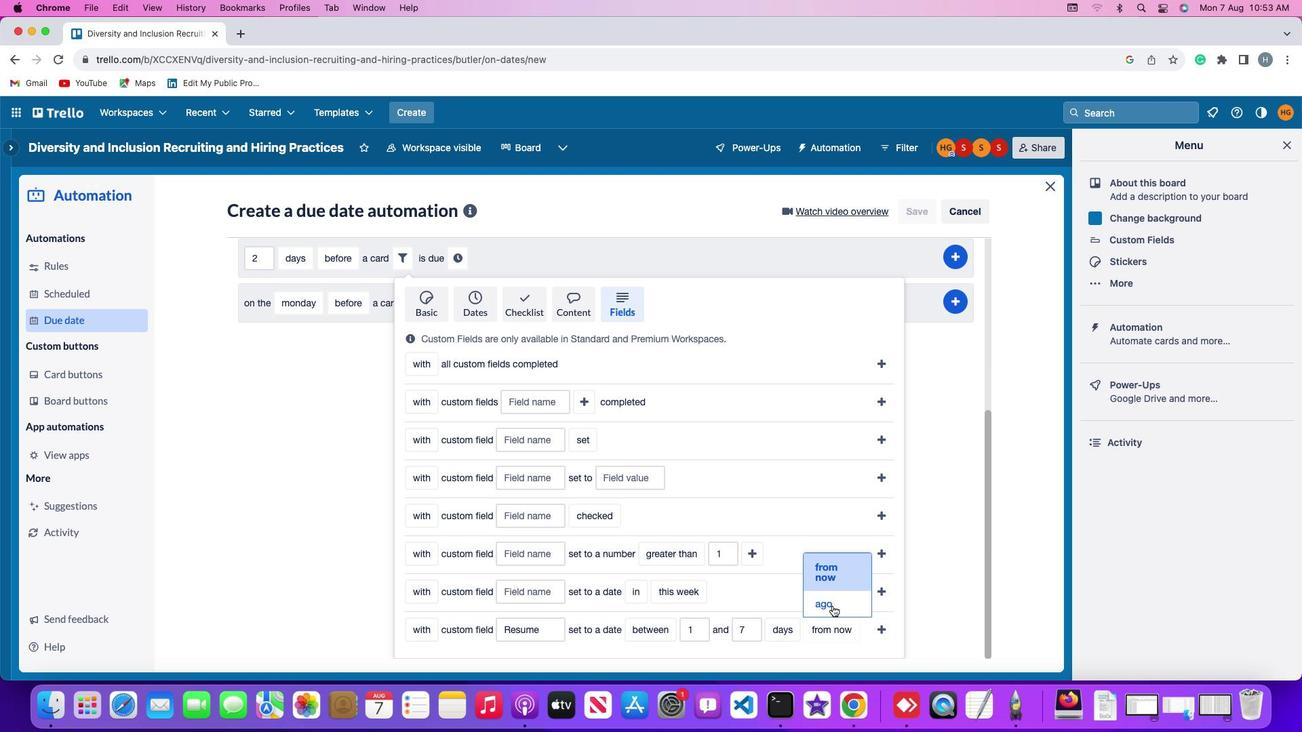 
Action: Mouse moved to (857, 627)
Screenshot: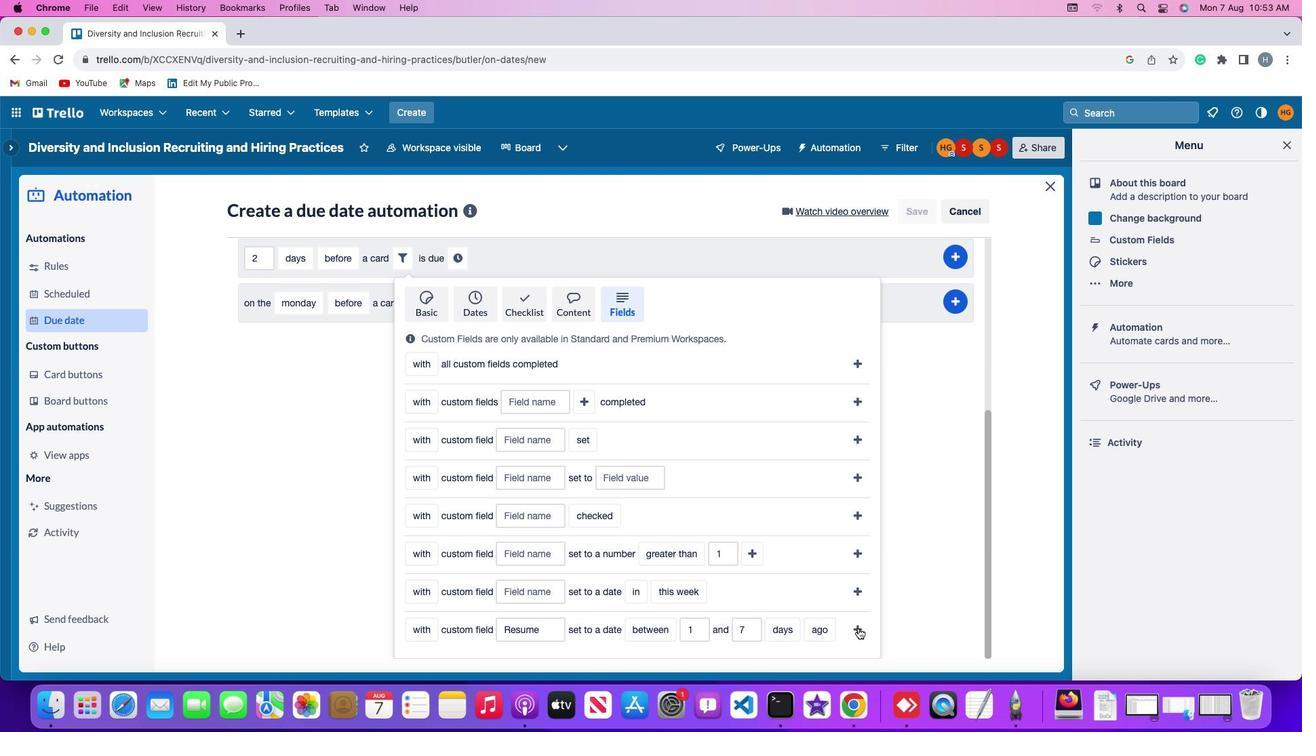 
Action: Mouse pressed left at (857, 627)
Screenshot: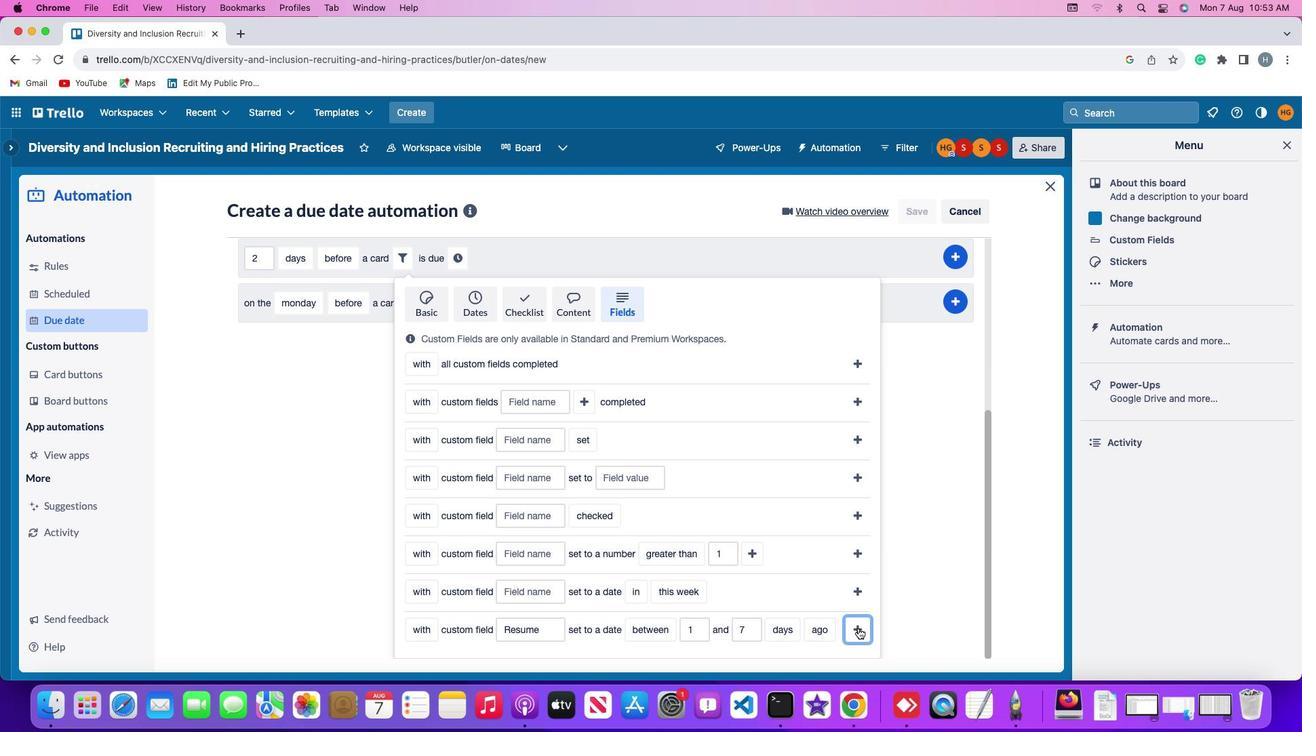 
Action: Mouse moved to (781, 548)
Screenshot: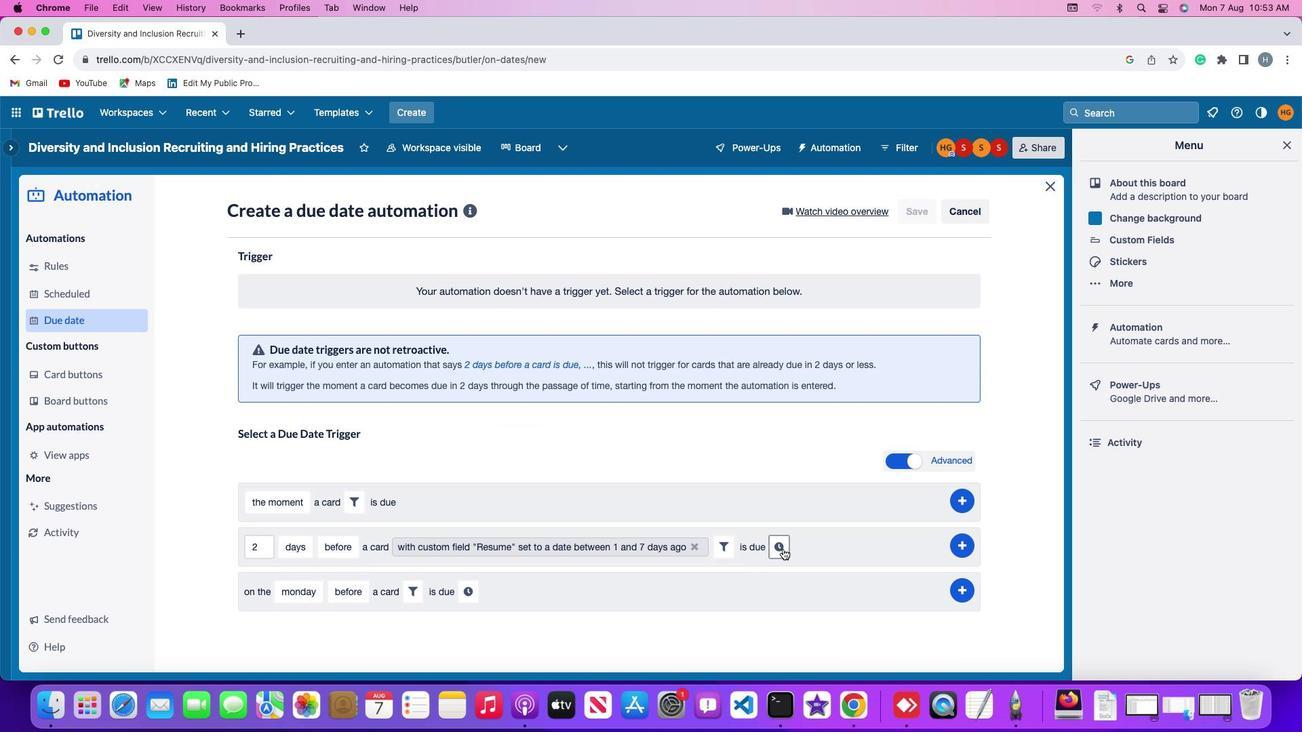 
Action: Mouse pressed left at (781, 548)
Screenshot: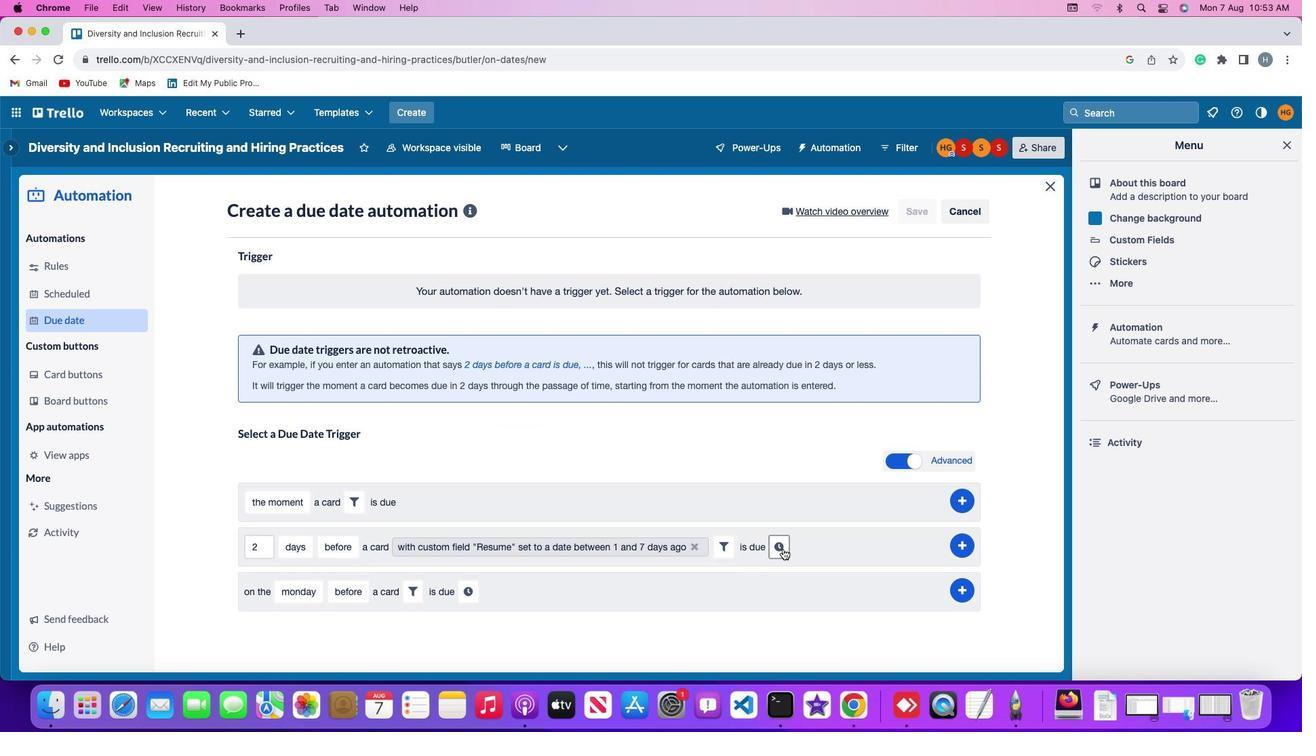 
Action: Mouse moved to (805, 546)
Screenshot: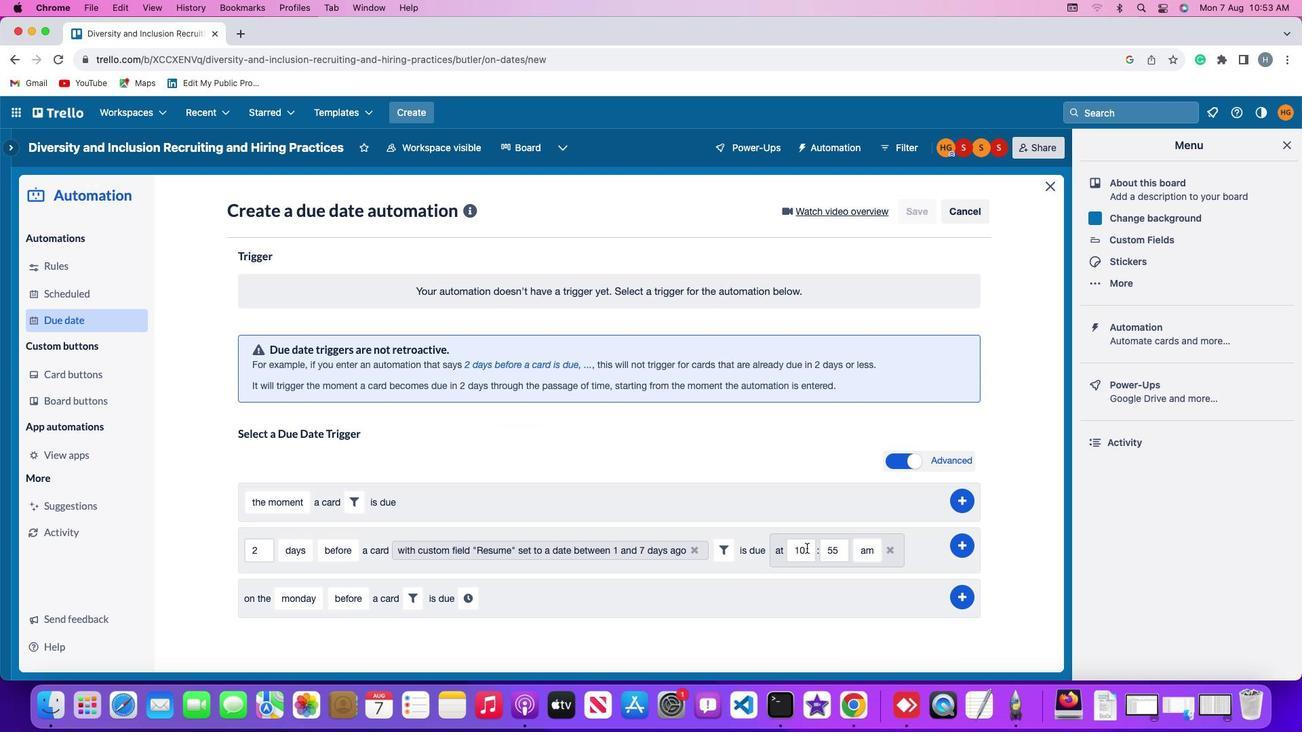 
Action: Mouse pressed left at (805, 546)
Screenshot: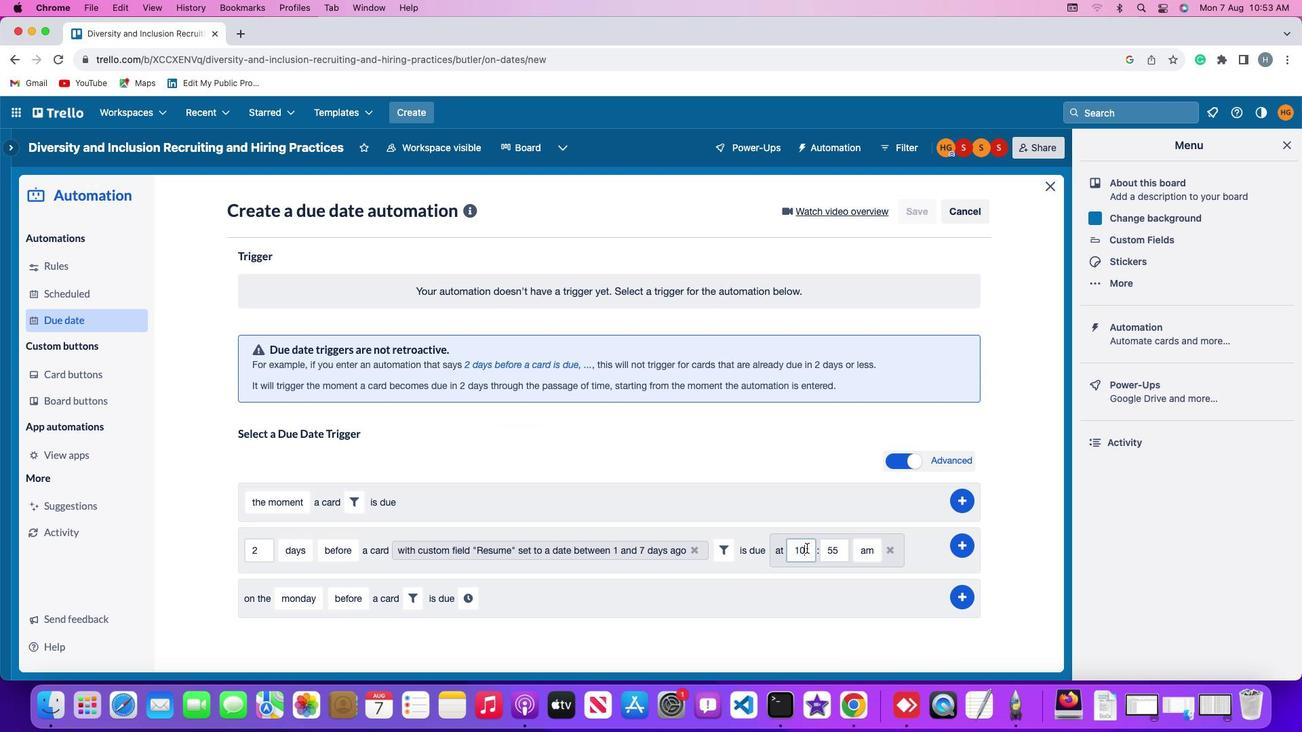 
Action: Key pressed Key.backspaceKey.backspace'1''1'
Screenshot: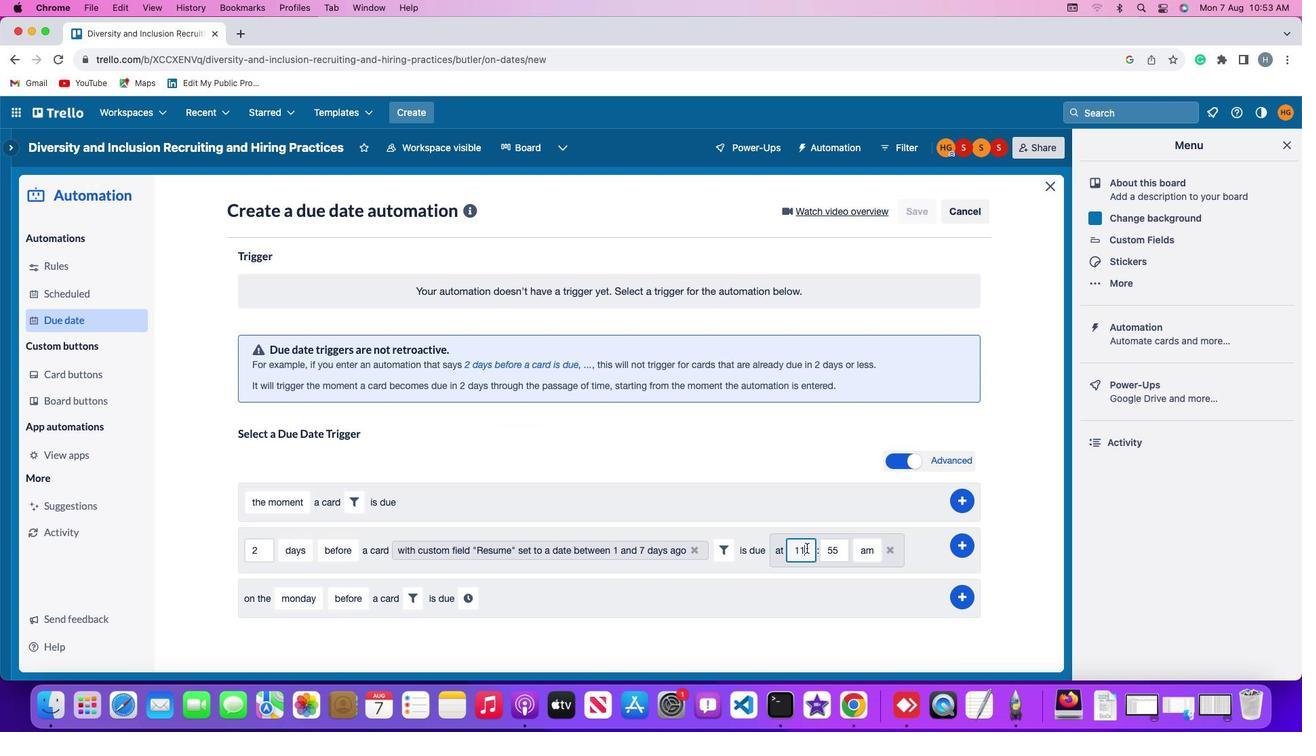 
Action: Mouse moved to (838, 548)
Screenshot: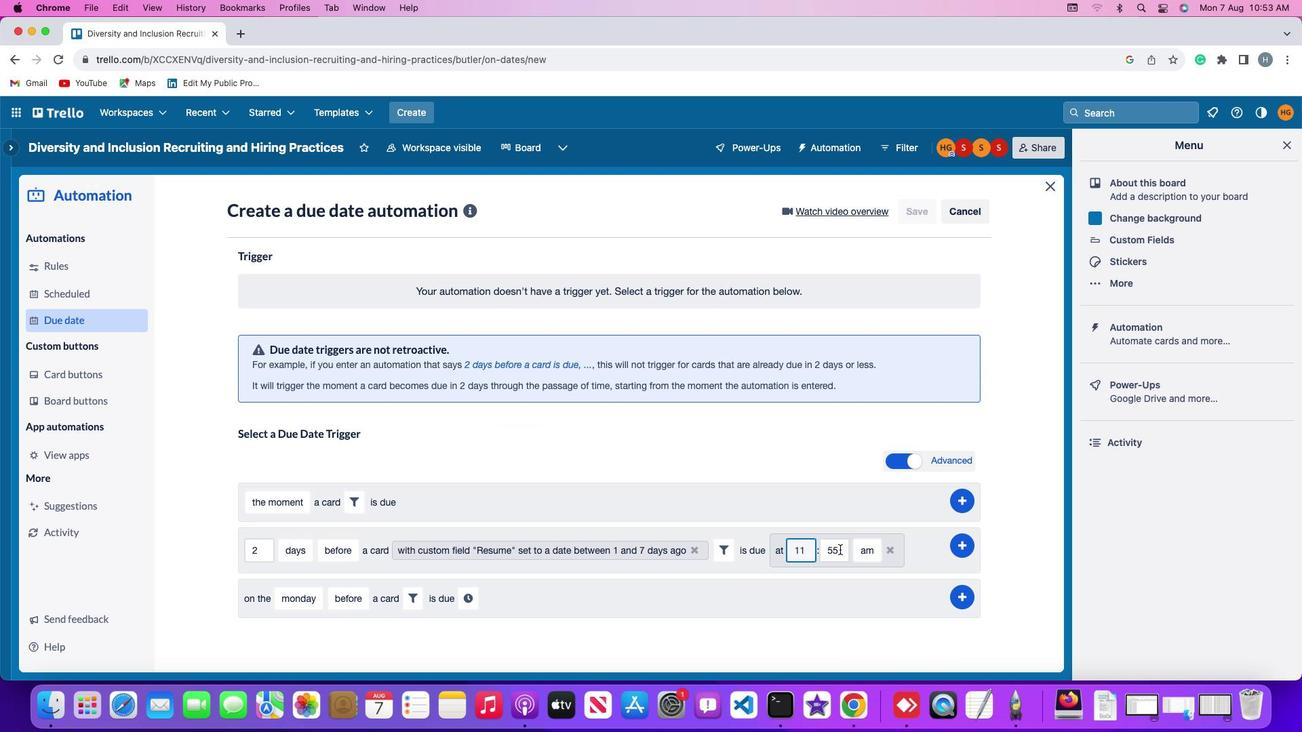 
Action: Mouse pressed left at (838, 548)
Screenshot: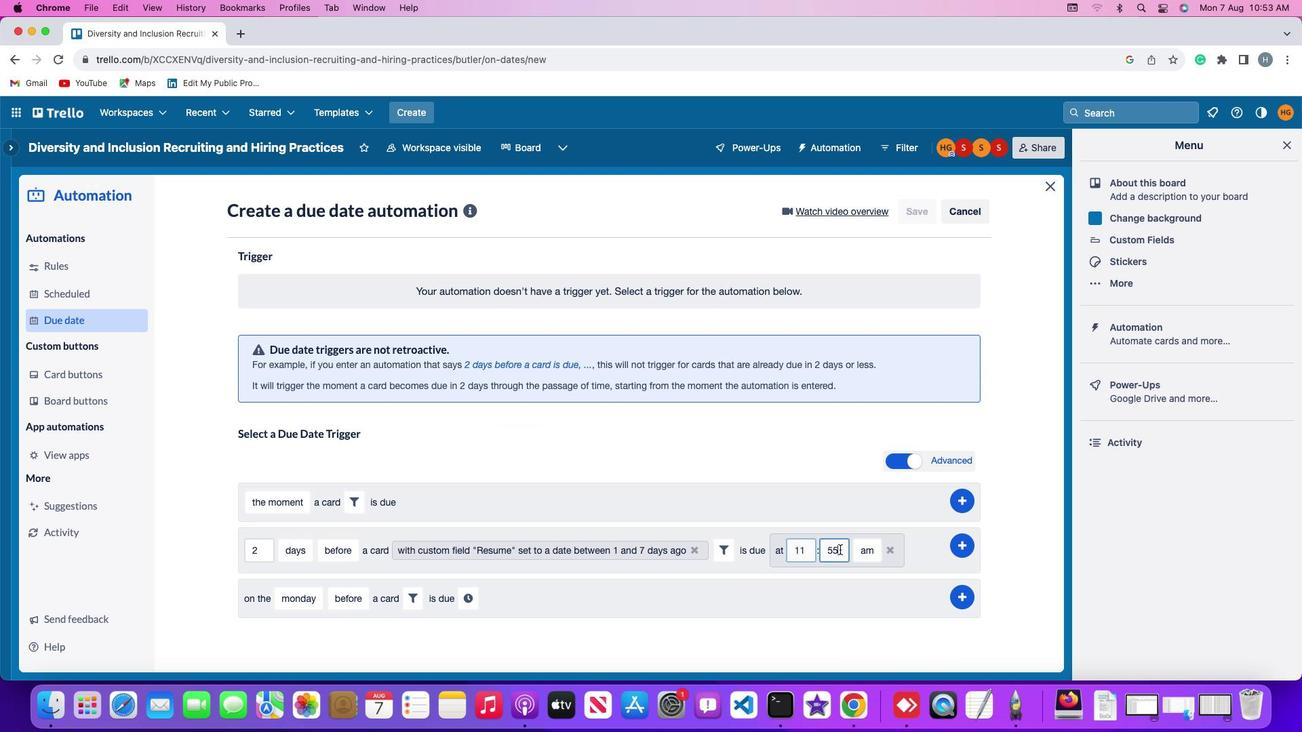 
Action: Key pressed Key.backspaceKey.backspace'0''0'
Screenshot: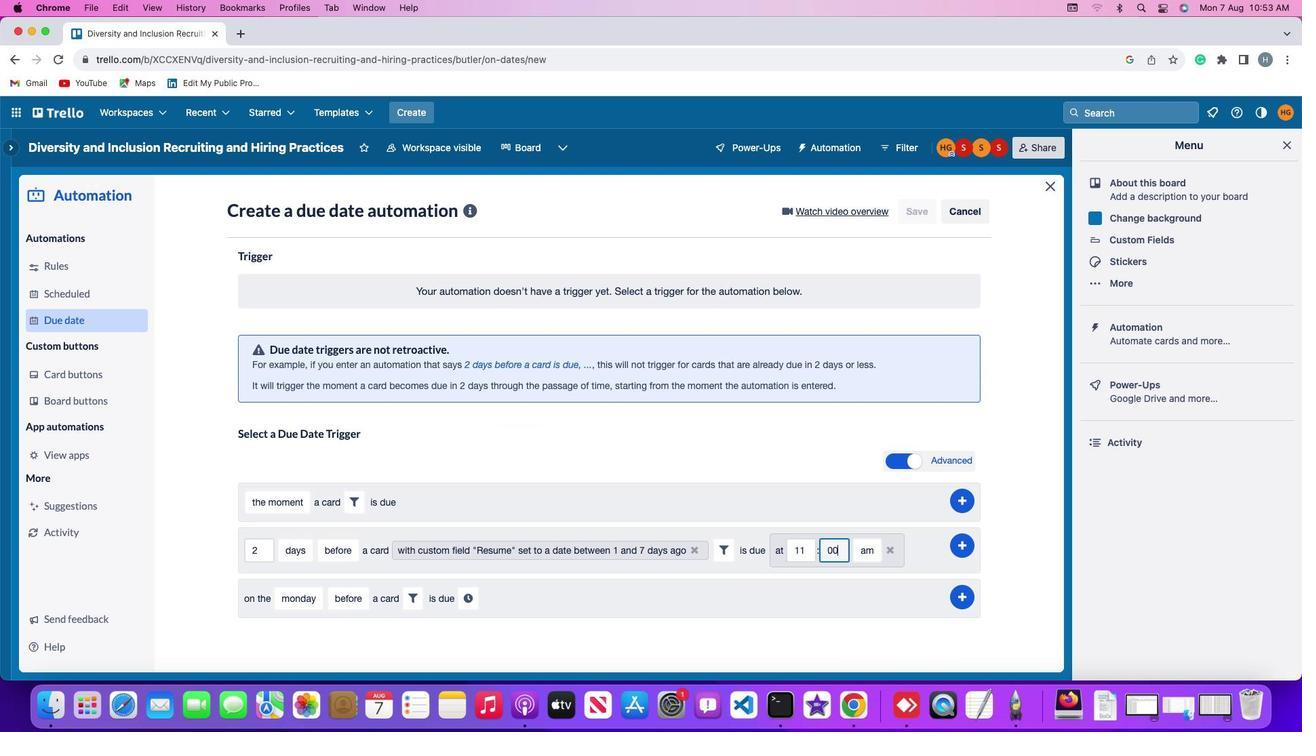 
Action: Mouse moved to (860, 550)
Screenshot: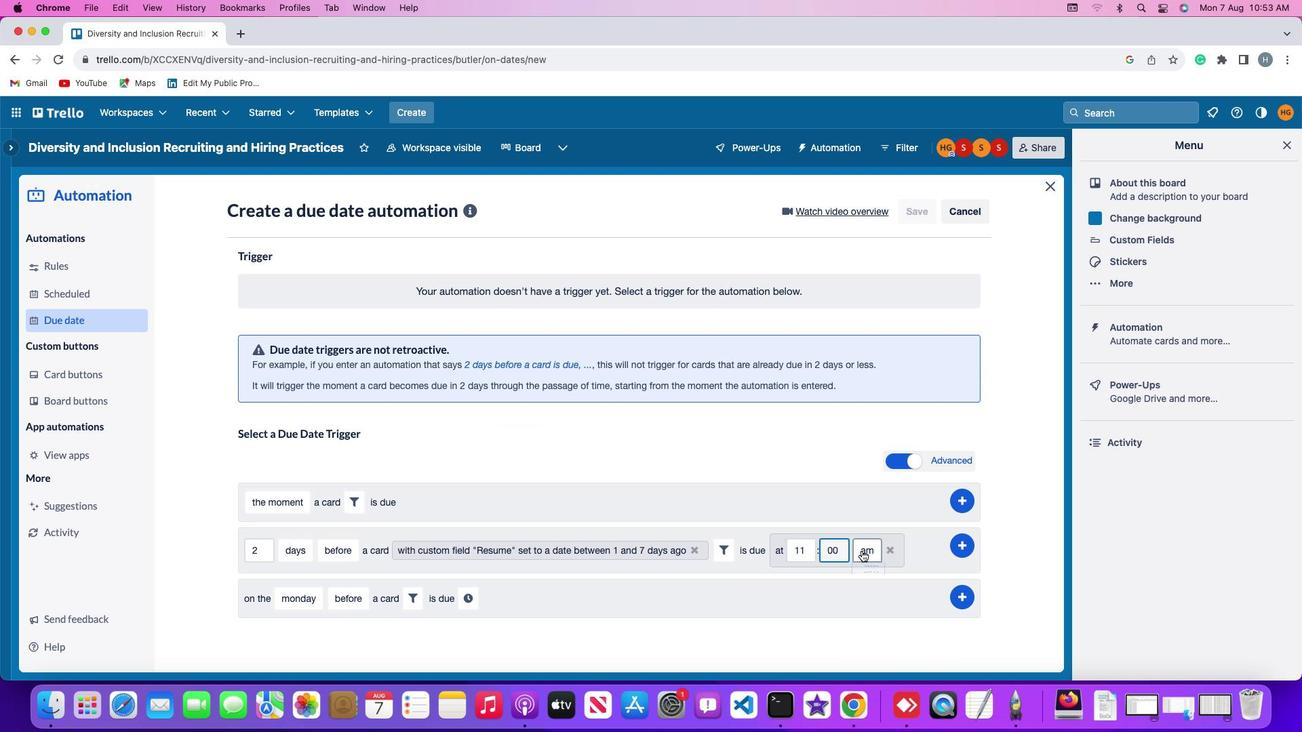 
Action: Mouse pressed left at (860, 550)
Screenshot: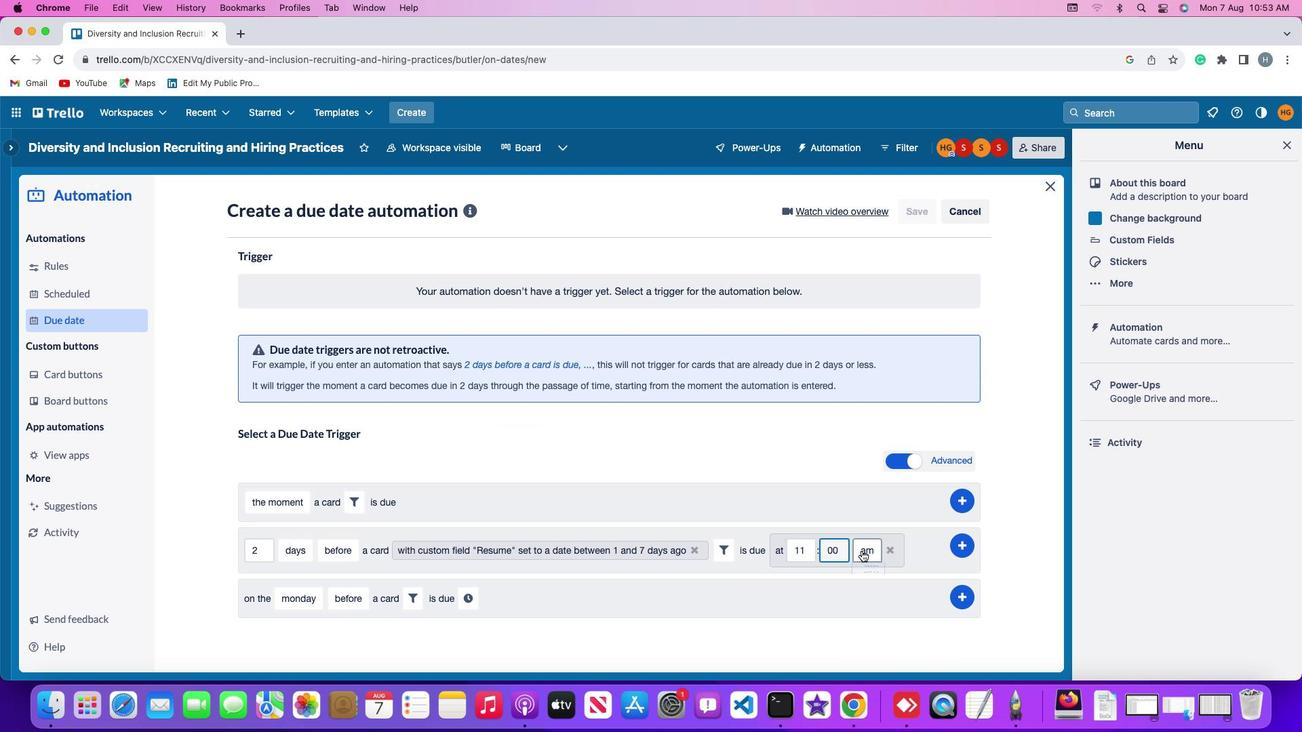 
Action: Mouse moved to (858, 569)
Screenshot: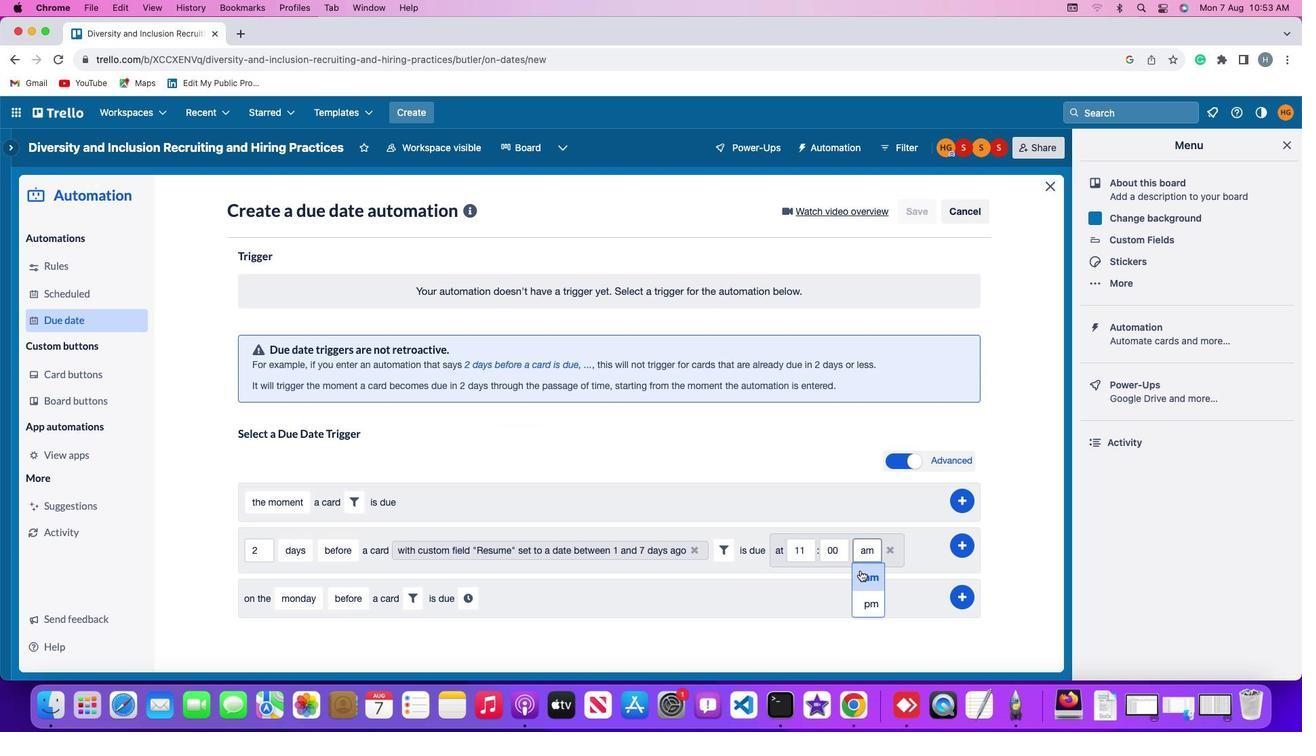 
Action: Mouse pressed left at (858, 569)
Screenshot: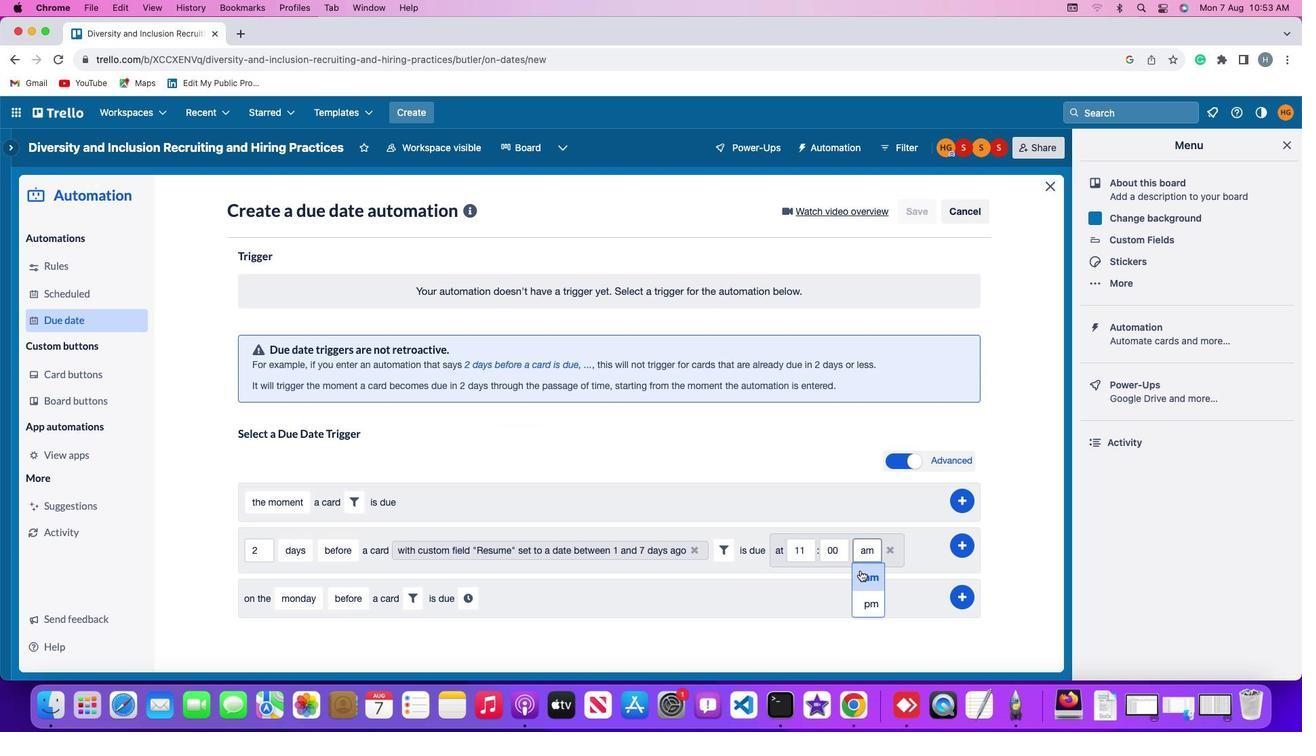 
Action: Mouse moved to (954, 543)
Screenshot: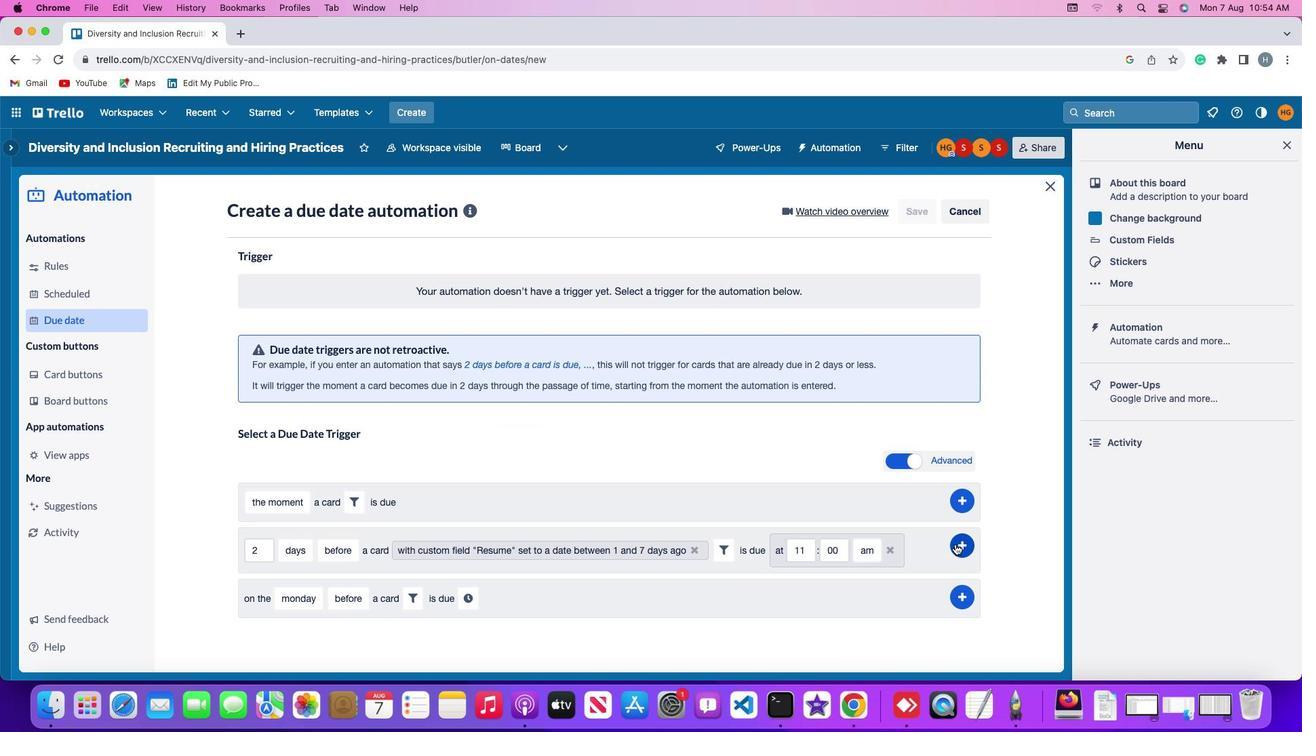 
Action: Mouse pressed left at (954, 543)
Screenshot: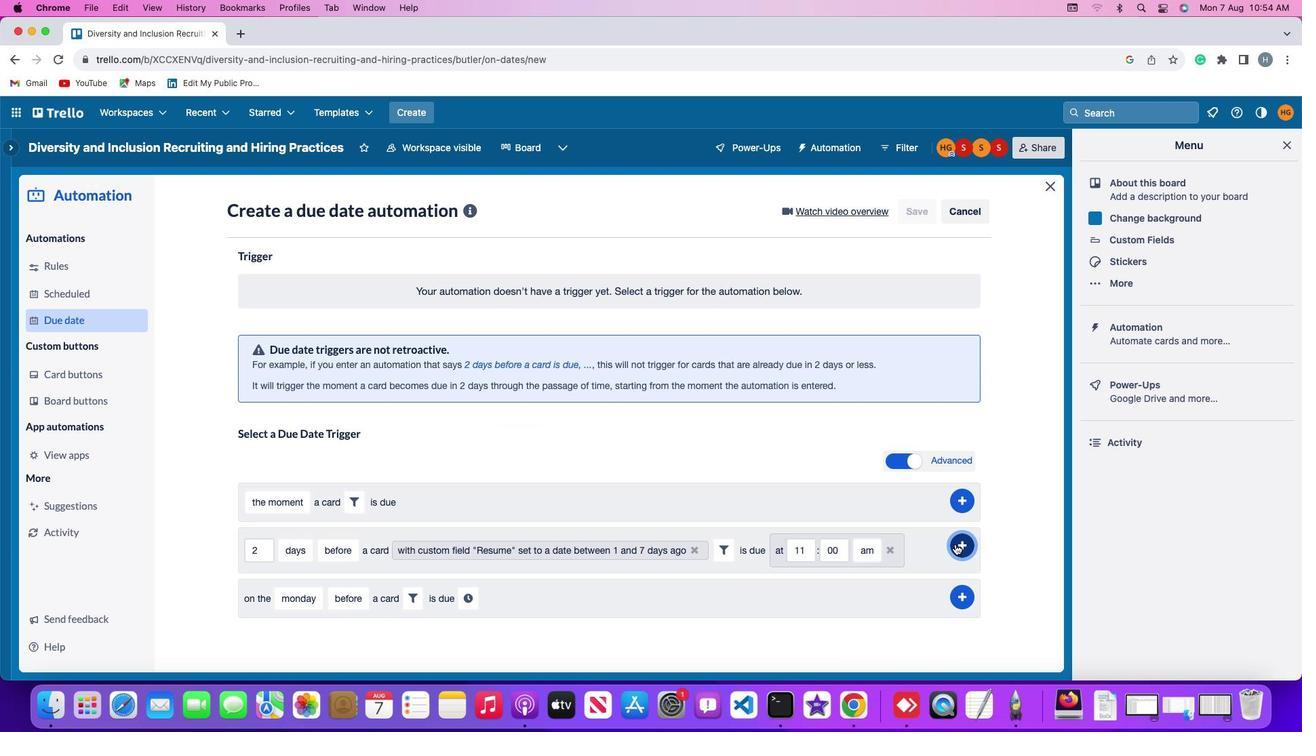 
Action: Mouse moved to (1004, 474)
Screenshot: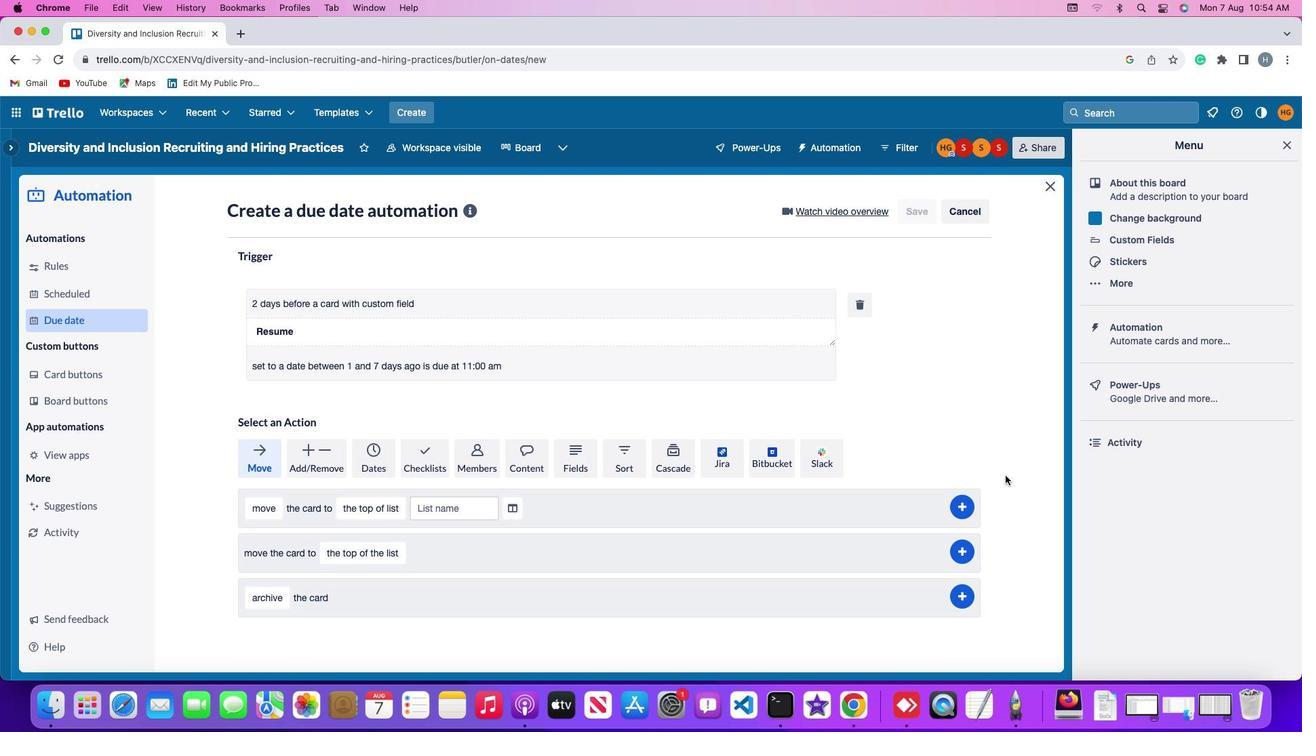 
